 Task: Find connections with filter location Dee Why with filter topic #coachingwith filter profile language Potuguese with filter current company Softtek with filter school S D Public School with filter industry Securities and Commodity Exchanges with filter service category Administrative with filter keywords title Application Developer
Action: Mouse moved to (185, 244)
Screenshot: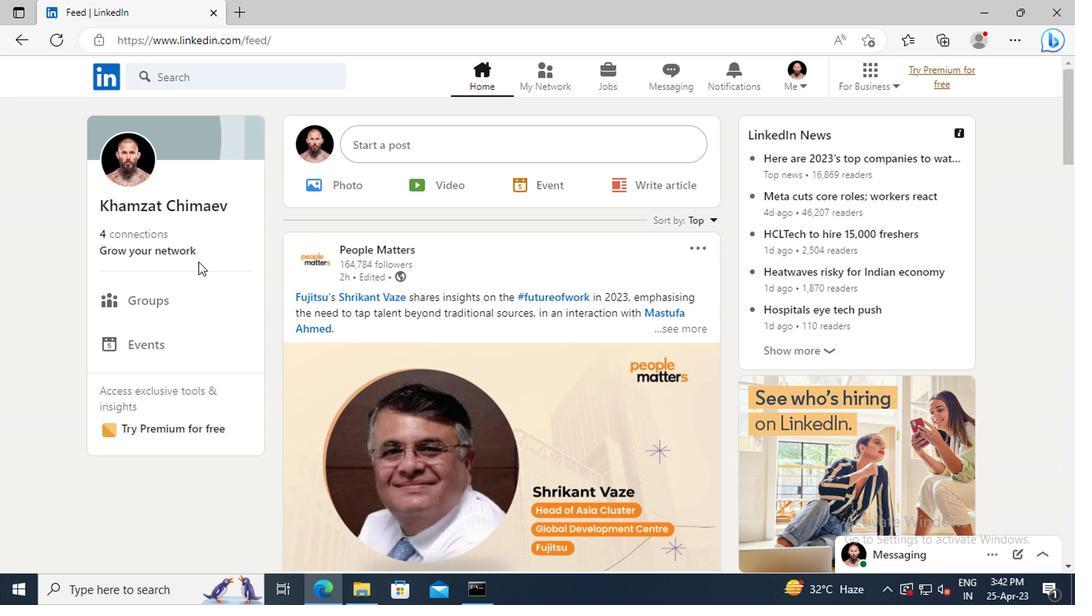 
Action: Mouse pressed left at (185, 244)
Screenshot: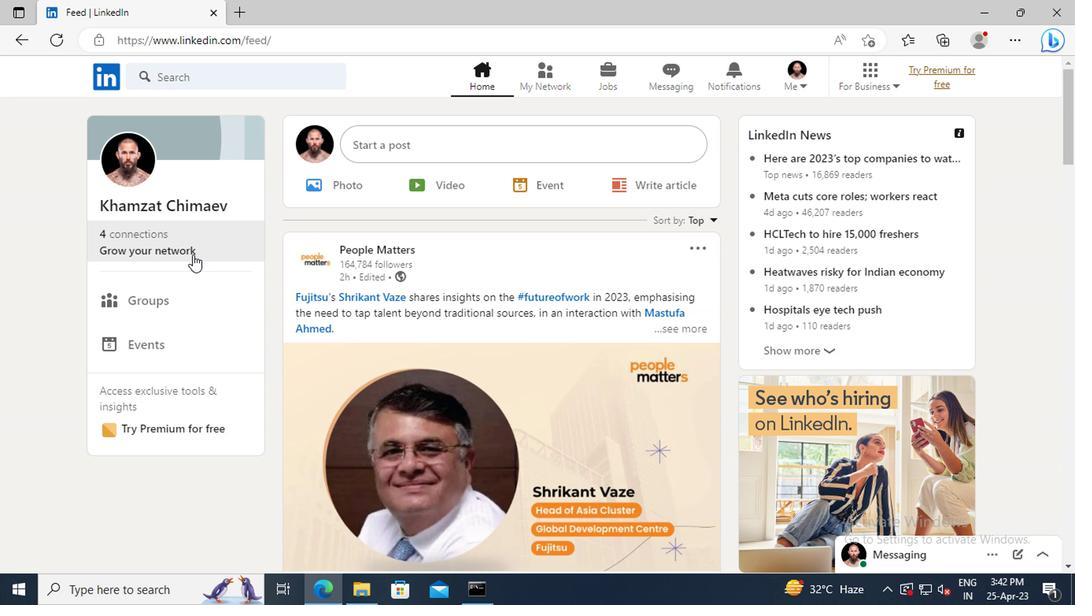 
Action: Mouse moved to (193, 168)
Screenshot: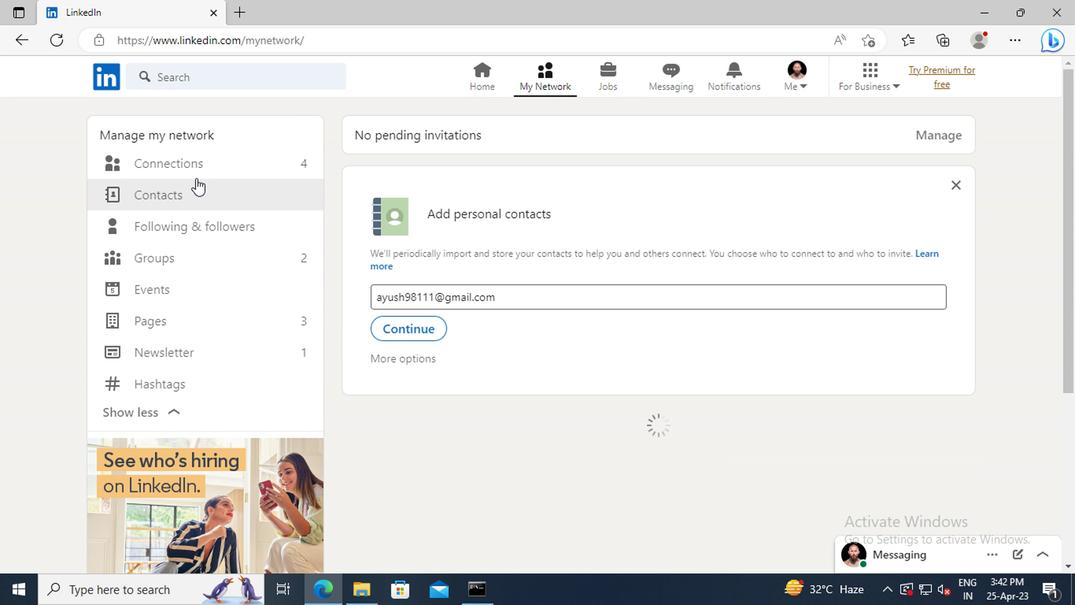 
Action: Mouse pressed left at (193, 168)
Screenshot: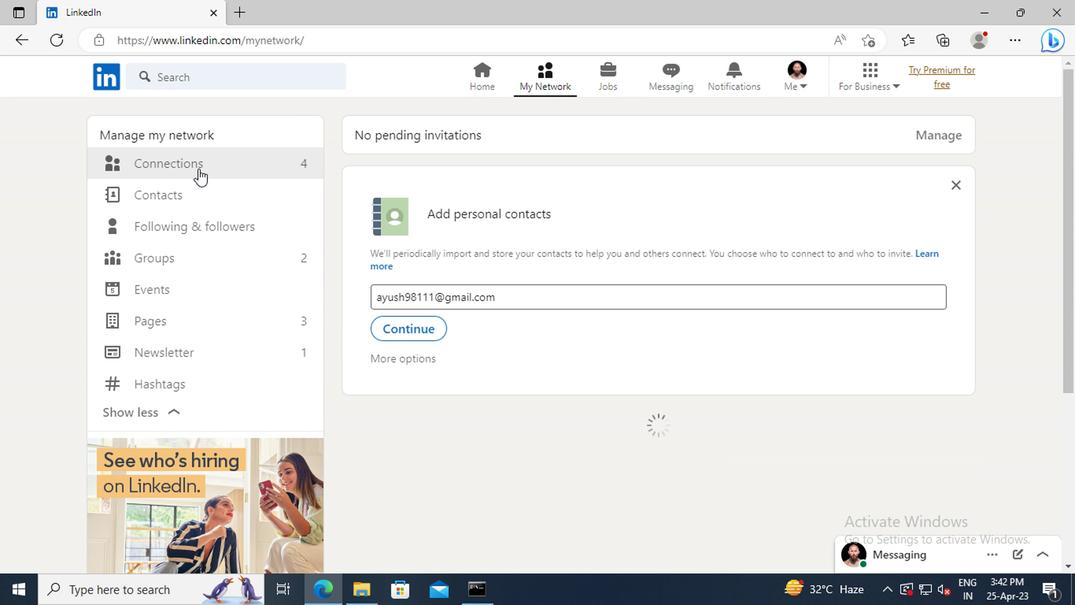 
Action: Mouse moved to (623, 163)
Screenshot: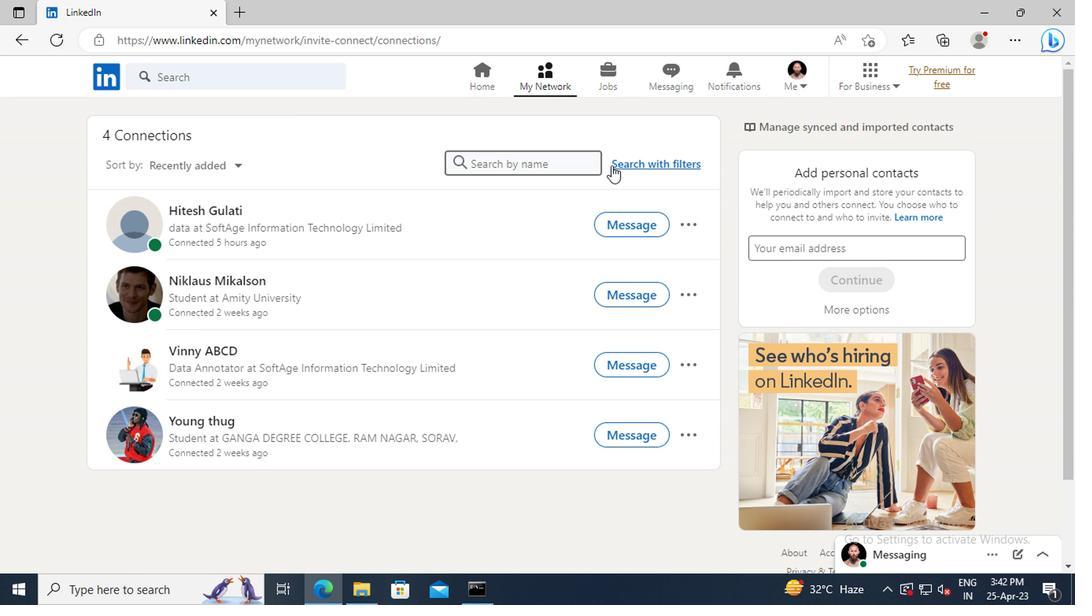 
Action: Mouse pressed left at (623, 163)
Screenshot: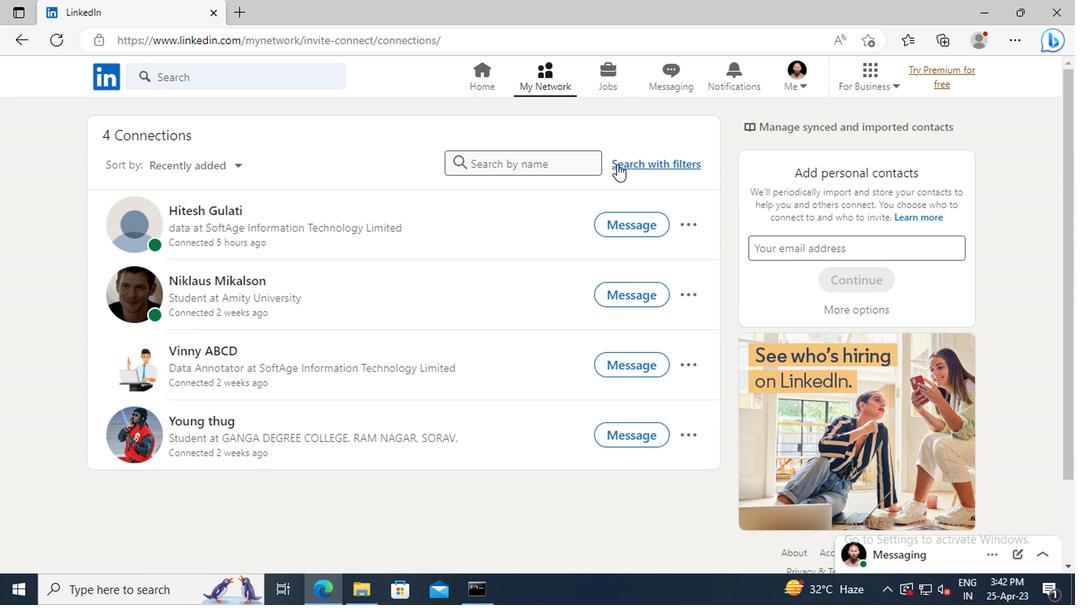 
Action: Mouse moved to (588, 123)
Screenshot: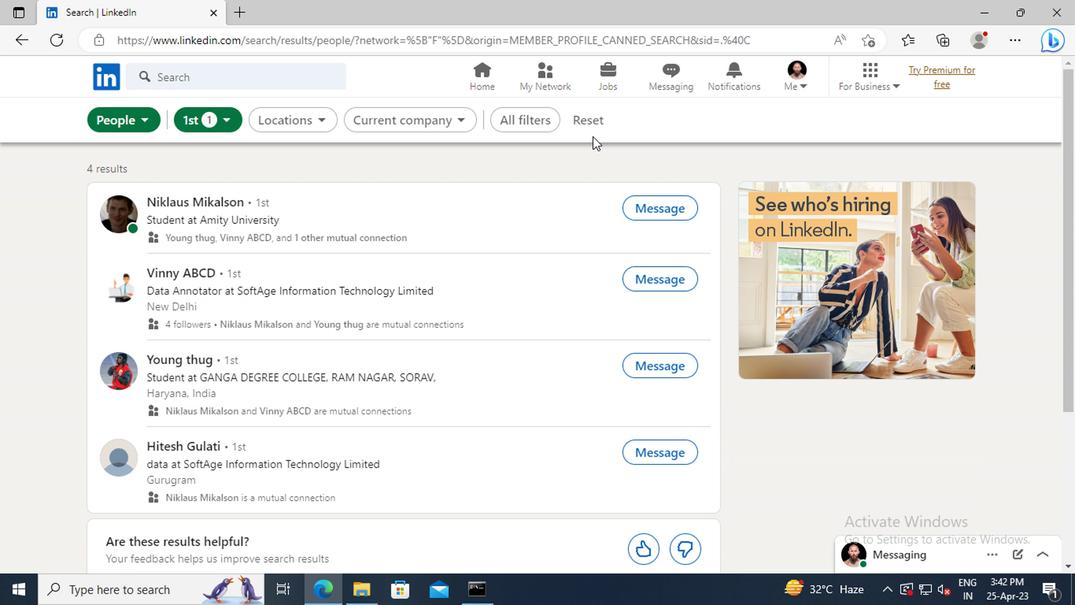 
Action: Mouse pressed left at (588, 123)
Screenshot: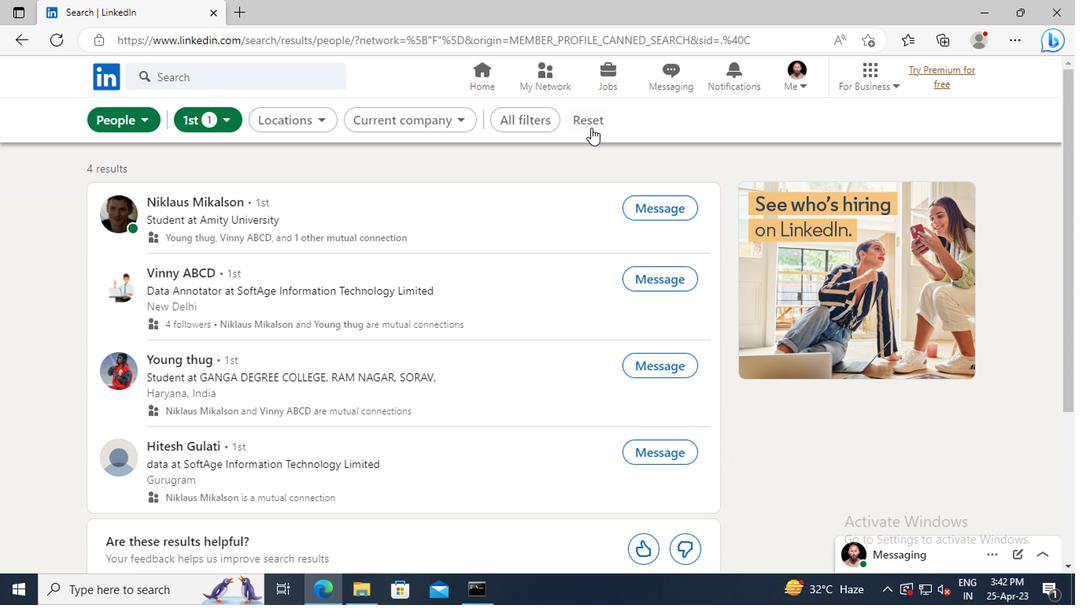 
Action: Mouse moved to (561, 121)
Screenshot: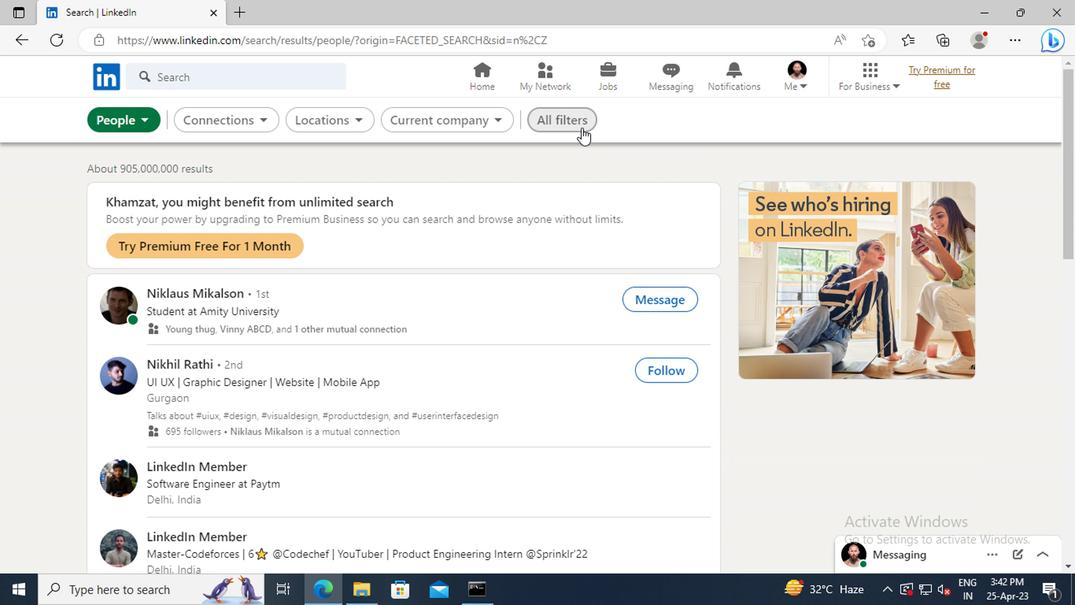 
Action: Mouse pressed left at (561, 121)
Screenshot: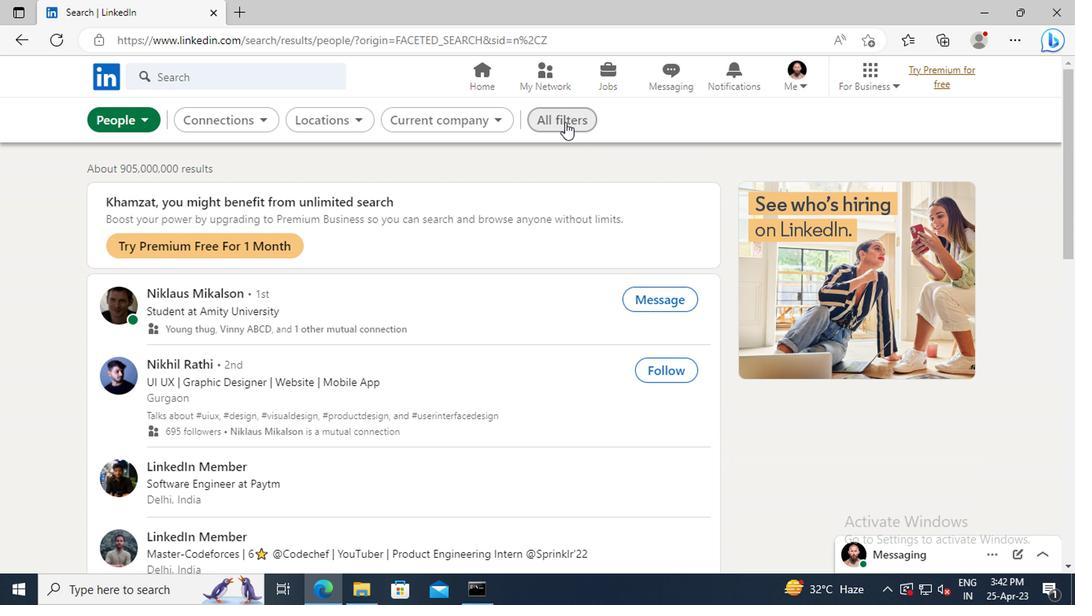 
Action: Mouse moved to (853, 272)
Screenshot: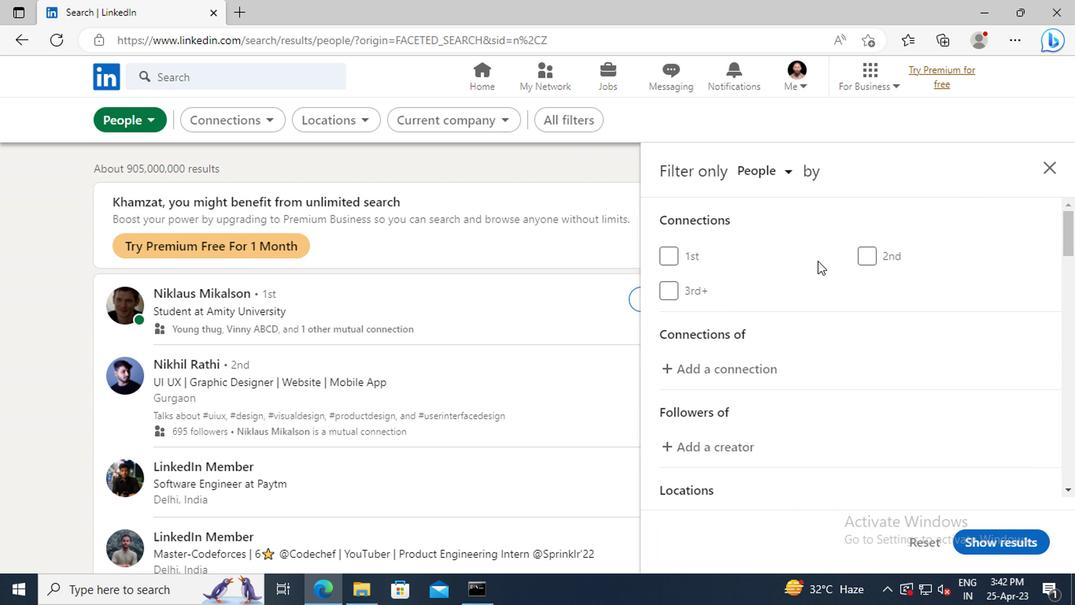 
Action: Mouse scrolled (853, 271) with delta (0, 0)
Screenshot: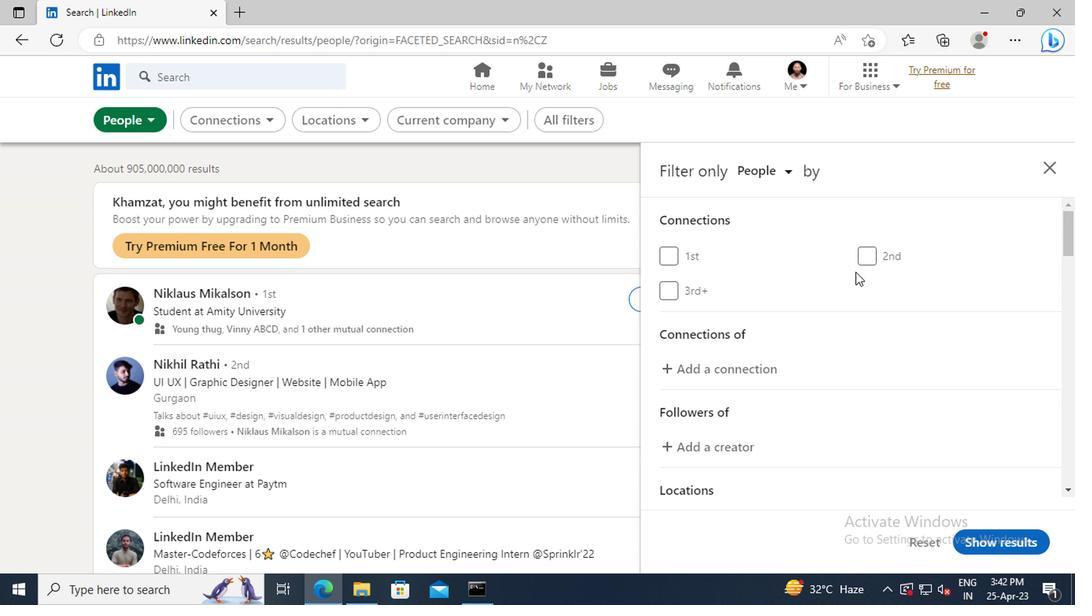 
Action: Mouse scrolled (853, 271) with delta (0, 0)
Screenshot: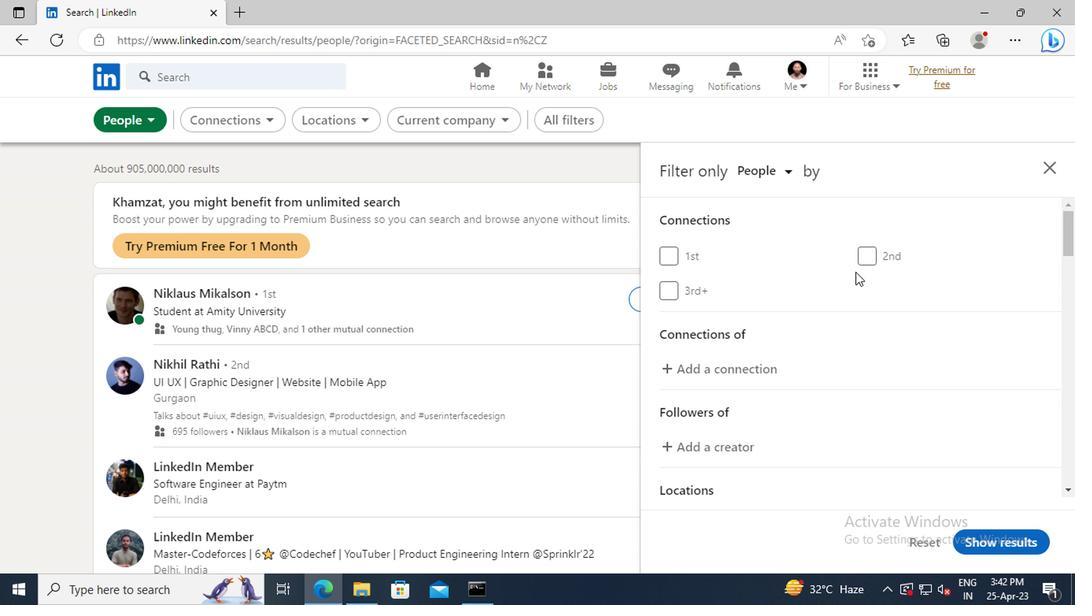 
Action: Mouse scrolled (853, 271) with delta (0, 0)
Screenshot: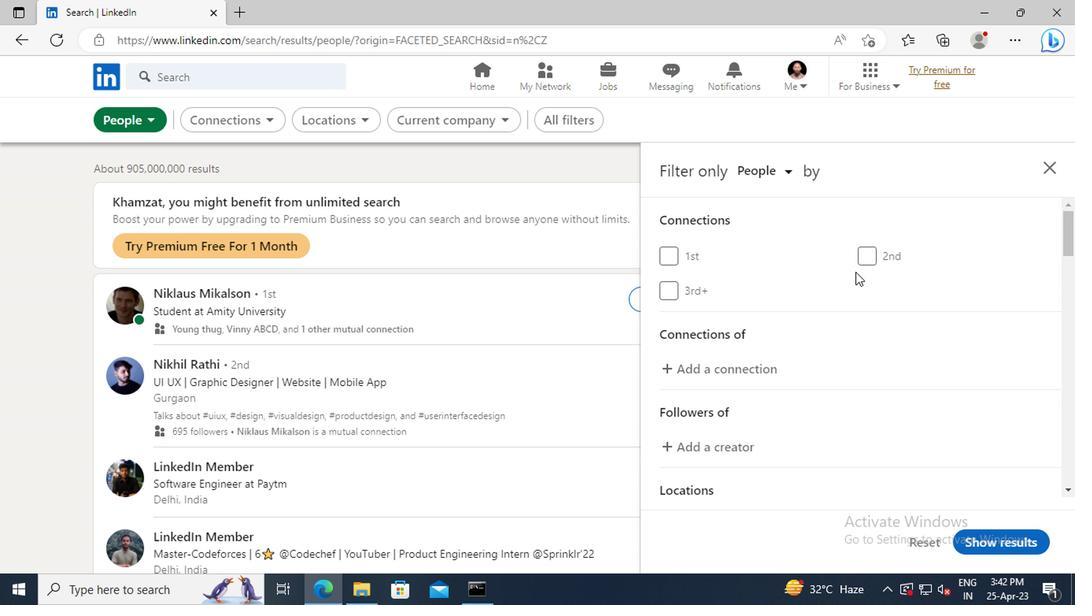 
Action: Mouse scrolled (853, 271) with delta (0, 0)
Screenshot: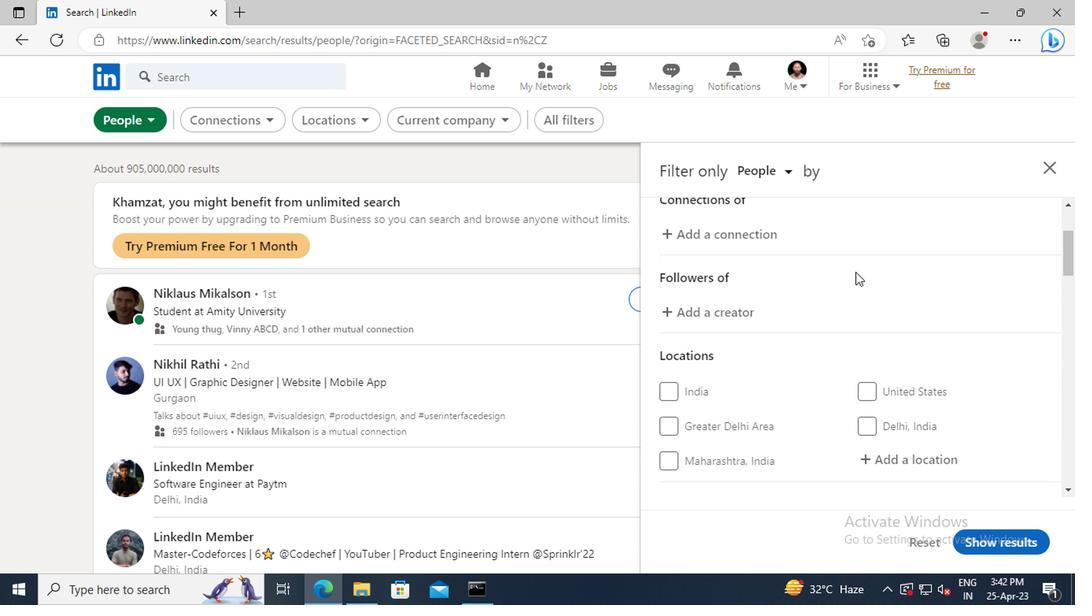 
Action: Mouse scrolled (853, 271) with delta (0, 0)
Screenshot: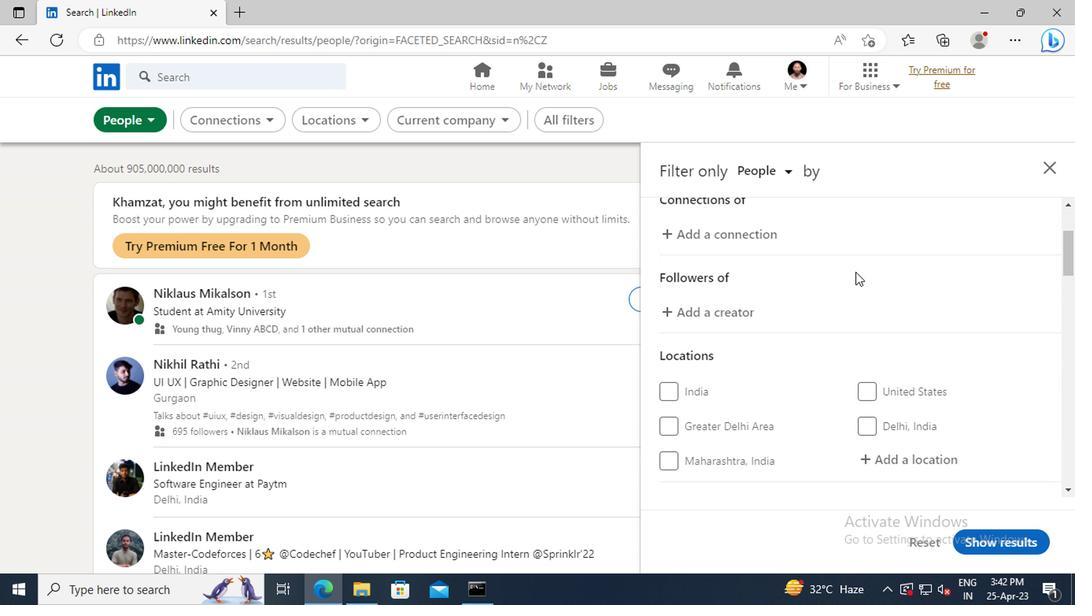 
Action: Mouse scrolled (853, 271) with delta (0, 0)
Screenshot: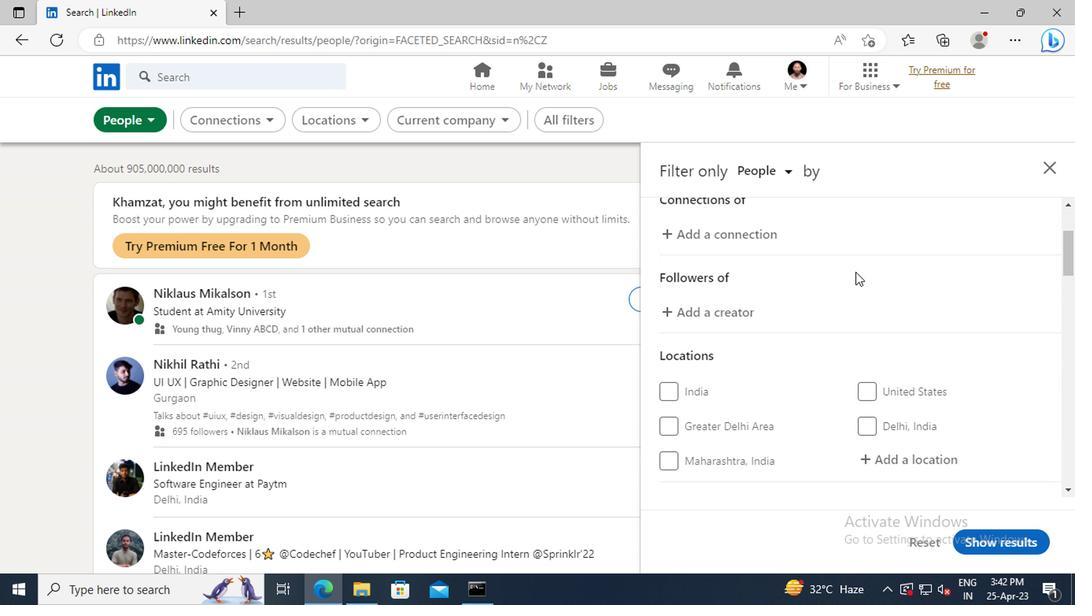 
Action: Mouse moved to (884, 326)
Screenshot: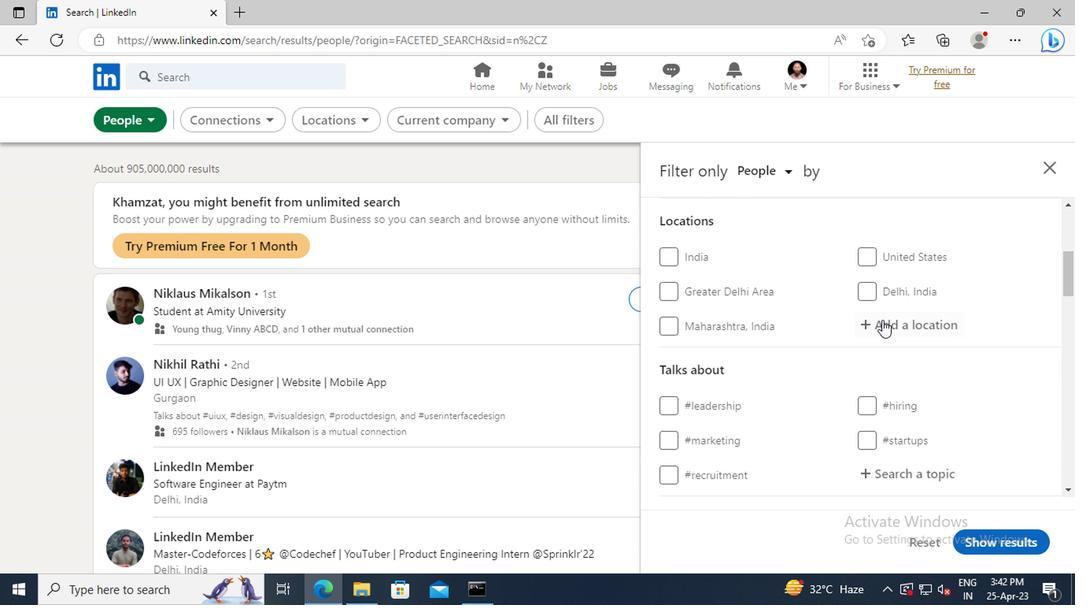 
Action: Mouse pressed left at (884, 326)
Screenshot: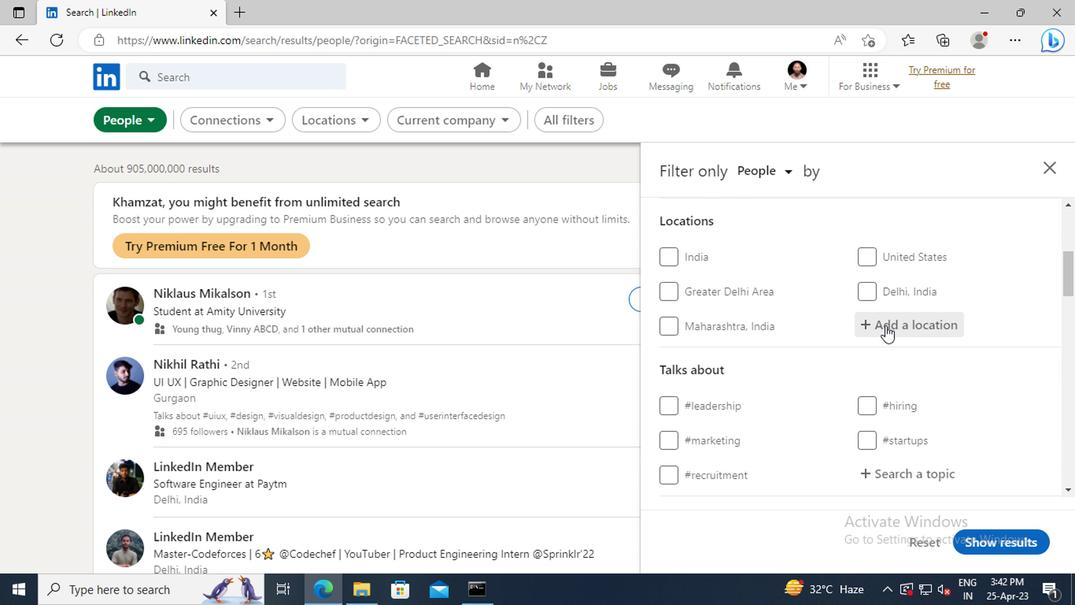 
Action: Mouse moved to (853, 313)
Screenshot: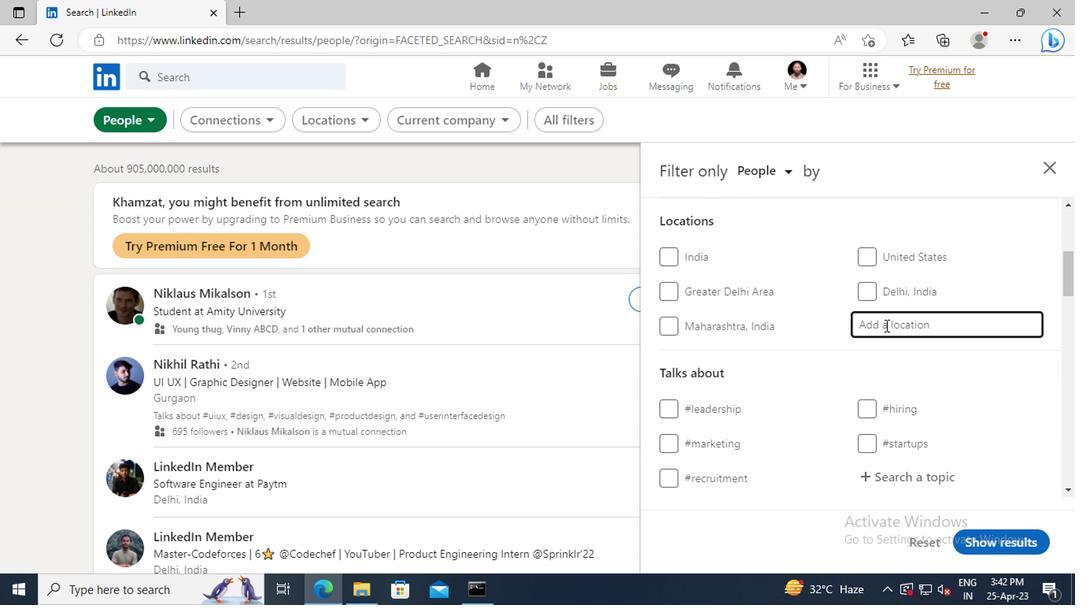 
Action: Key pressed <Key.shift>DEE<Key.space><Key.shift>WHY<Key.enter>
Screenshot: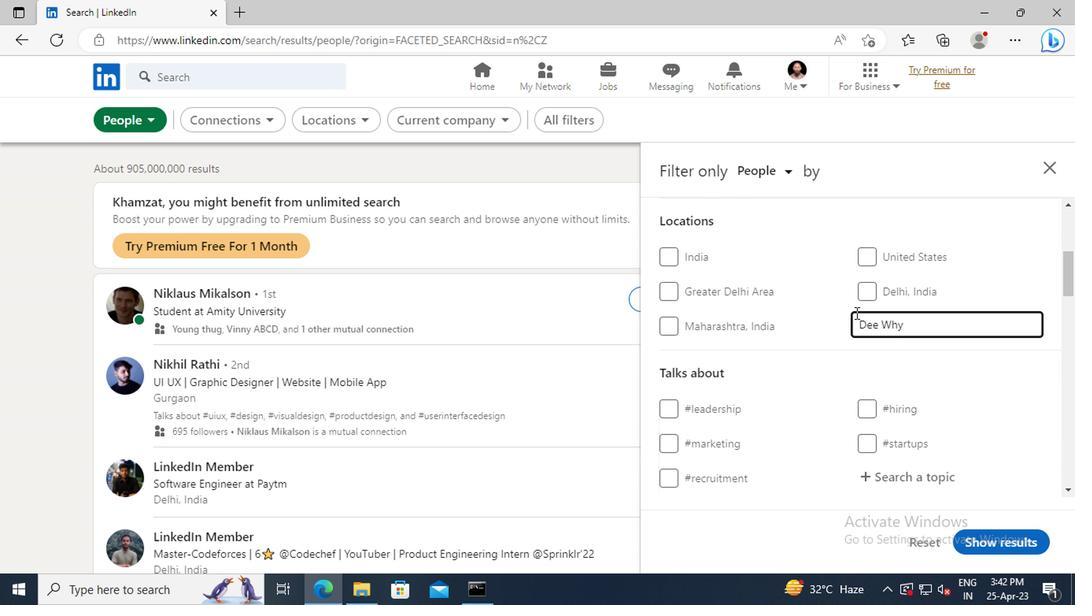 
Action: Mouse moved to (878, 327)
Screenshot: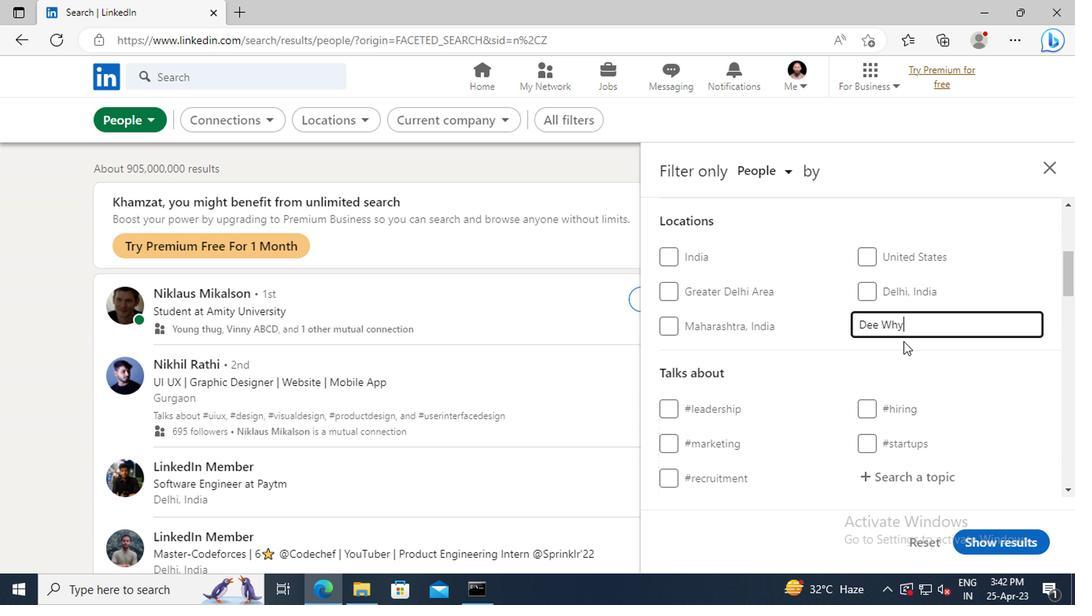 
Action: Mouse scrolled (878, 326) with delta (0, -1)
Screenshot: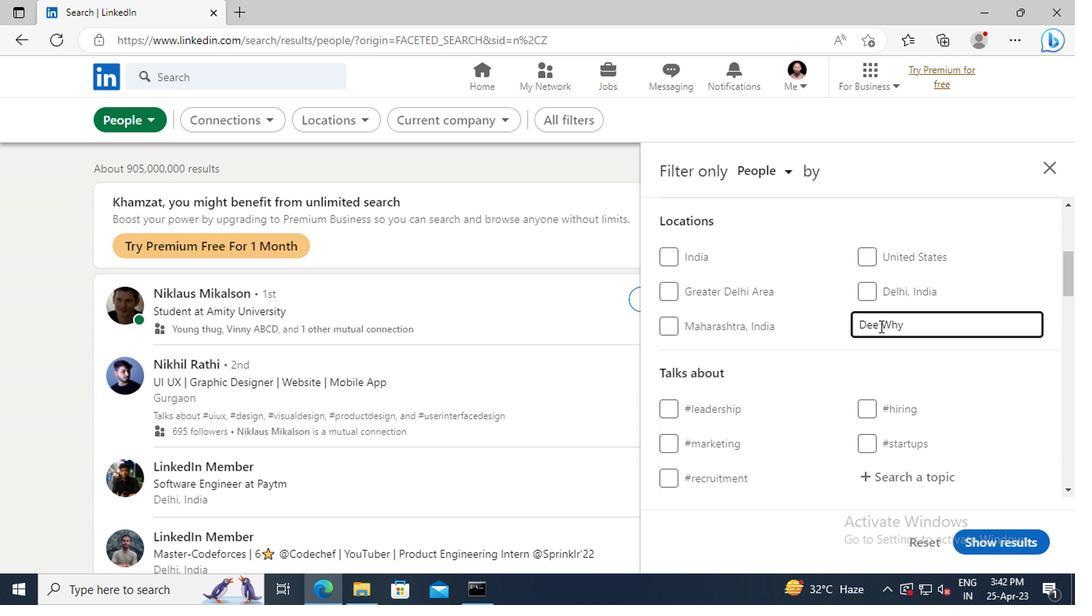
Action: Mouse scrolled (878, 326) with delta (0, -1)
Screenshot: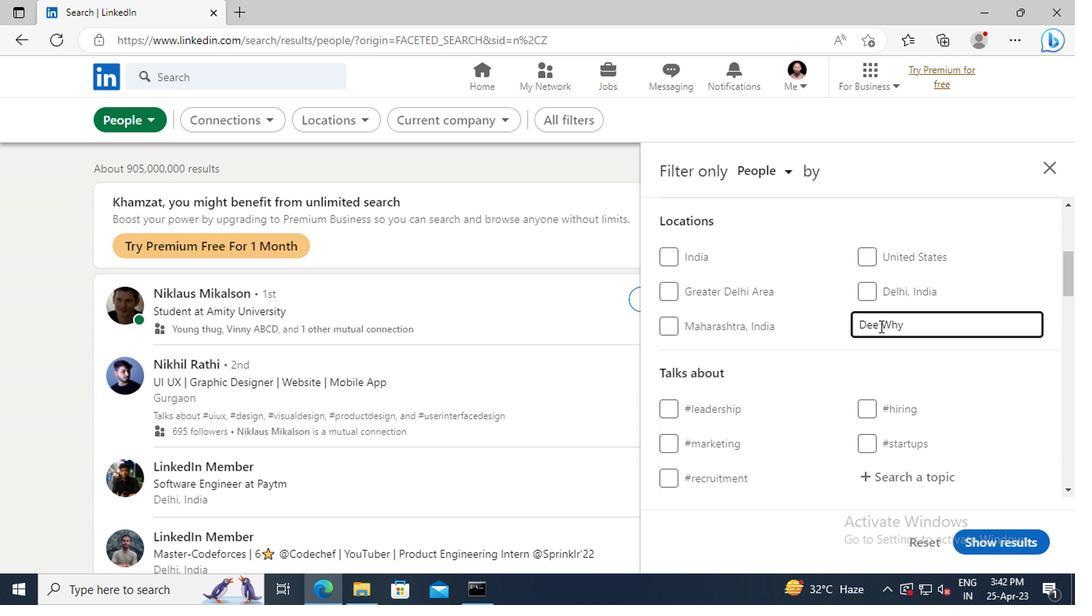 
Action: Mouse moved to (907, 378)
Screenshot: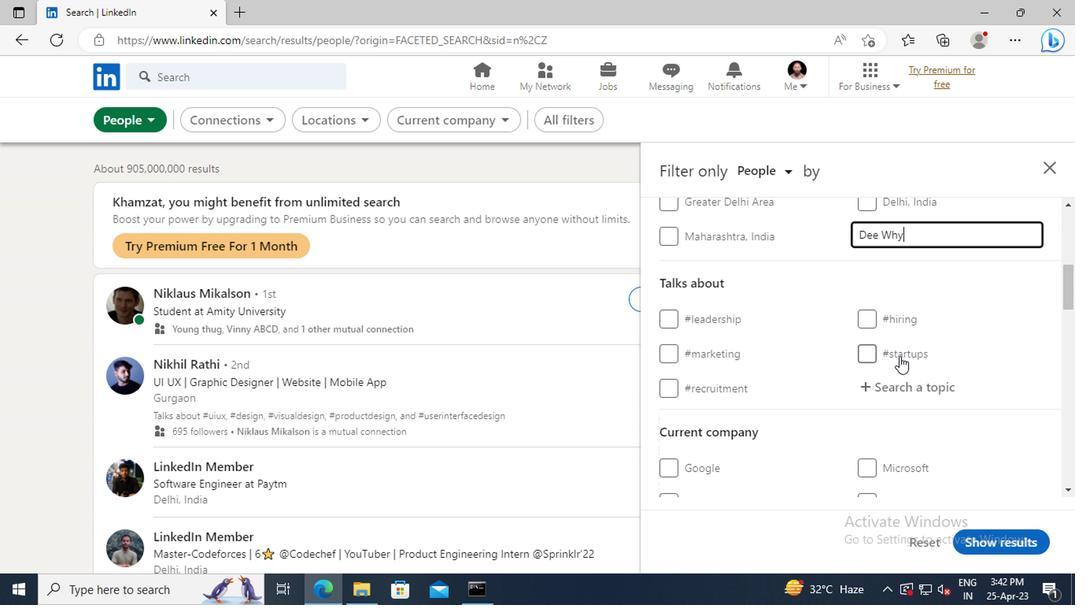 
Action: Mouse pressed left at (907, 378)
Screenshot: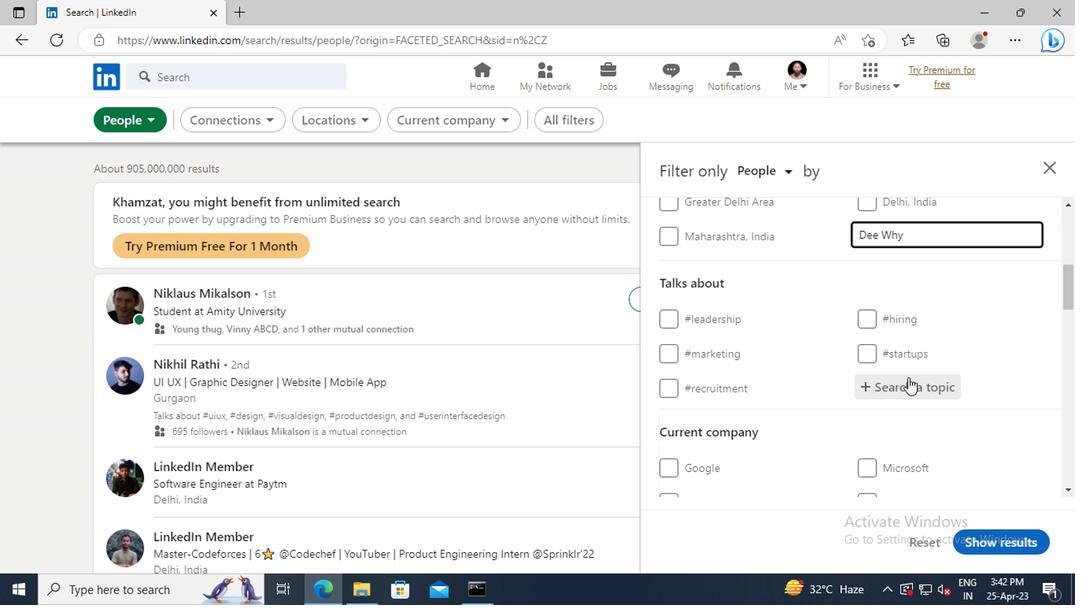 
Action: Key pressed <Key.shift>#COACHINGWITH
Screenshot: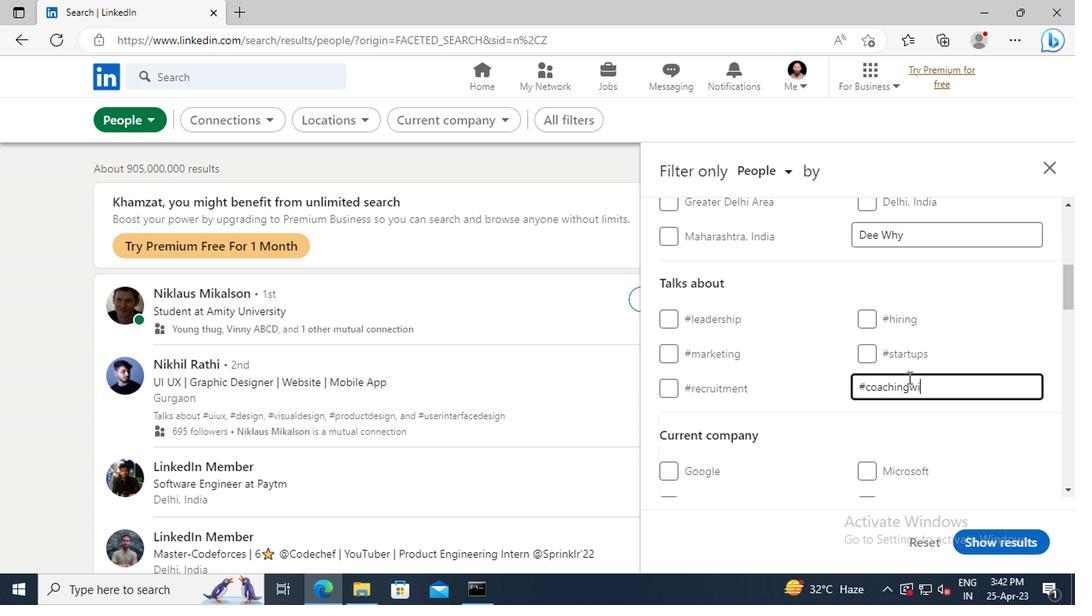 
Action: Mouse moved to (884, 379)
Screenshot: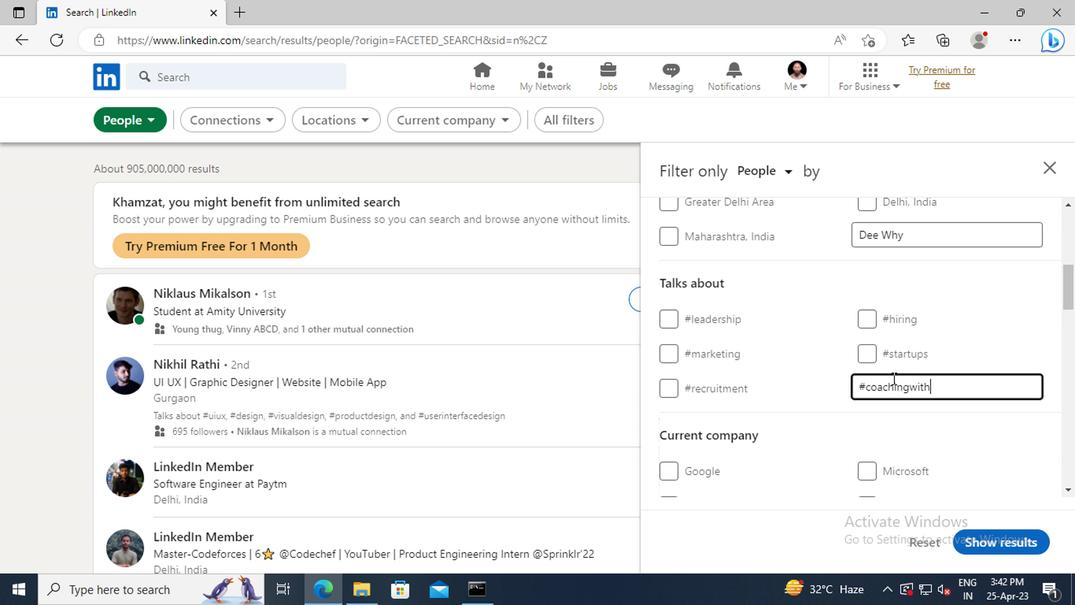 
Action: Mouse scrolled (884, 378) with delta (0, 0)
Screenshot: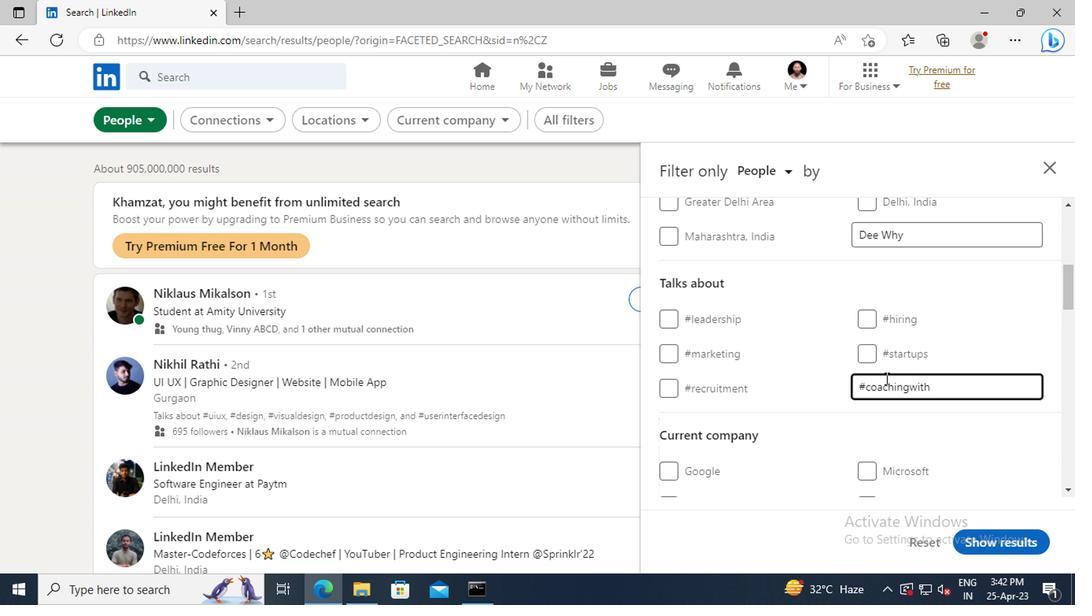 
Action: Mouse scrolled (884, 378) with delta (0, 0)
Screenshot: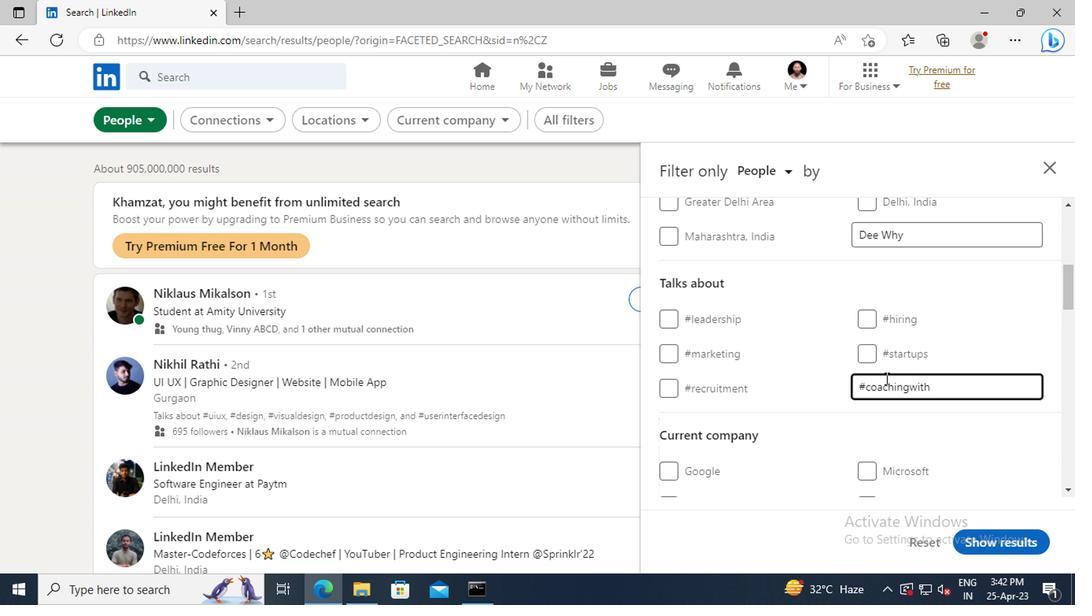
Action: Mouse scrolled (884, 378) with delta (0, 0)
Screenshot: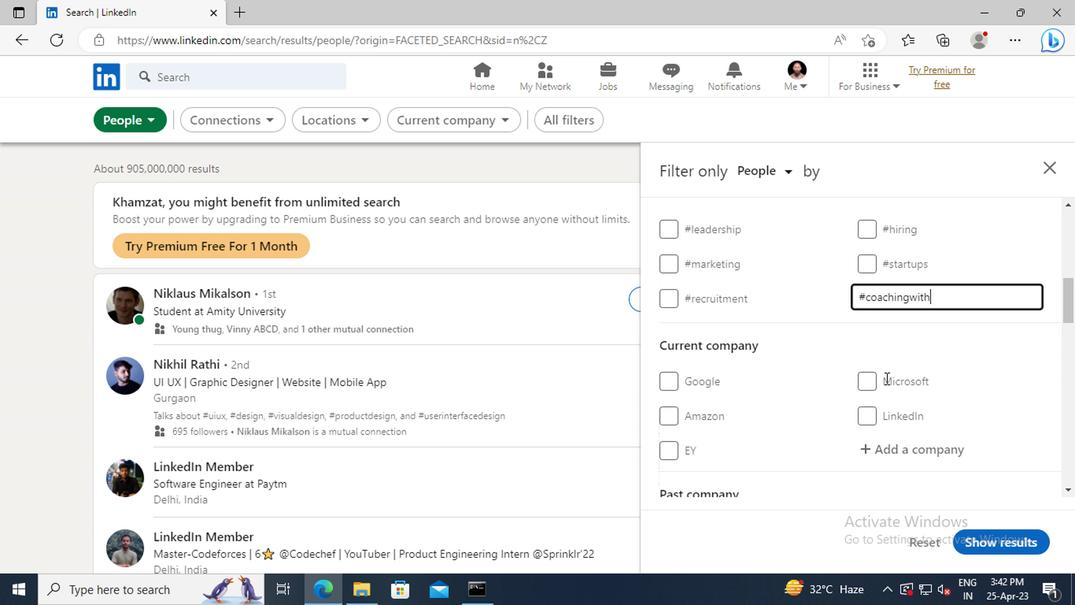 
Action: Mouse scrolled (884, 378) with delta (0, 0)
Screenshot: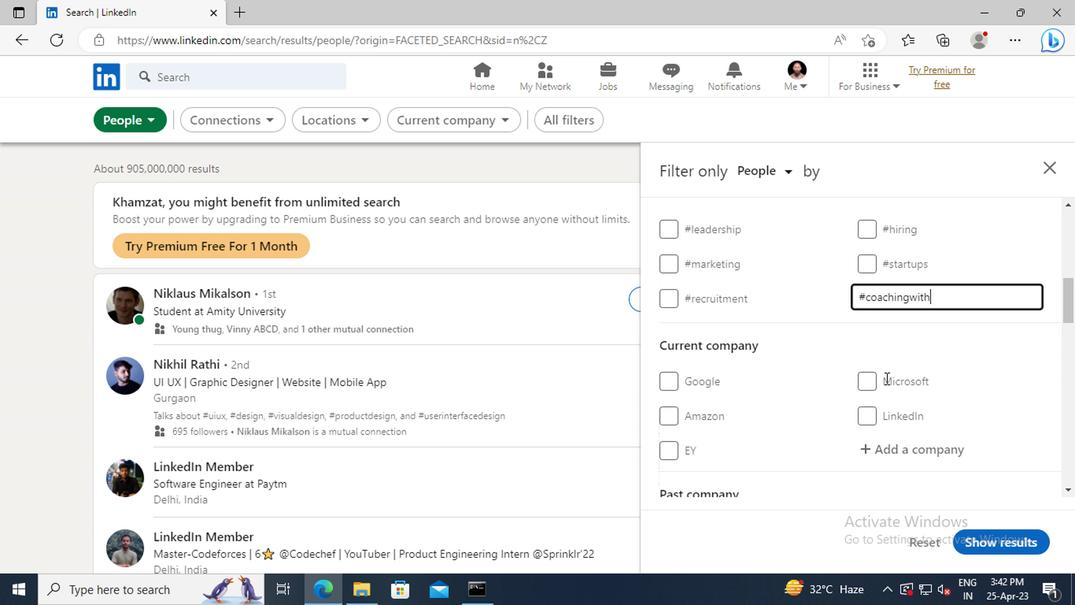 
Action: Mouse scrolled (884, 378) with delta (0, 0)
Screenshot: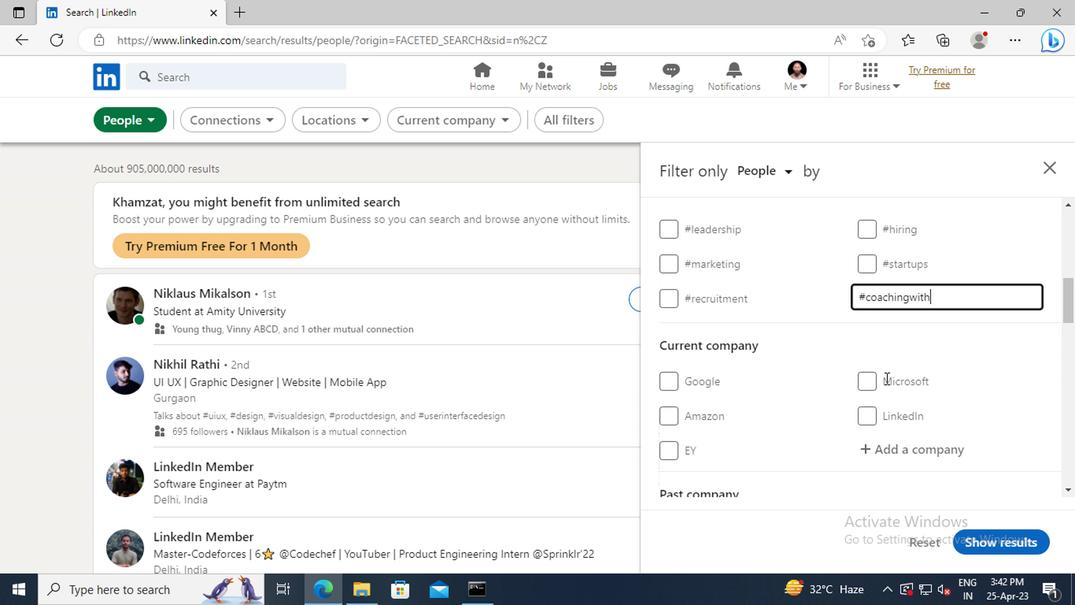 
Action: Mouse scrolled (884, 378) with delta (0, 0)
Screenshot: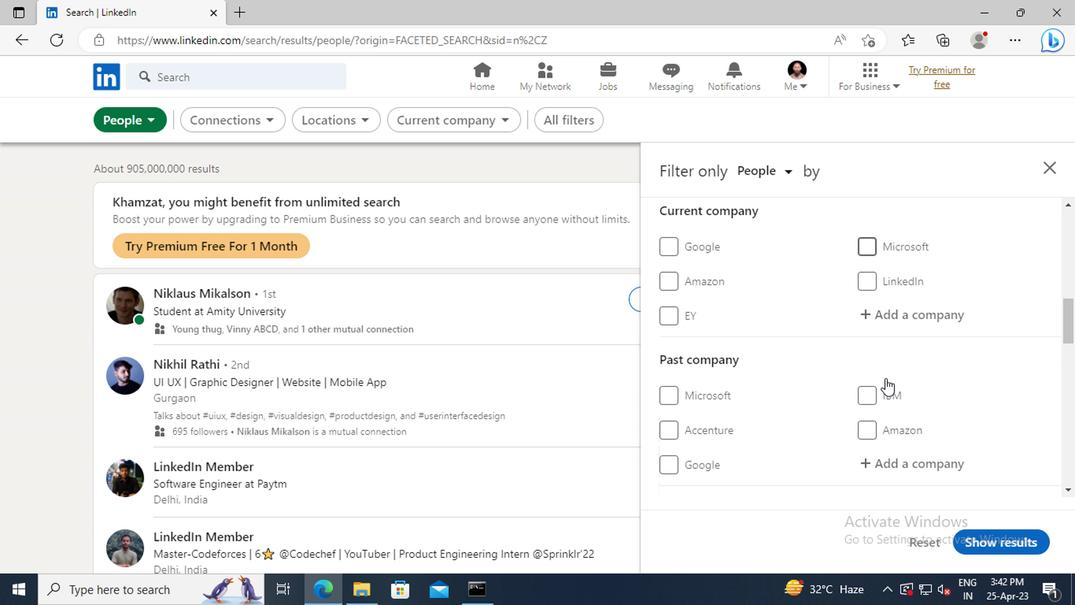 
Action: Mouse scrolled (884, 378) with delta (0, 0)
Screenshot: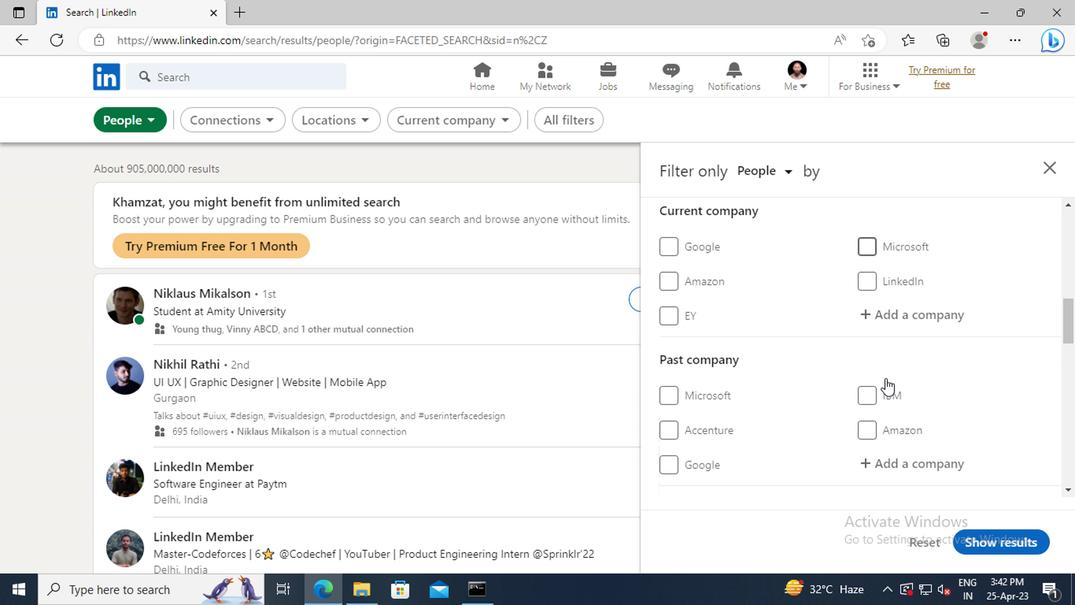 
Action: Mouse scrolled (884, 378) with delta (0, 0)
Screenshot: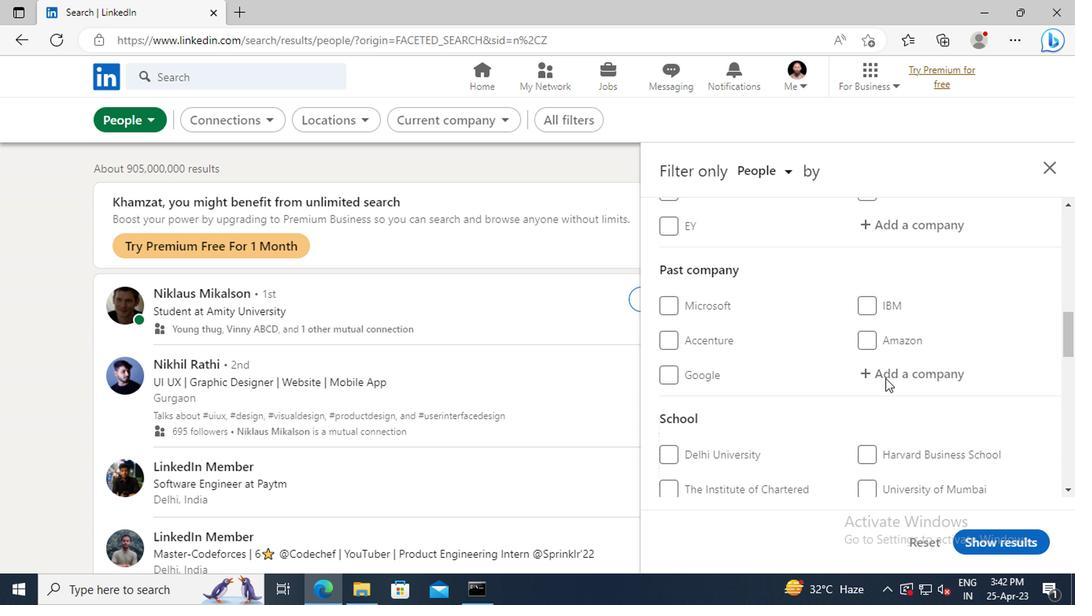 
Action: Mouse scrolled (884, 378) with delta (0, 0)
Screenshot: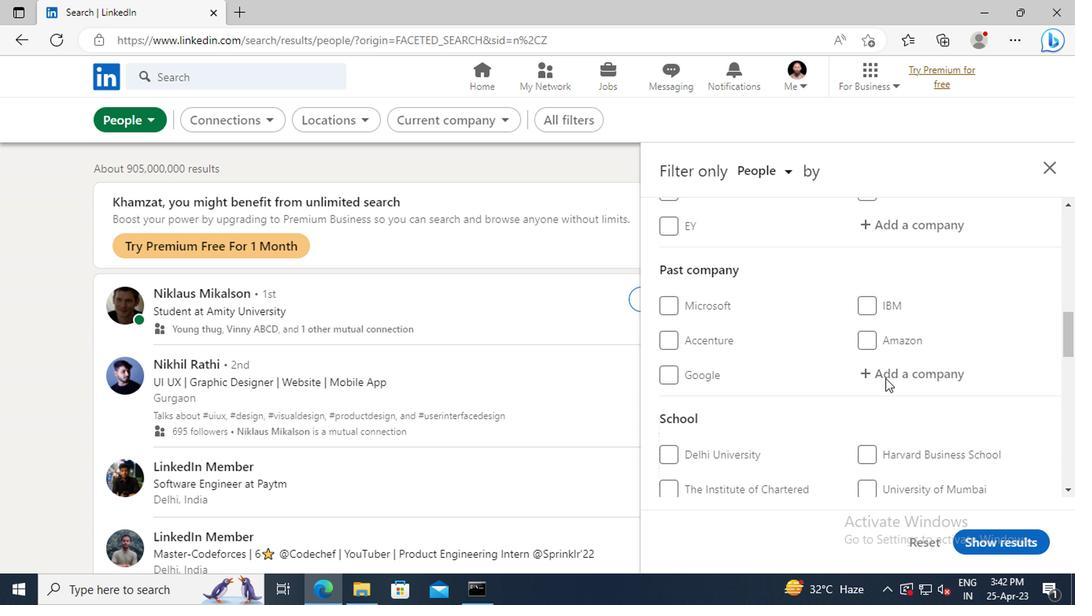 
Action: Mouse scrolled (884, 378) with delta (0, 0)
Screenshot: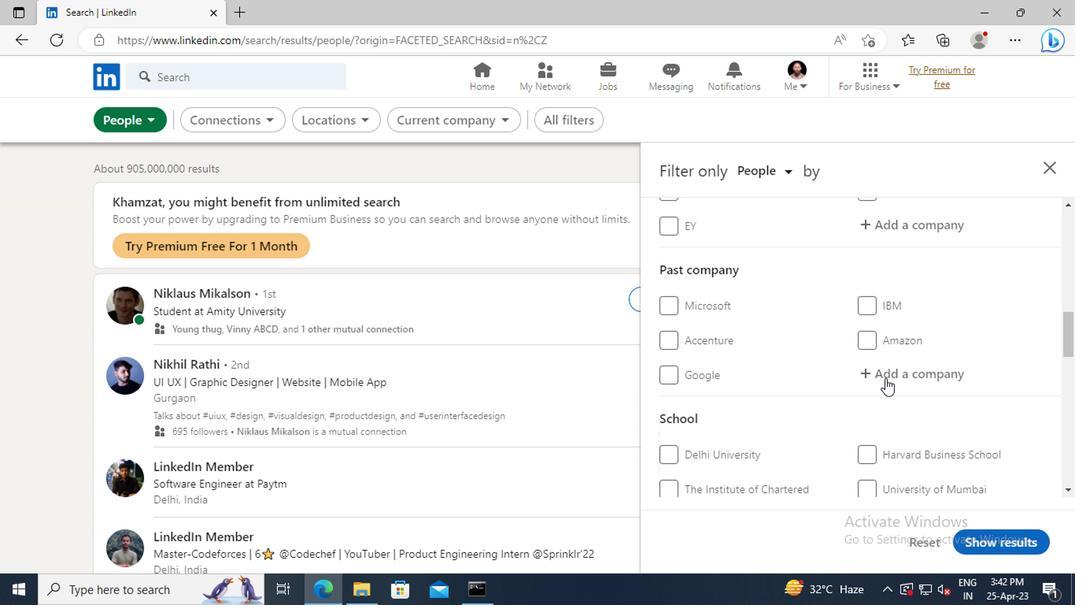 
Action: Mouse scrolled (884, 378) with delta (0, 0)
Screenshot: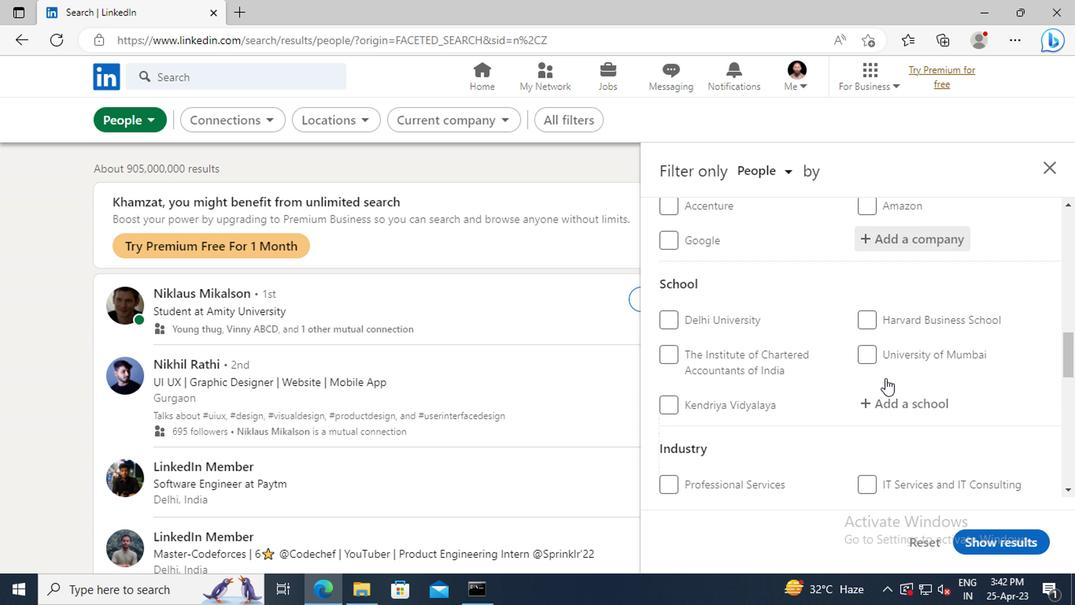 
Action: Mouse scrolled (884, 378) with delta (0, 0)
Screenshot: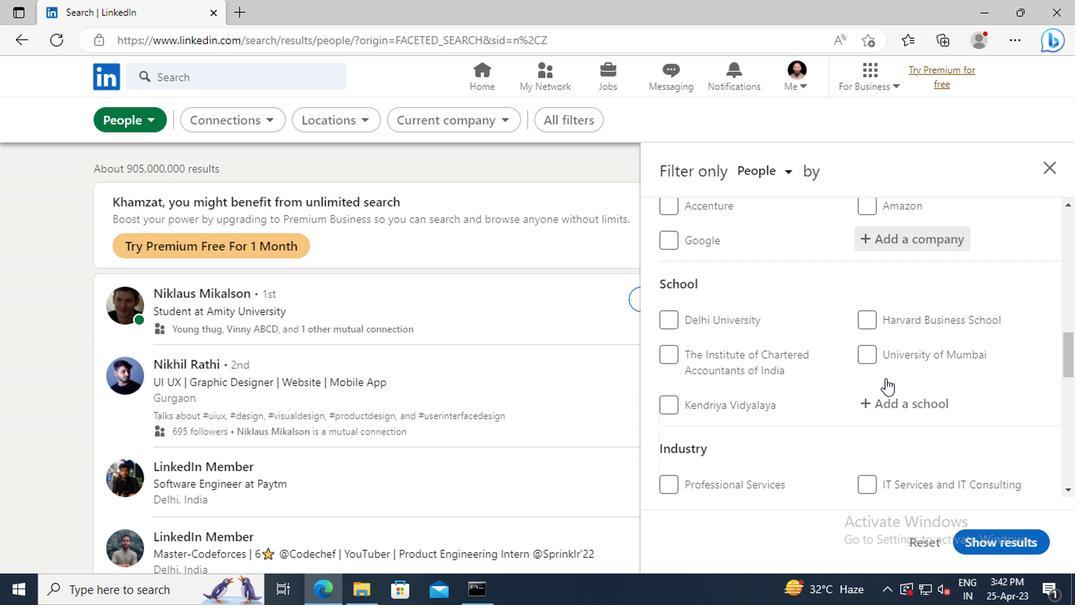 
Action: Mouse scrolled (884, 378) with delta (0, 0)
Screenshot: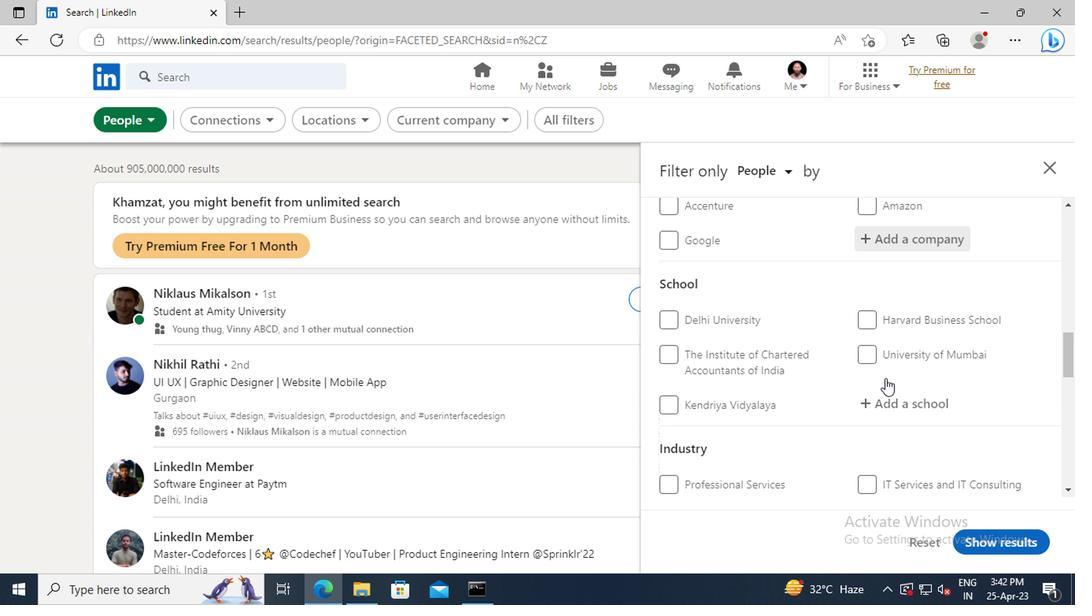 
Action: Mouse scrolled (884, 378) with delta (0, 0)
Screenshot: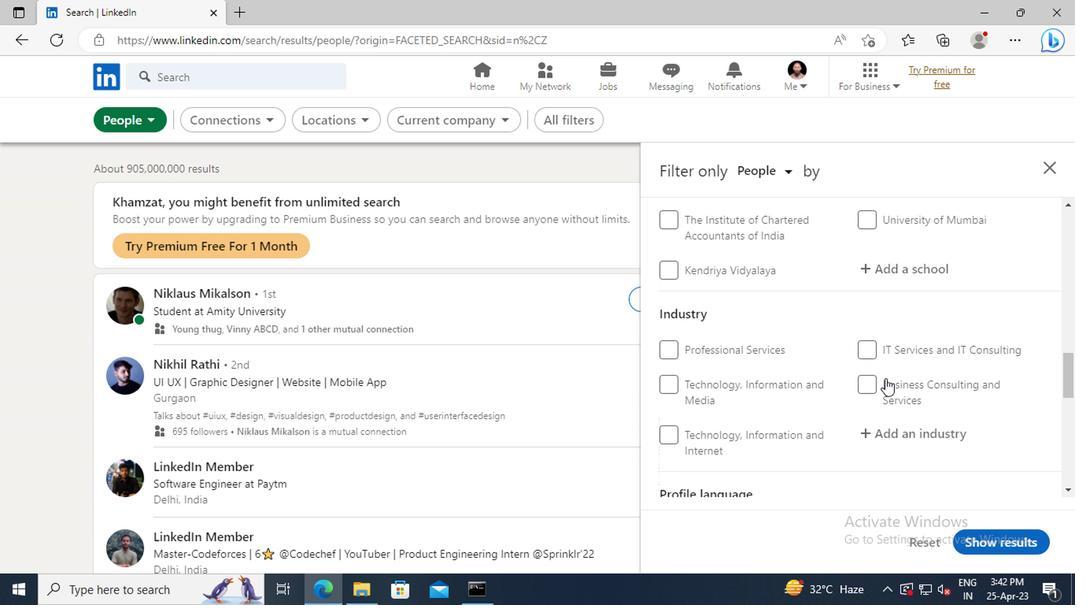 
Action: Mouse scrolled (884, 378) with delta (0, 0)
Screenshot: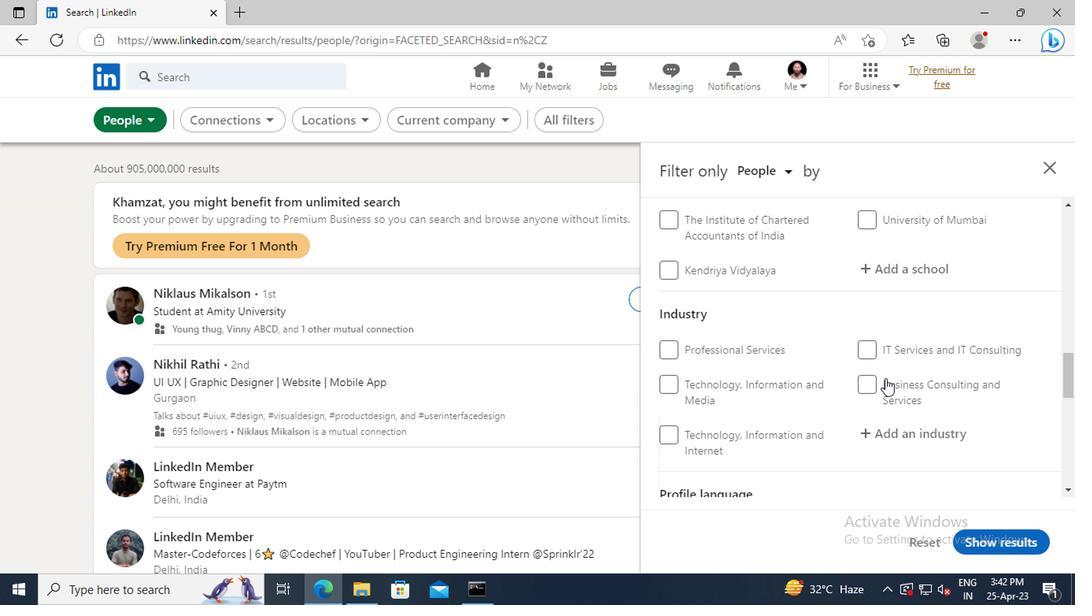 
Action: Mouse scrolled (884, 378) with delta (0, 0)
Screenshot: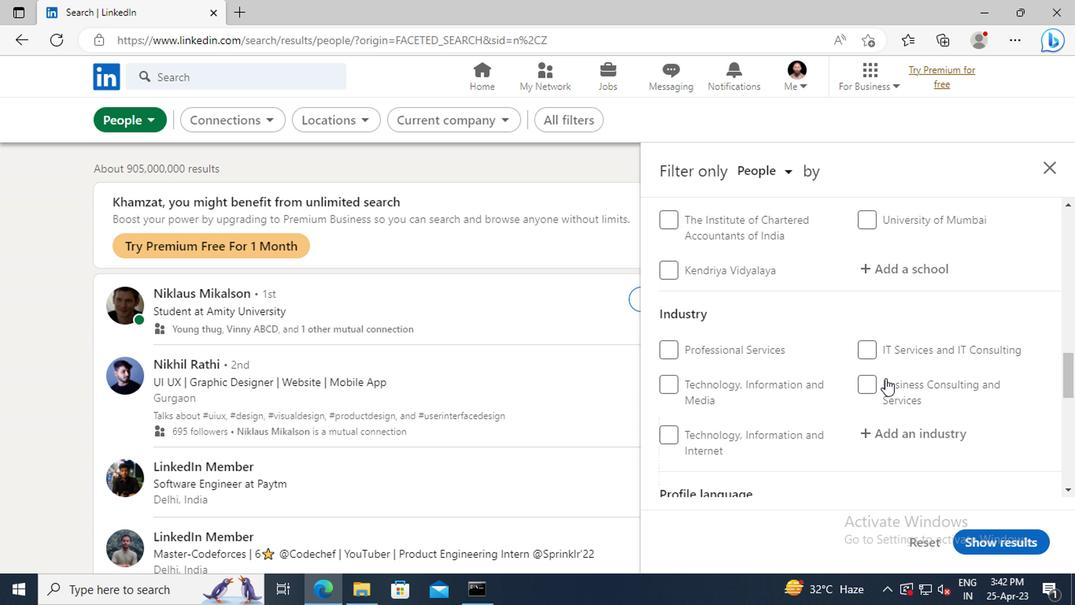 
Action: Mouse moved to (864, 432)
Screenshot: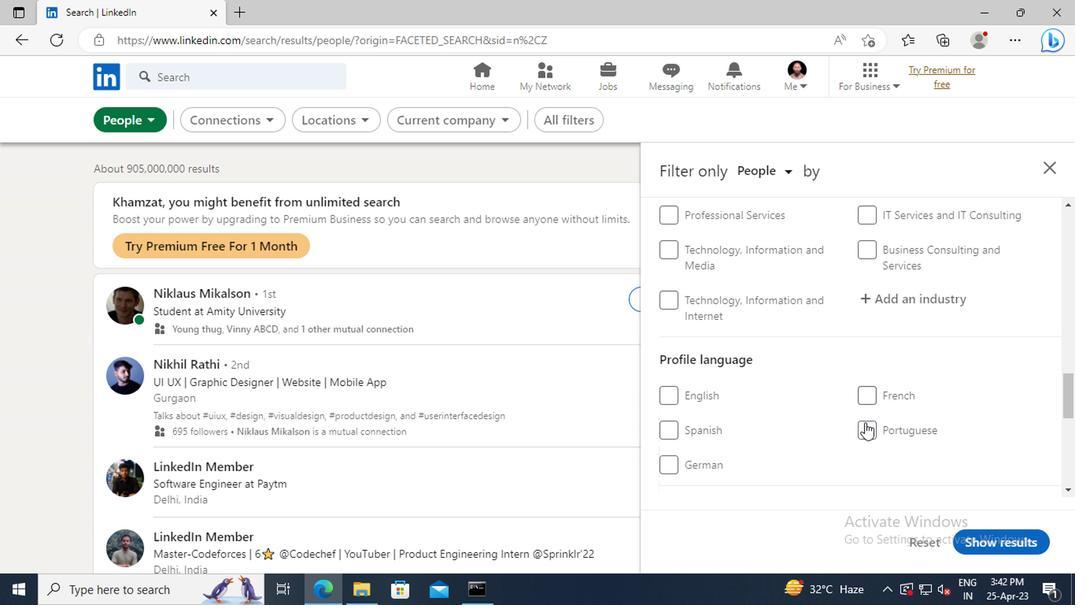 
Action: Mouse pressed left at (864, 432)
Screenshot: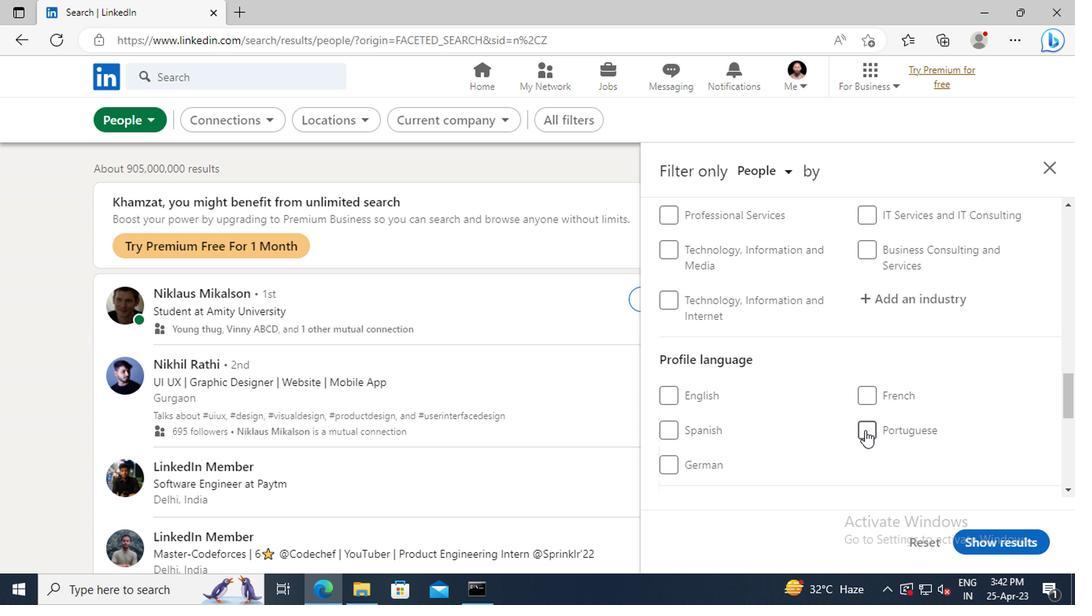 
Action: Mouse moved to (909, 409)
Screenshot: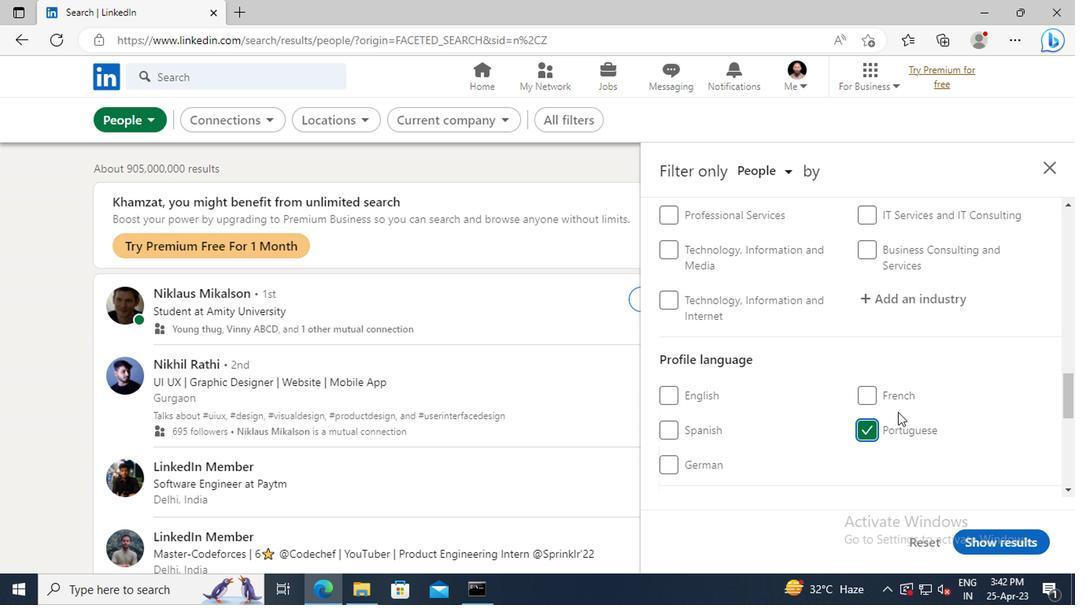 
Action: Mouse scrolled (909, 410) with delta (0, 0)
Screenshot: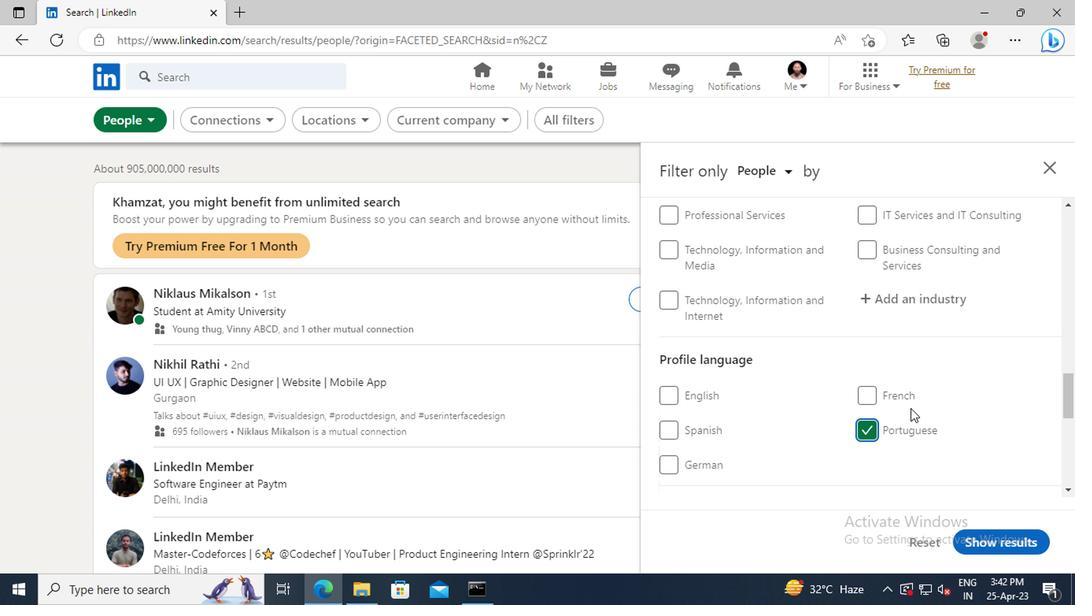 
Action: Mouse scrolled (909, 410) with delta (0, 0)
Screenshot: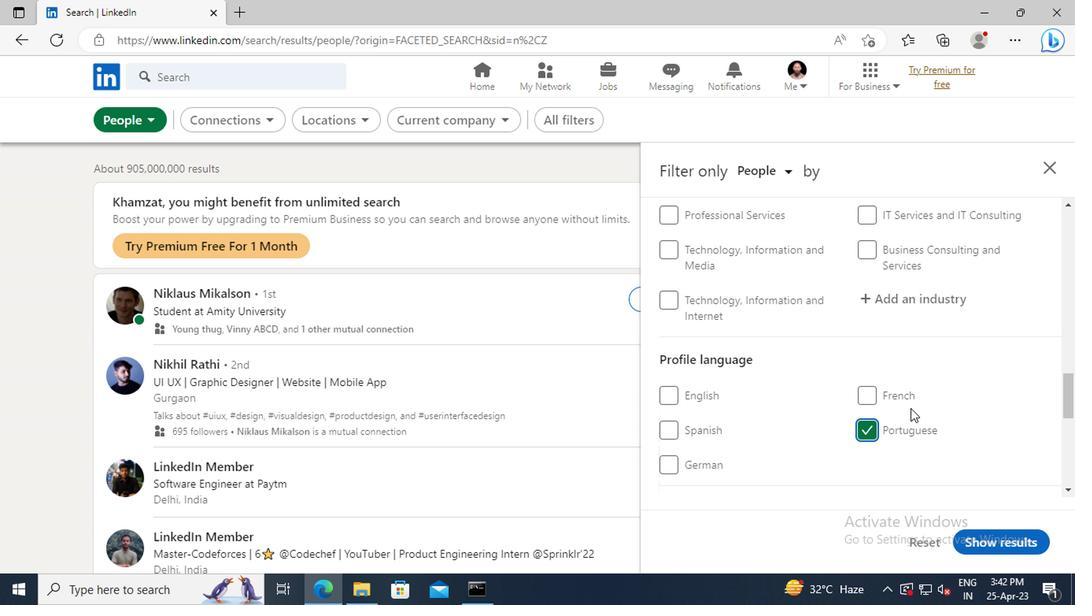 
Action: Mouse scrolled (909, 410) with delta (0, 0)
Screenshot: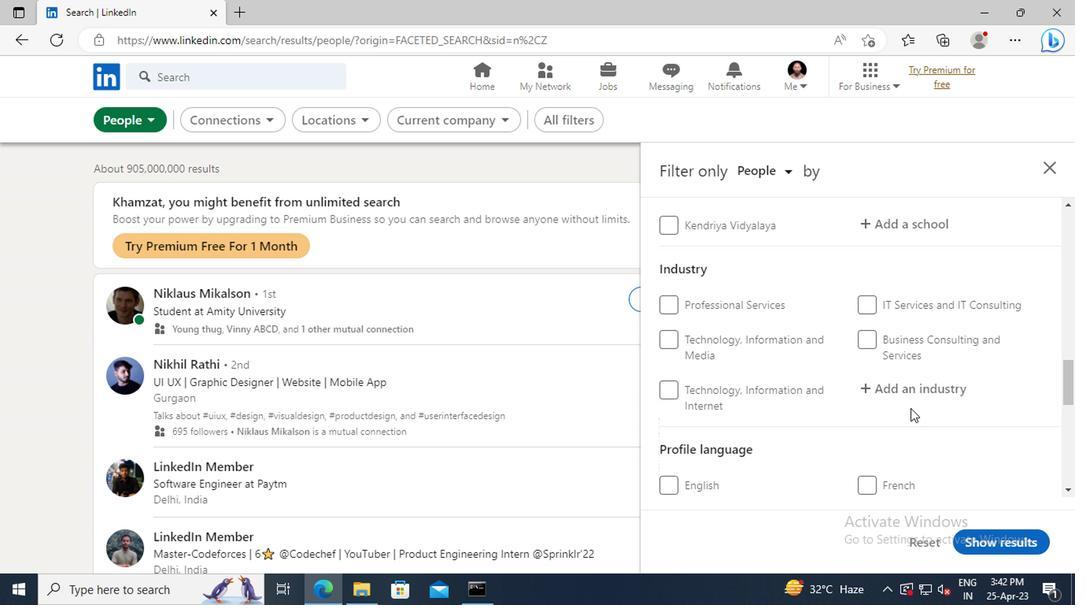 
Action: Mouse scrolled (909, 410) with delta (0, 0)
Screenshot: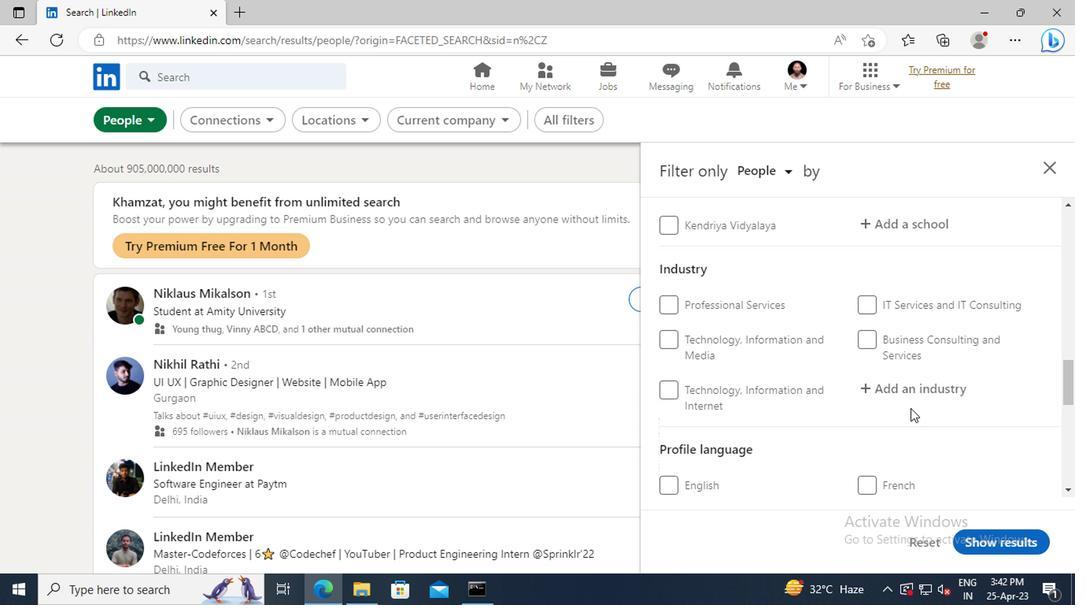 
Action: Mouse scrolled (909, 410) with delta (0, 0)
Screenshot: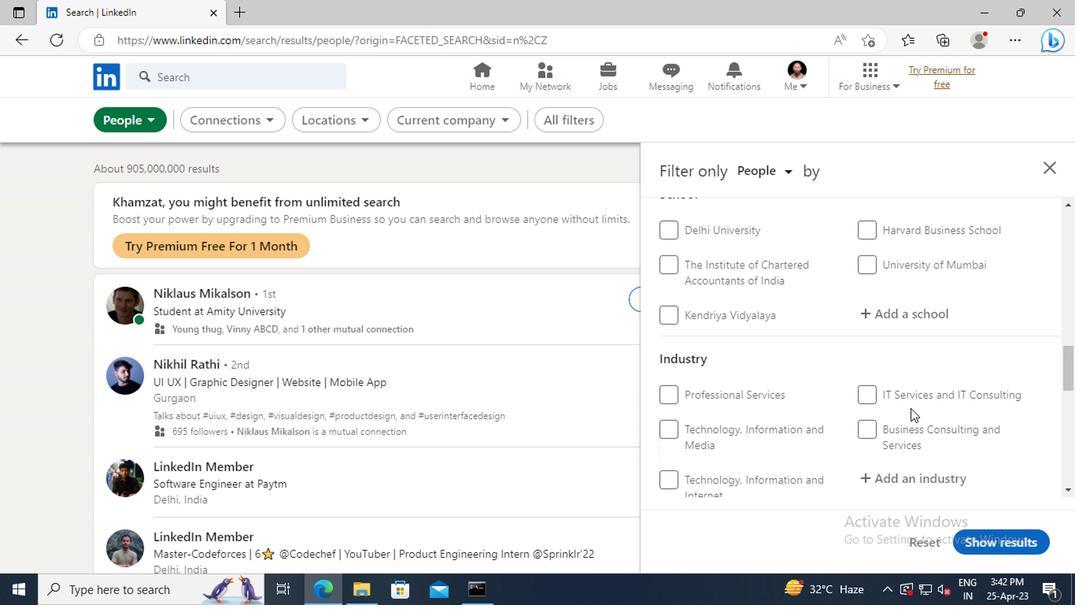
Action: Mouse scrolled (909, 410) with delta (0, 0)
Screenshot: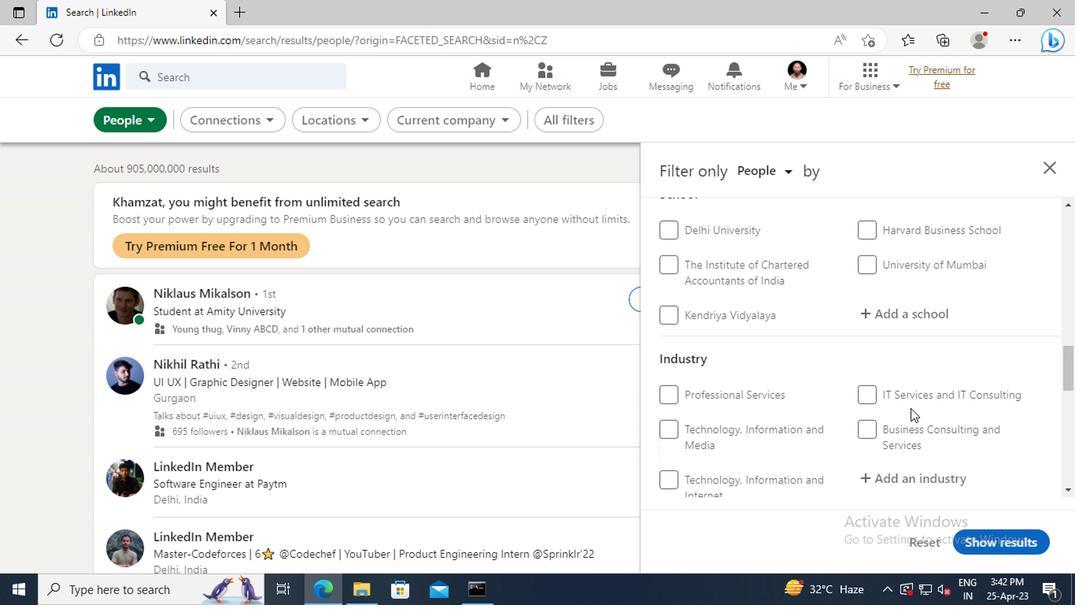 
Action: Mouse scrolled (909, 410) with delta (0, 0)
Screenshot: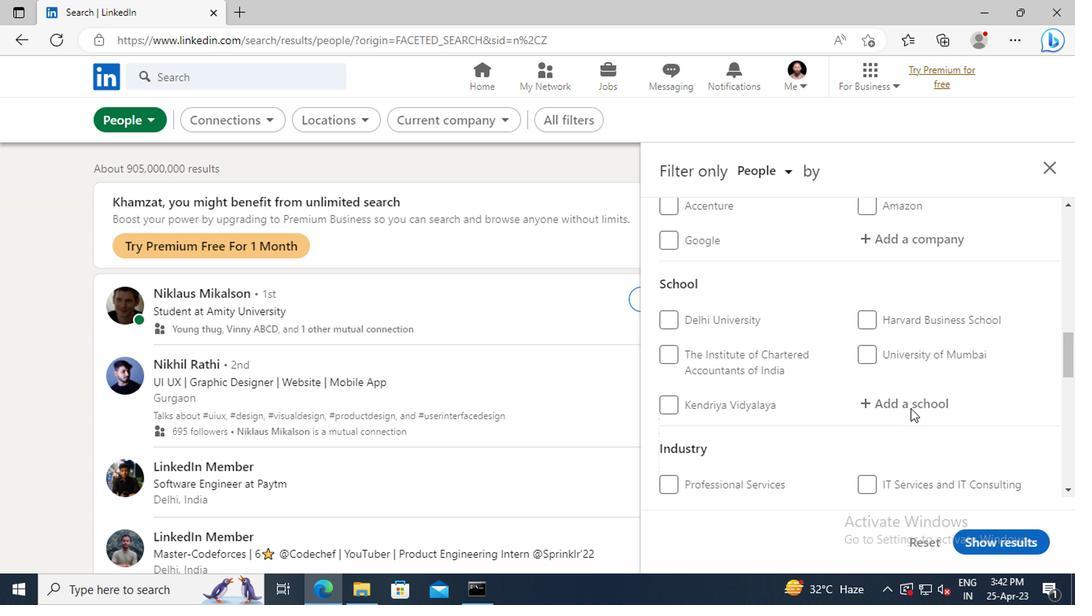 
Action: Mouse scrolled (909, 410) with delta (0, 0)
Screenshot: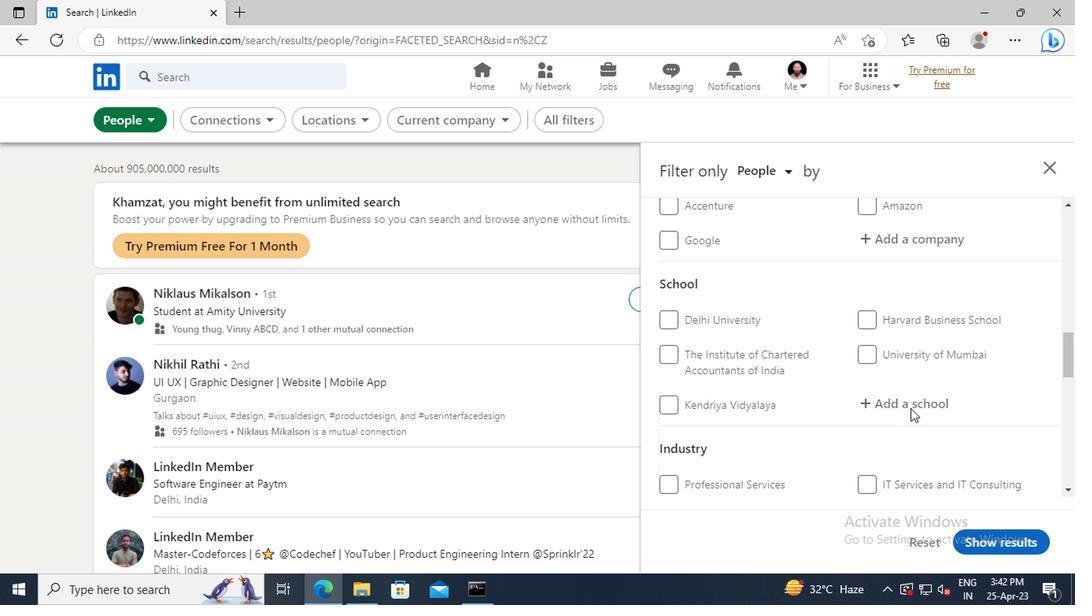 
Action: Mouse scrolled (909, 410) with delta (0, 0)
Screenshot: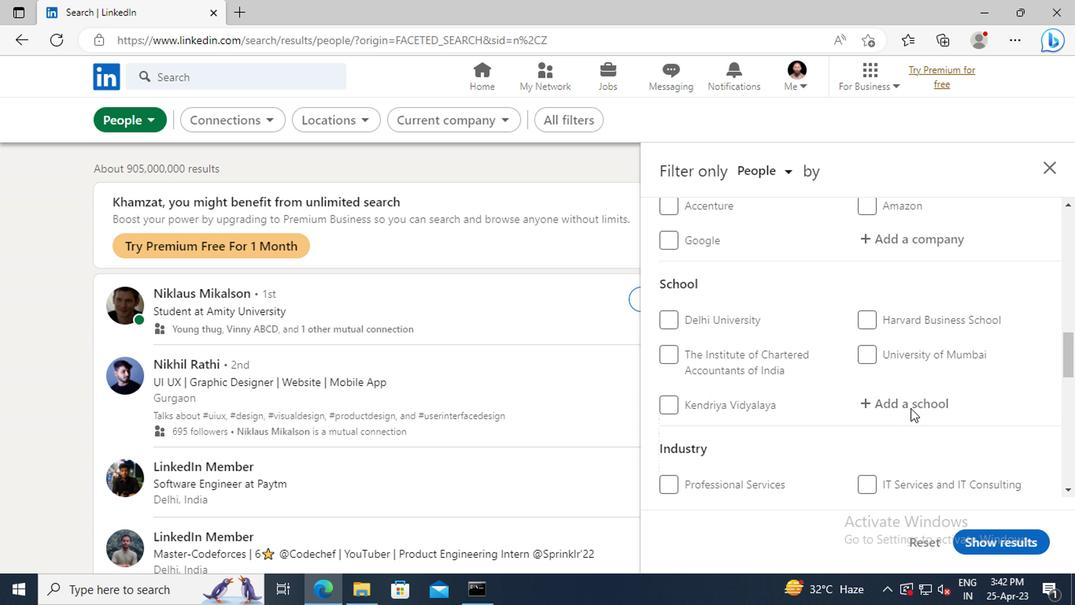 
Action: Mouse scrolled (909, 410) with delta (0, 0)
Screenshot: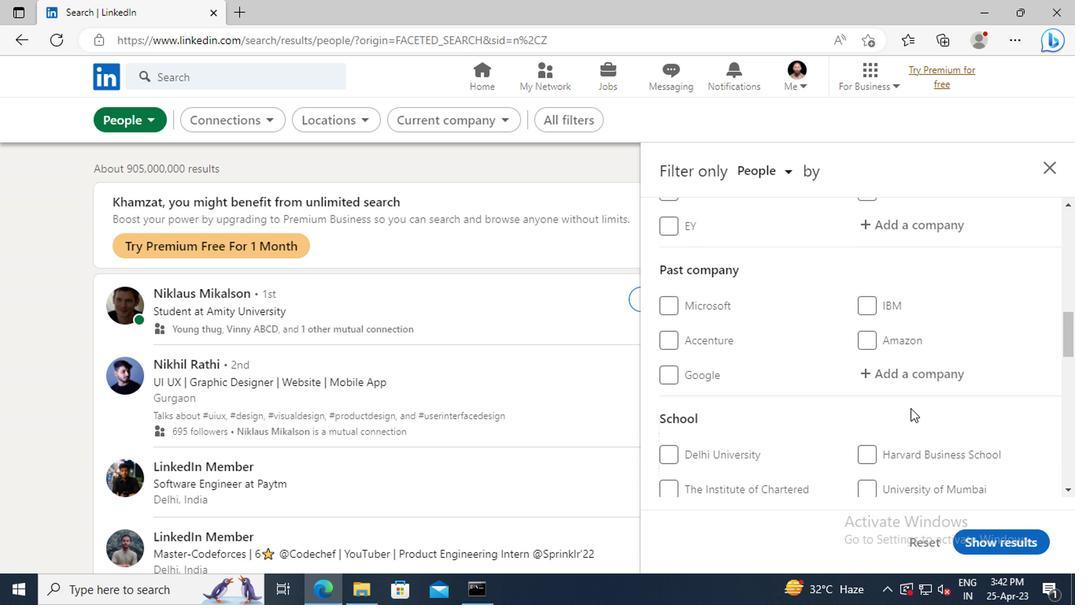 
Action: Mouse scrolled (909, 410) with delta (0, 0)
Screenshot: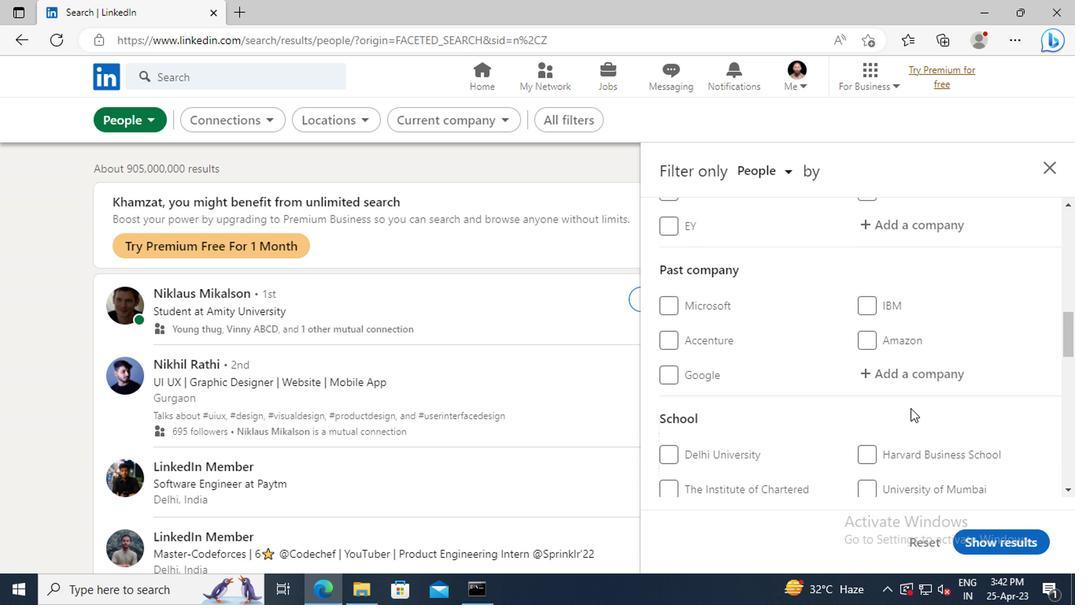 
Action: Mouse moved to (897, 312)
Screenshot: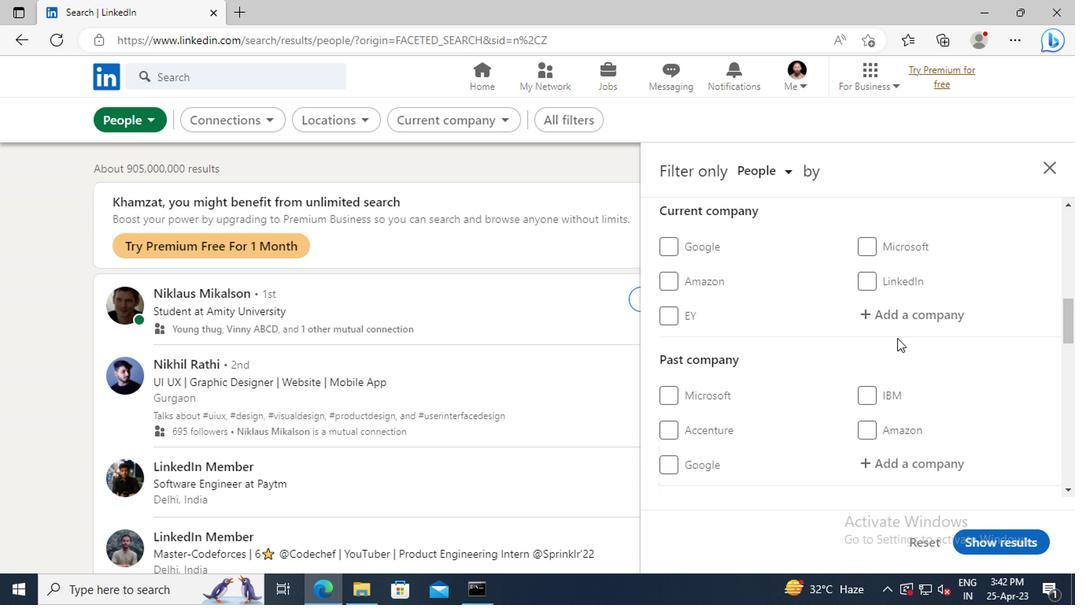
Action: Mouse pressed left at (897, 312)
Screenshot: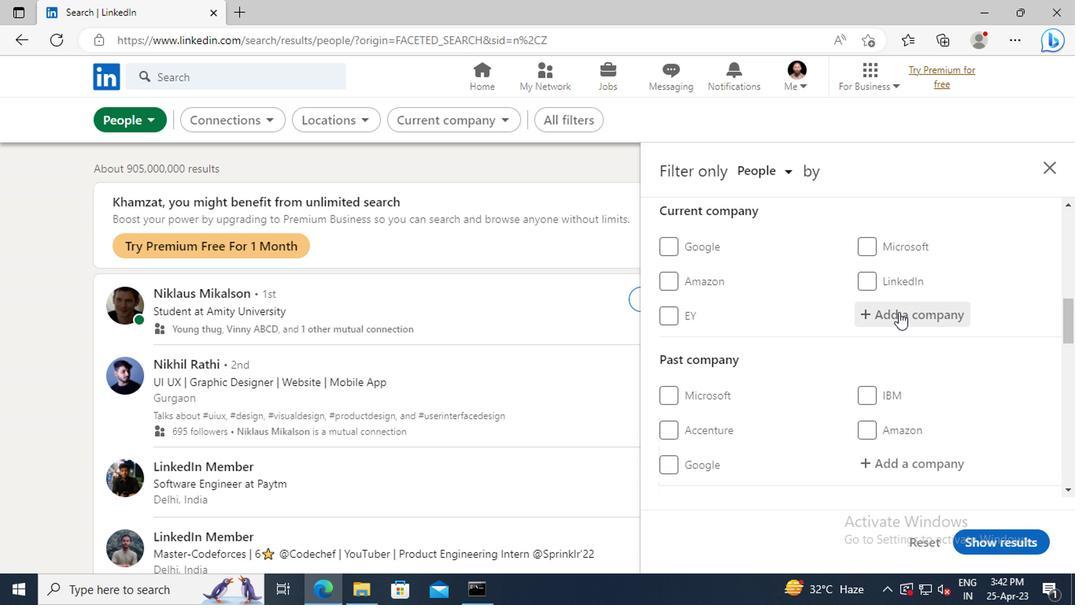 
Action: Key pressed <Key.shift_r>SOFTTEK
Screenshot: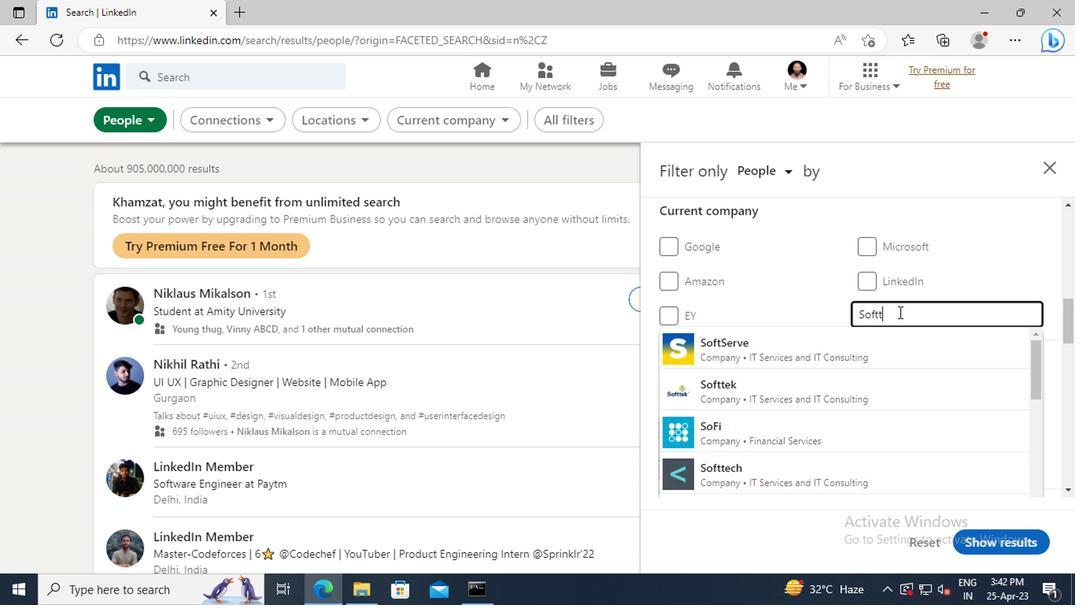 
Action: Mouse moved to (896, 354)
Screenshot: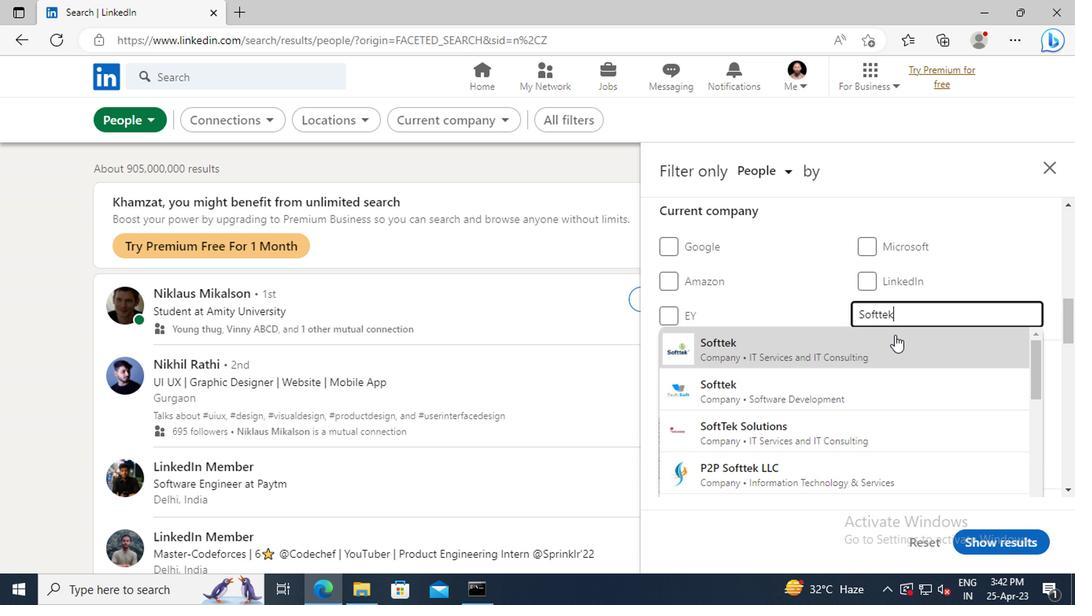 
Action: Mouse pressed left at (896, 354)
Screenshot: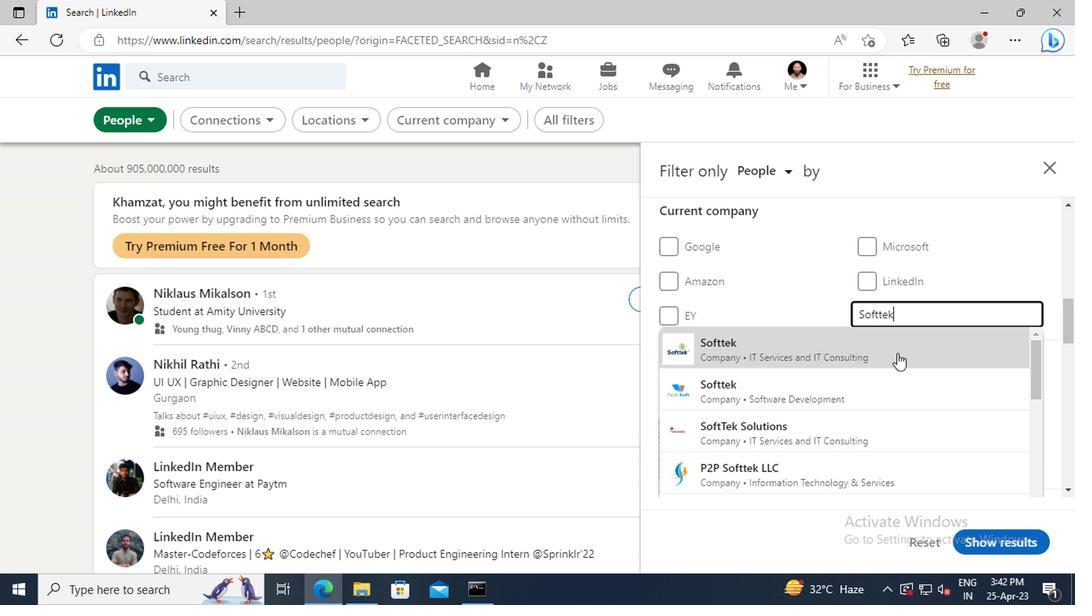 
Action: Mouse moved to (895, 333)
Screenshot: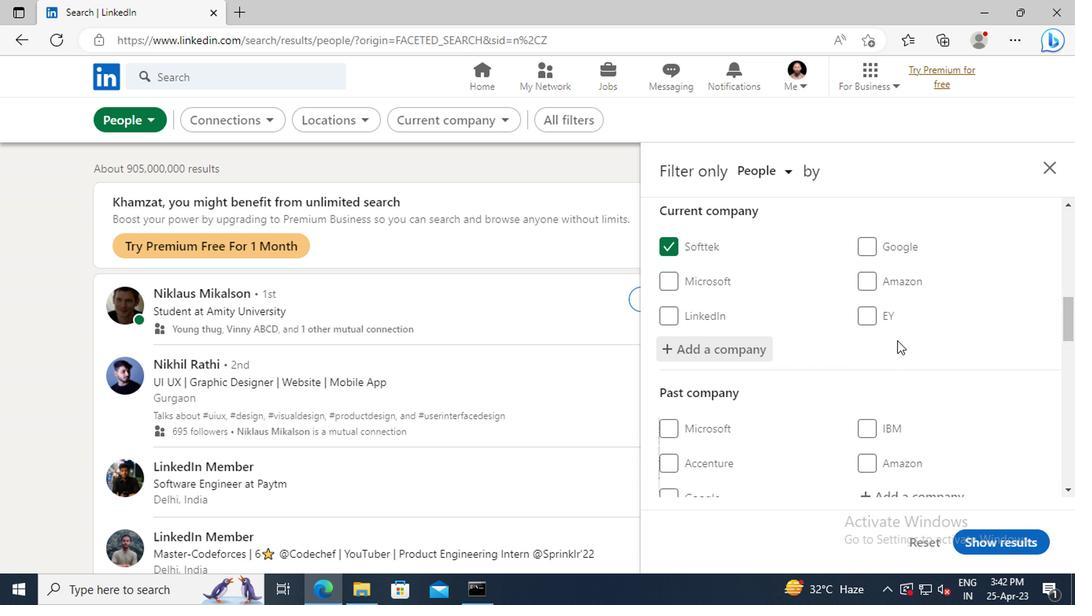 
Action: Mouse scrolled (895, 332) with delta (0, 0)
Screenshot: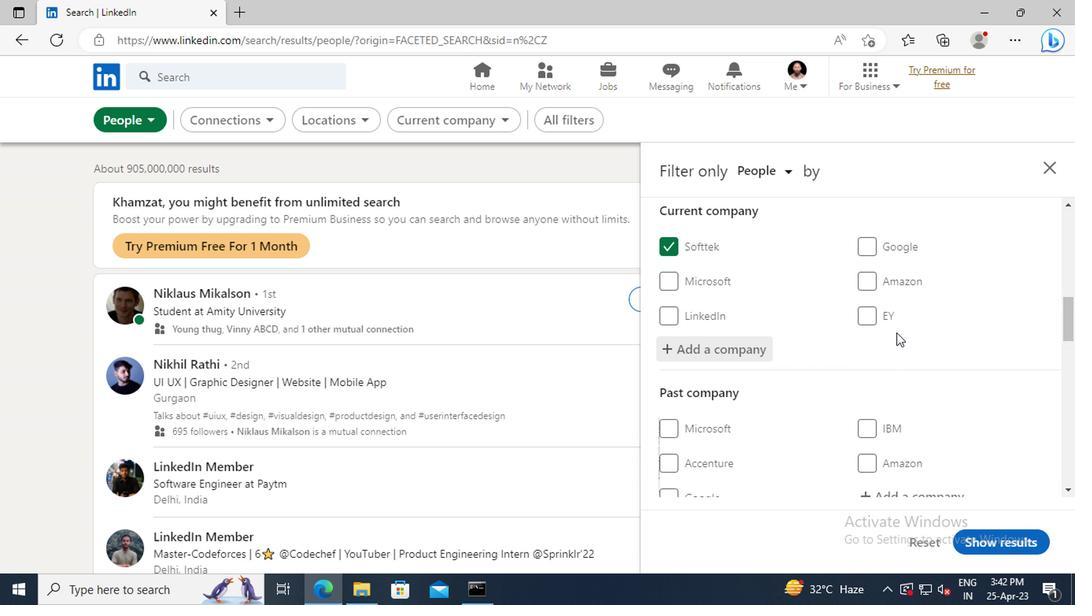 
Action: Mouse scrolled (895, 332) with delta (0, 0)
Screenshot: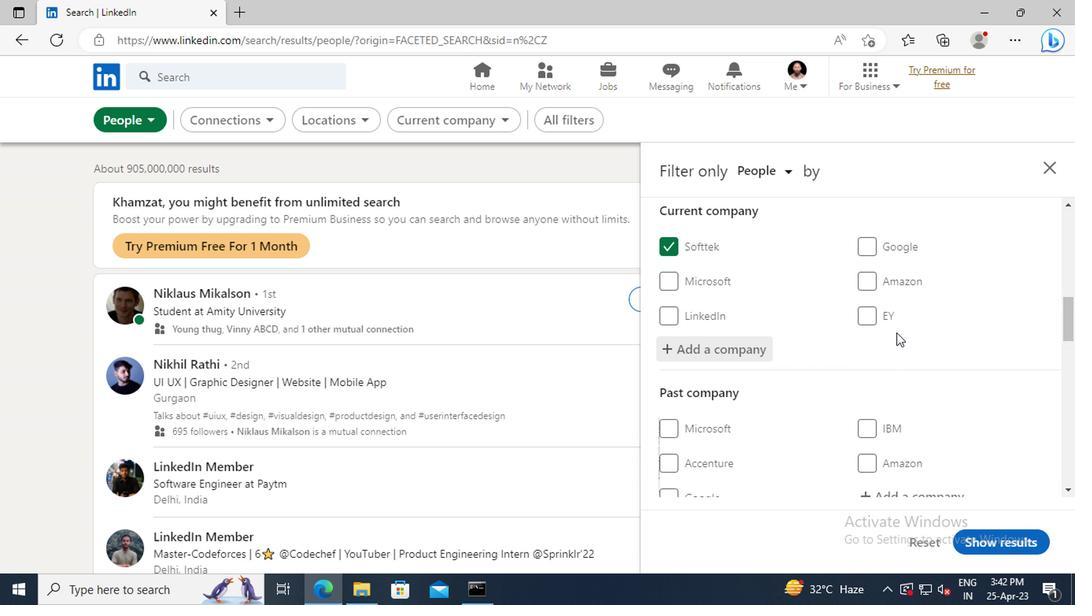 
Action: Mouse moved to (899, 303)
Screenshot: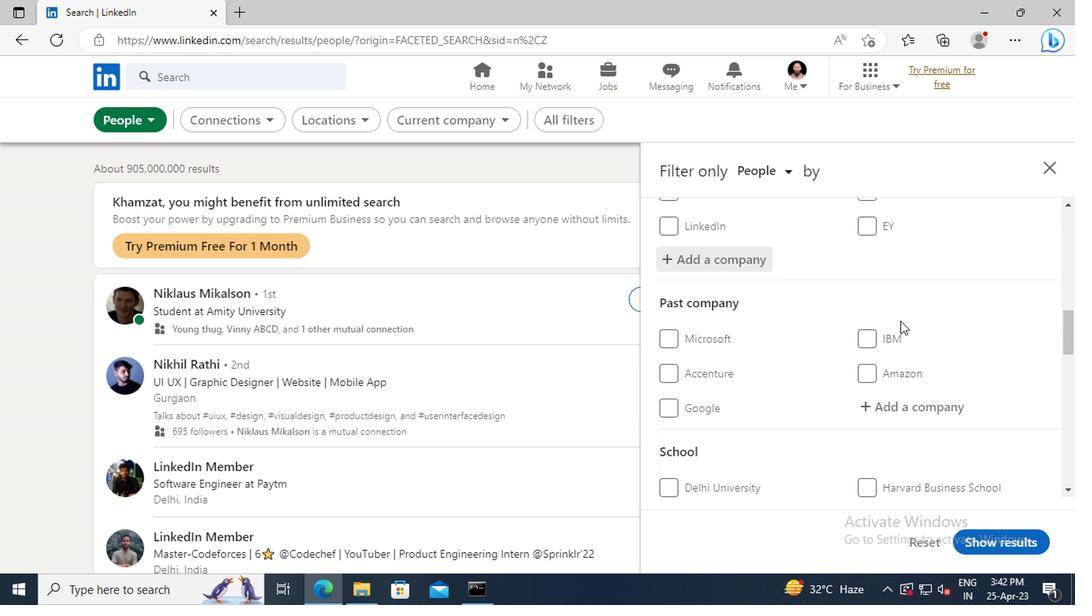 
Action: Mouse scrolled (899, 302) with delta (0, 0)
Screenshot: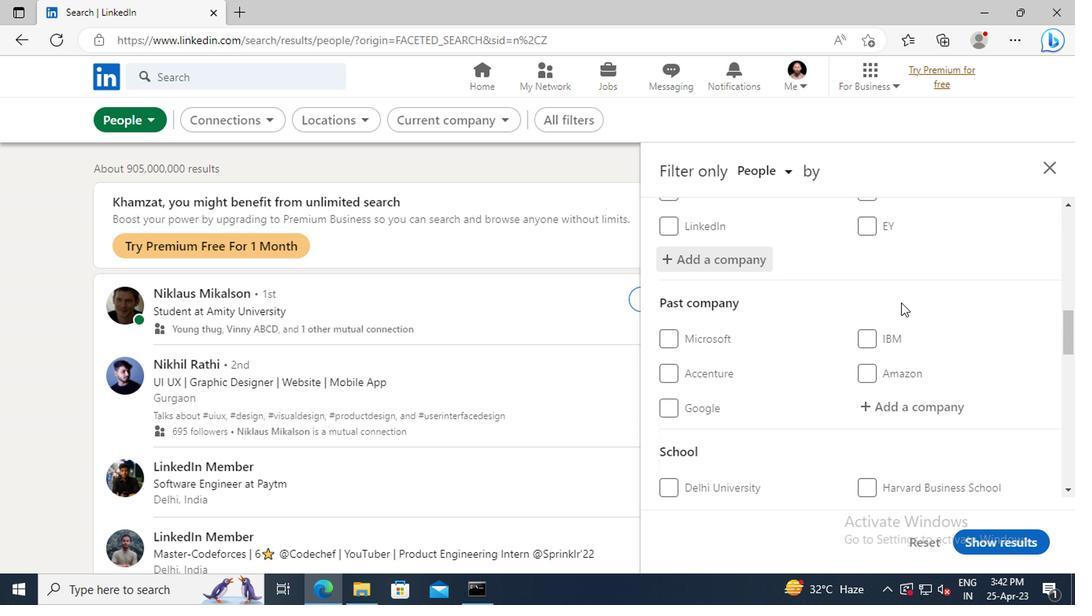 
Action: Mouse scrolled (899, 302) with delta (0, 0)
Screenshot: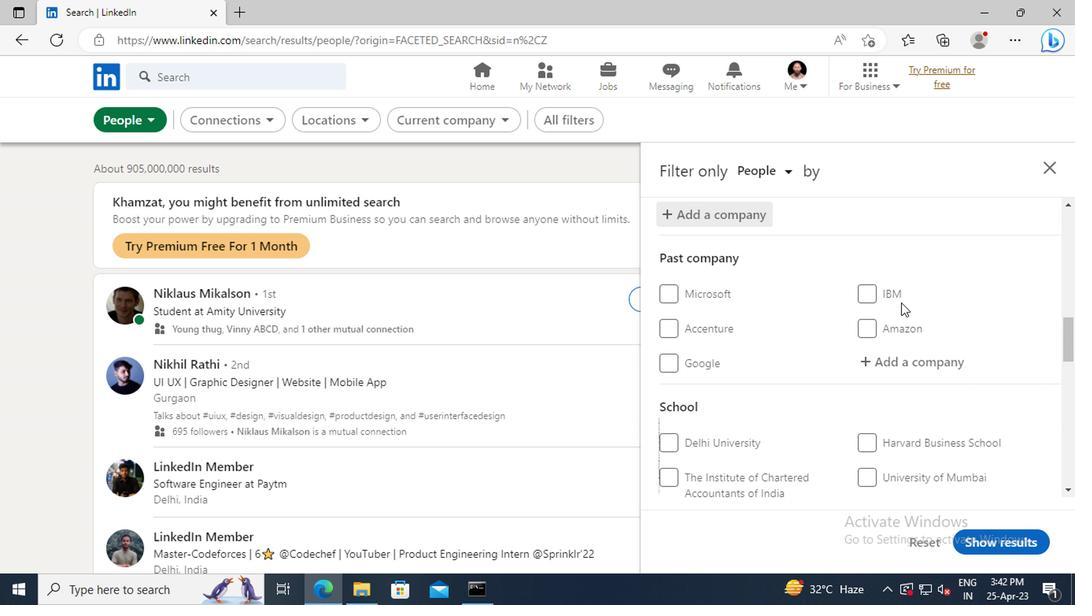 
Action: Mouse scrolled (899, 302) with delta (0, 0)
Screenshot: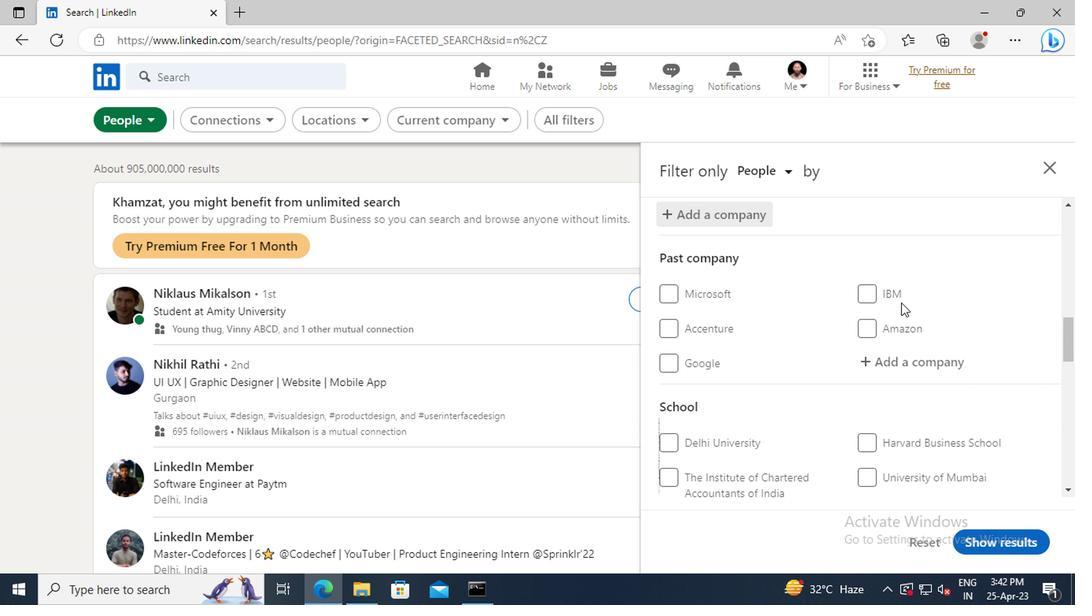 
Action: Mouse scrolled (899, 302) with delta (0, 0)
Screenshot: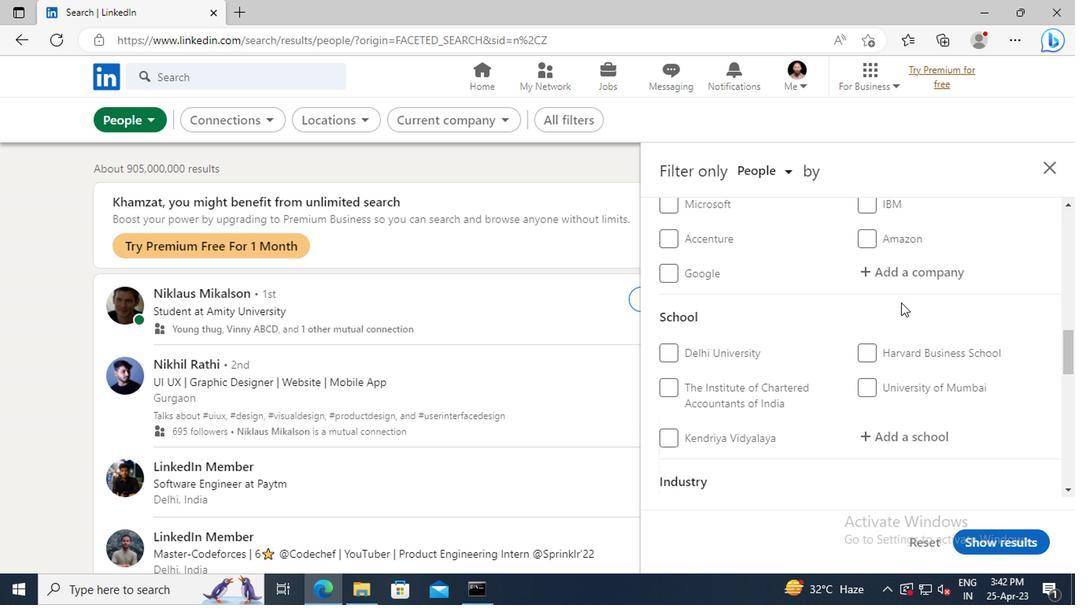 
Action: Mouse scrolled (899, 302) with delta (0, 0)
Screenshot: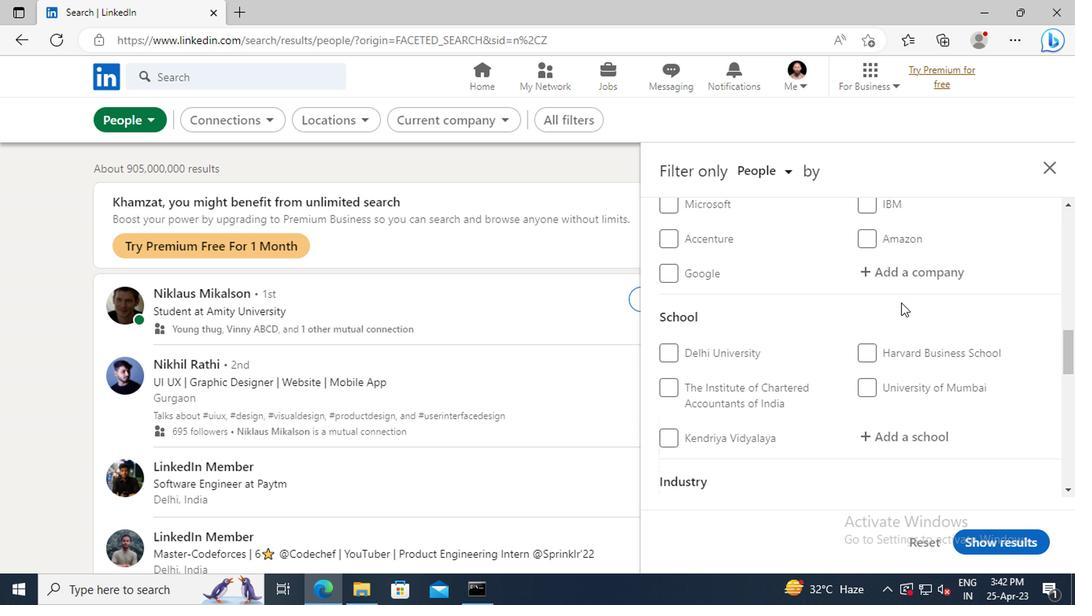 
Action: Mouse moved to (901, 353)
Screenshot: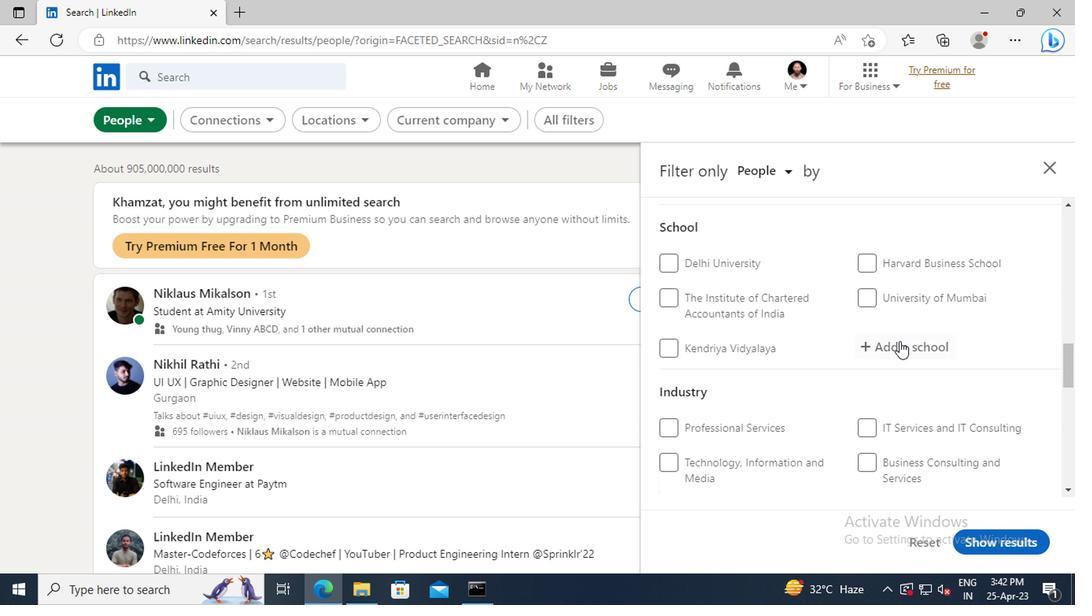 
Action: Mouse pressed left at (901, 353)
Screenshot: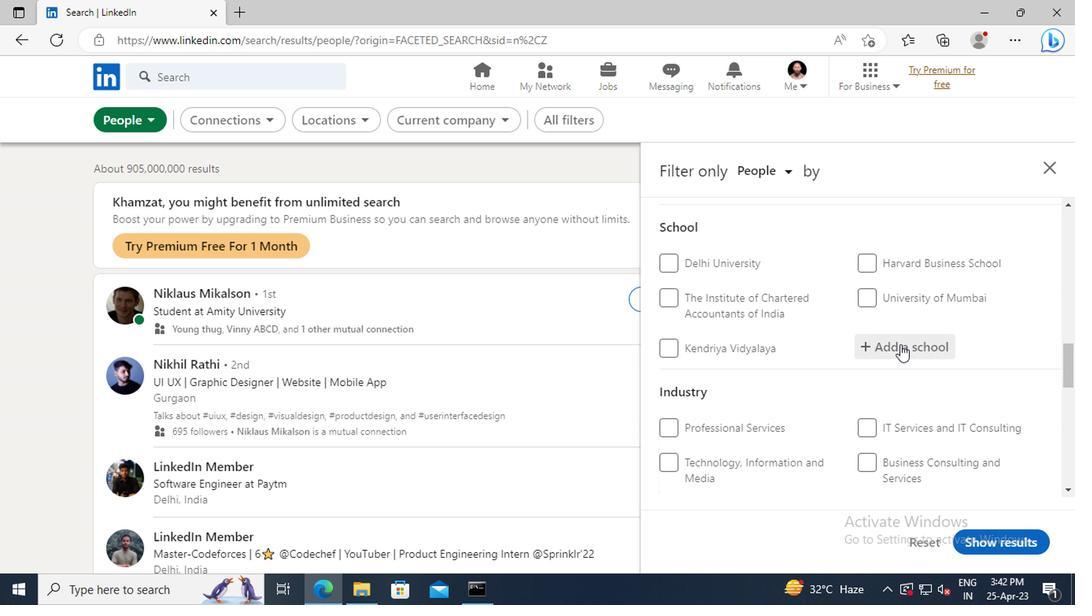 
Action: Key pressed <Key.shift>S<Key.space><Key.shift>D<Key.space><Key.shift>PUBLIC<Key.space><Key.shift><Key.shift><Key.shift><Key.shift><Key.shift><Key.shift><Key.shift><Key.shift><Key.shift><Key.shift><Key.shift><Key.shift>SCHOOL
Screenshot: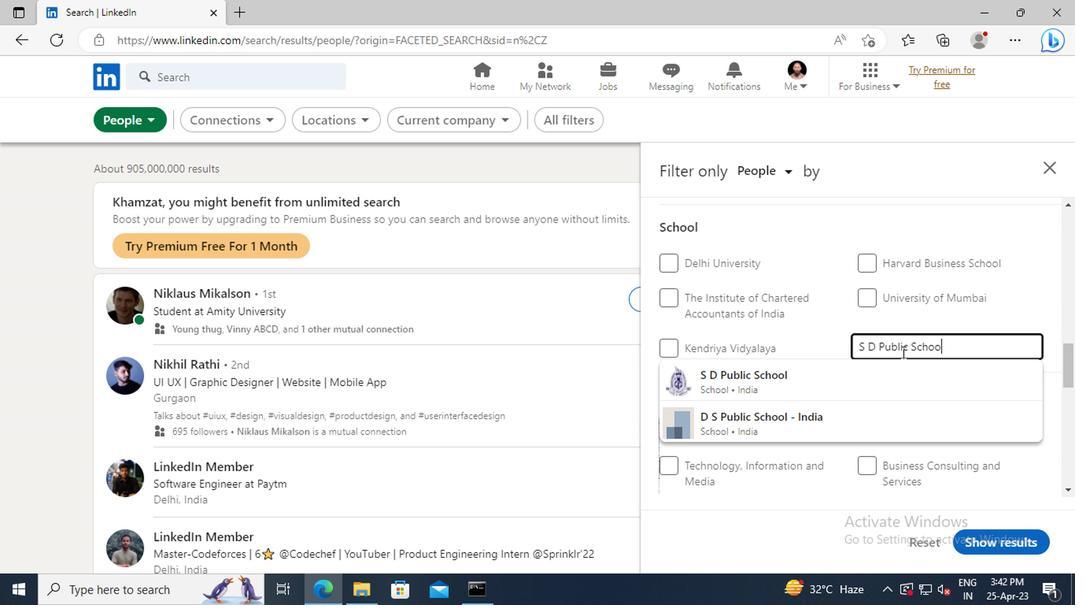 
Action: Mouse moved to (874, 385)
Screenshot: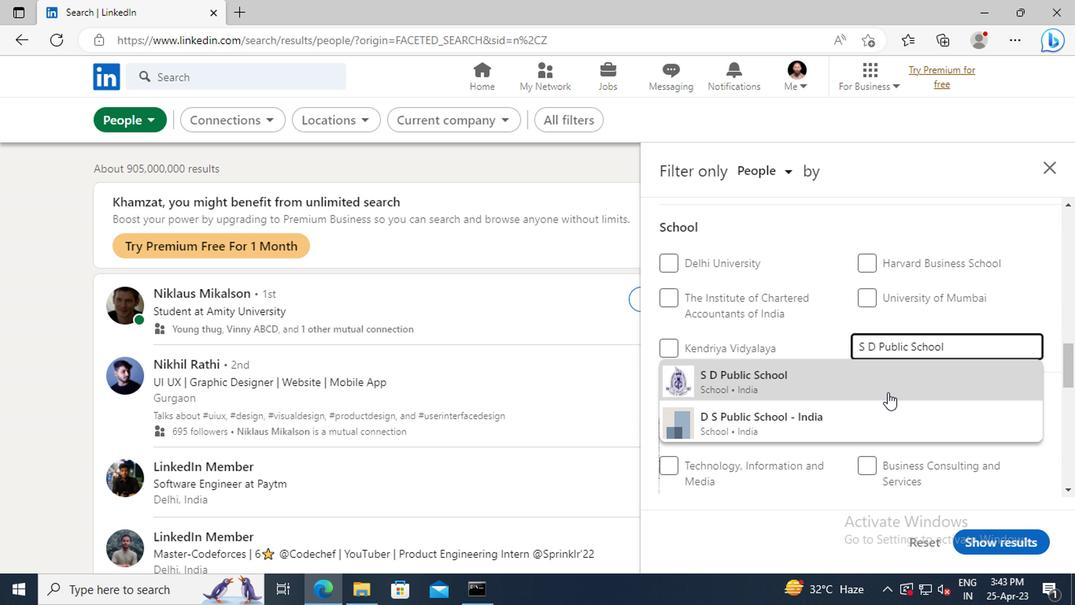 
Action: Mouse pressed left at (874, 385)
Screenshot: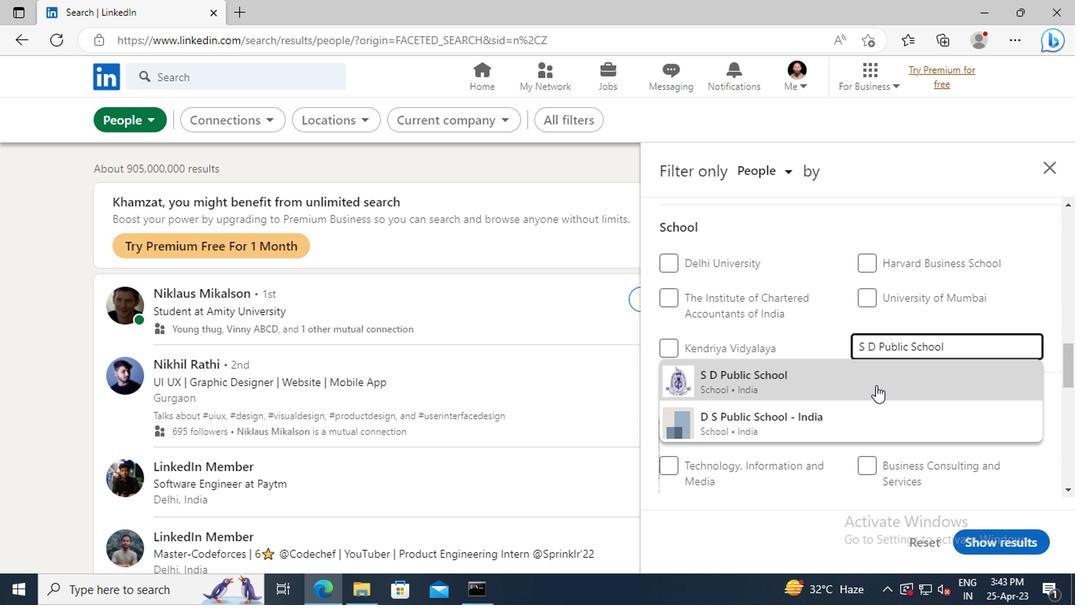 
Action: Mouse moved to (873, 348)
Screenshot: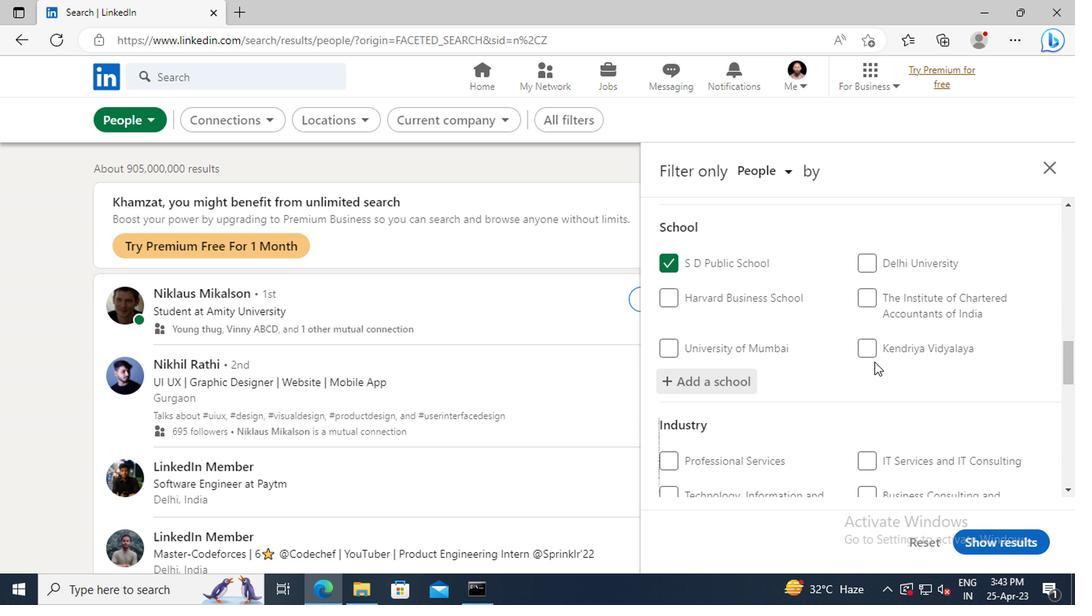 
Action: Mouse scrolled (873, 347) with delta (0, 0)
Screenshot: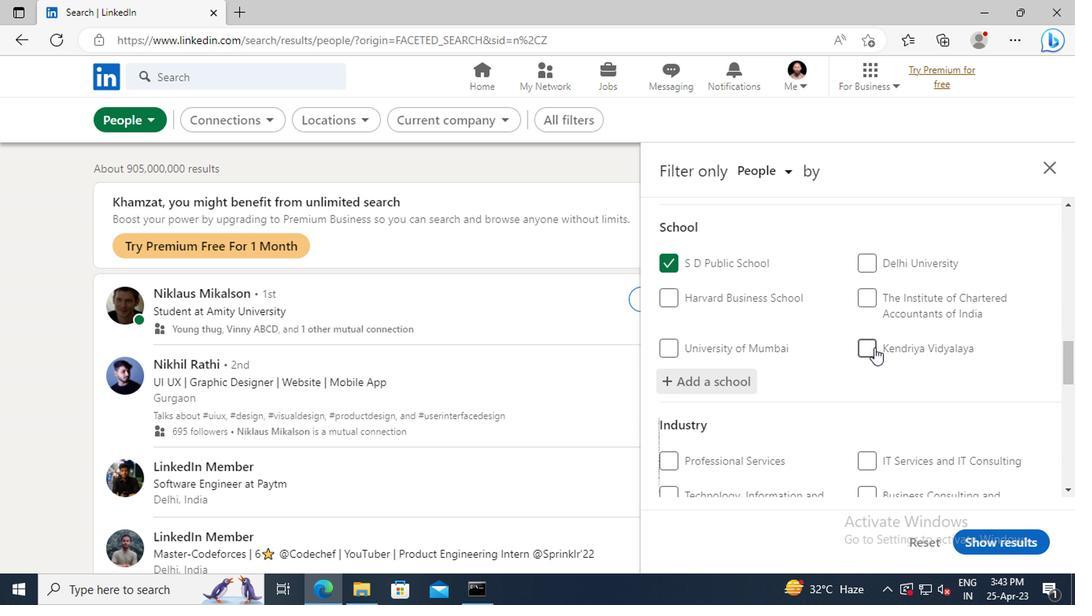 
Action: Mouse scrolled (873, 347) with delta (0, 0)
Screenshot: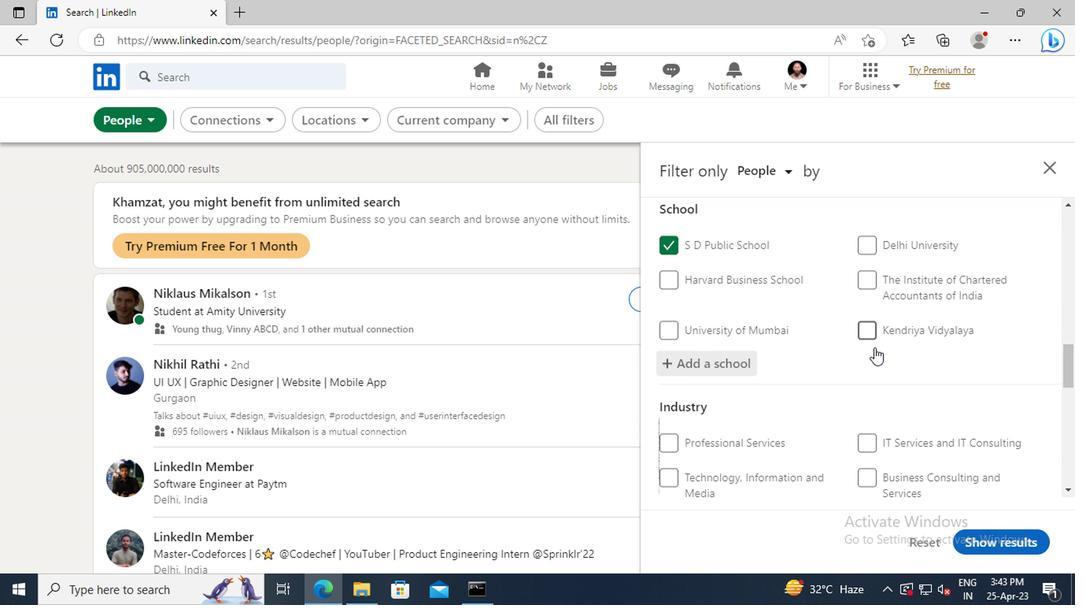 
Action: Mouse scrolled (873, 347) with delta (0, 0)
Screenshot: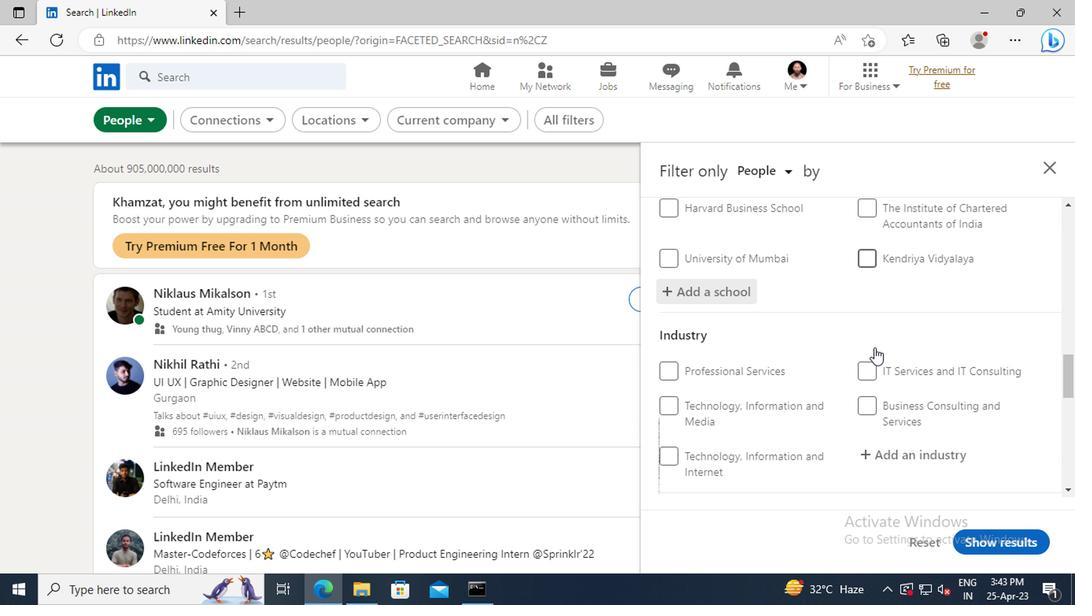 
Action: Mouse scrolled (873, 347) with delta (0, 0)
Screenshot: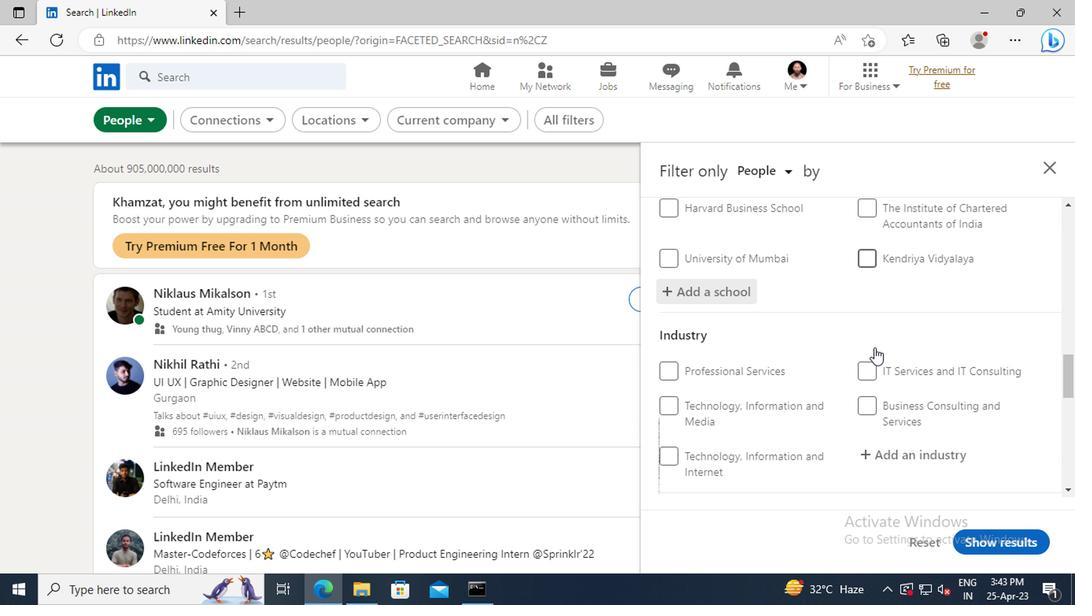
Action: Mouse moved to (886, 362)
Screenshot: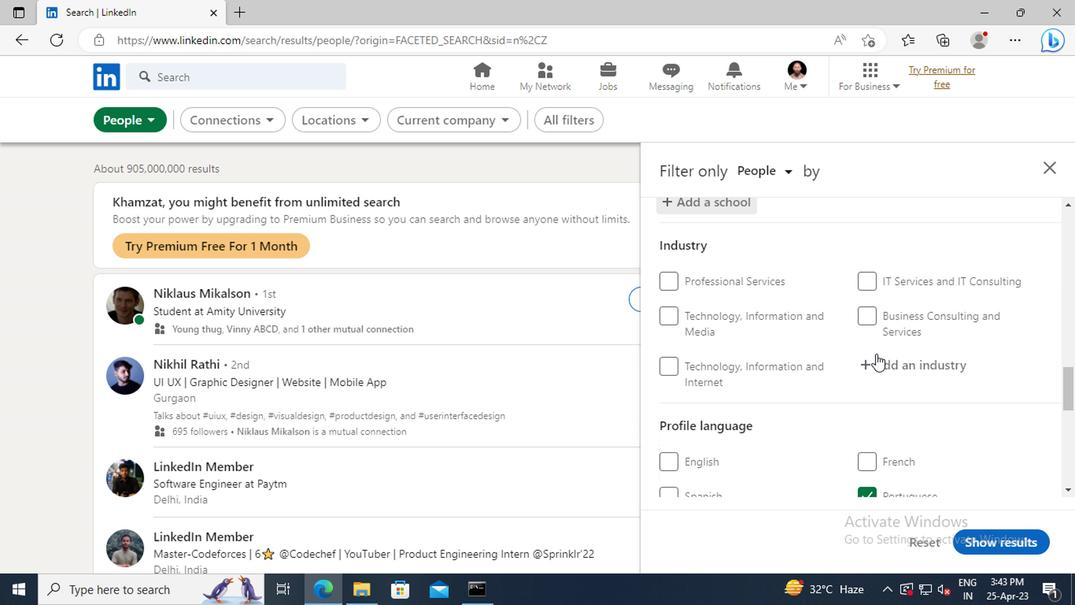 
Action: Mouse pressed left at (886, 362)
Screenshot: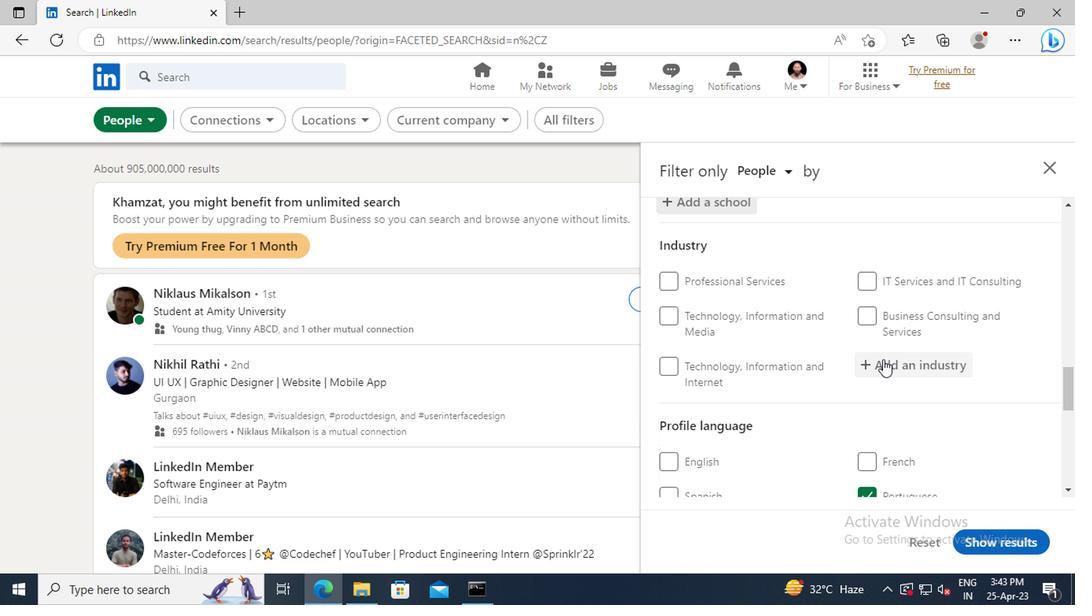 
Action: Key pressed <Key.shift_r>SECURITIES<Key.space>AND<Key.space><Key.shift>COMMODITY<Key.space><Key.shift>EXCHANGES
Screenshot: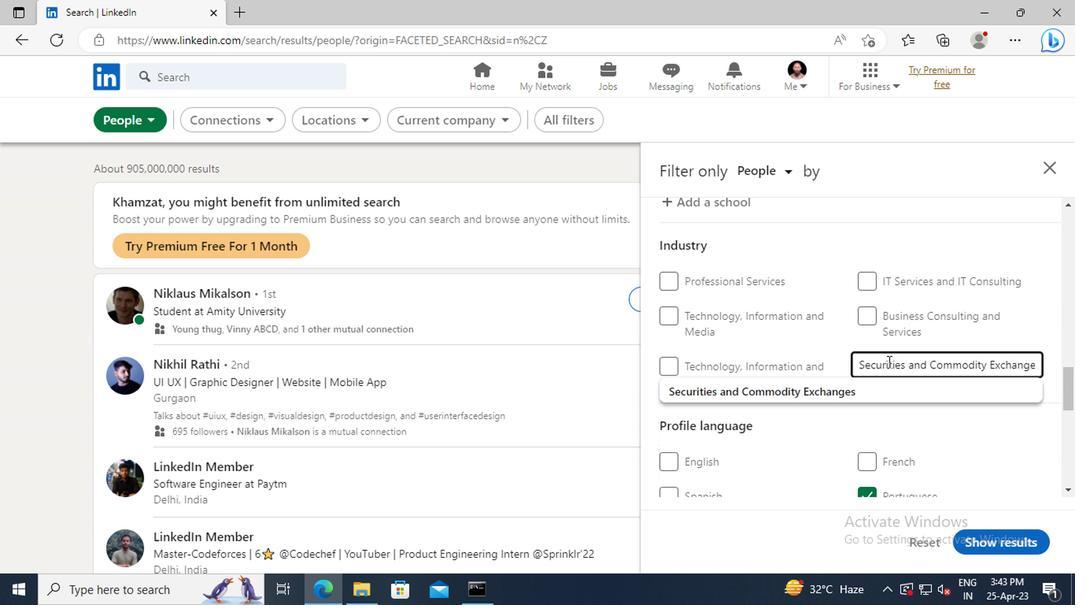 
Action: Mouse moved to (888, 397)
Screenshot: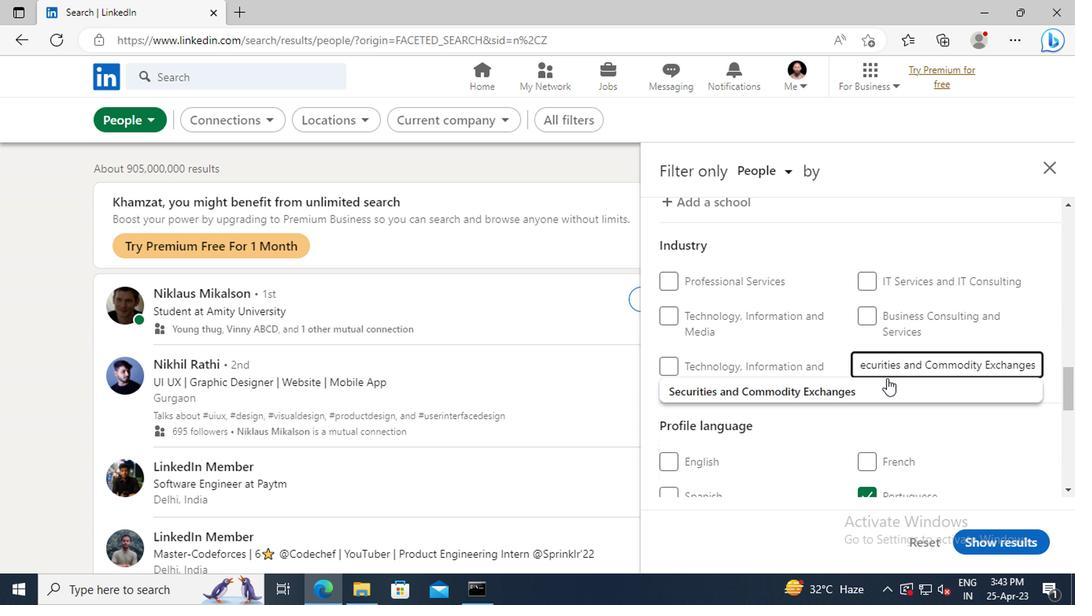 
Action: Mouse pressed left at (888, 397)
Screenshot: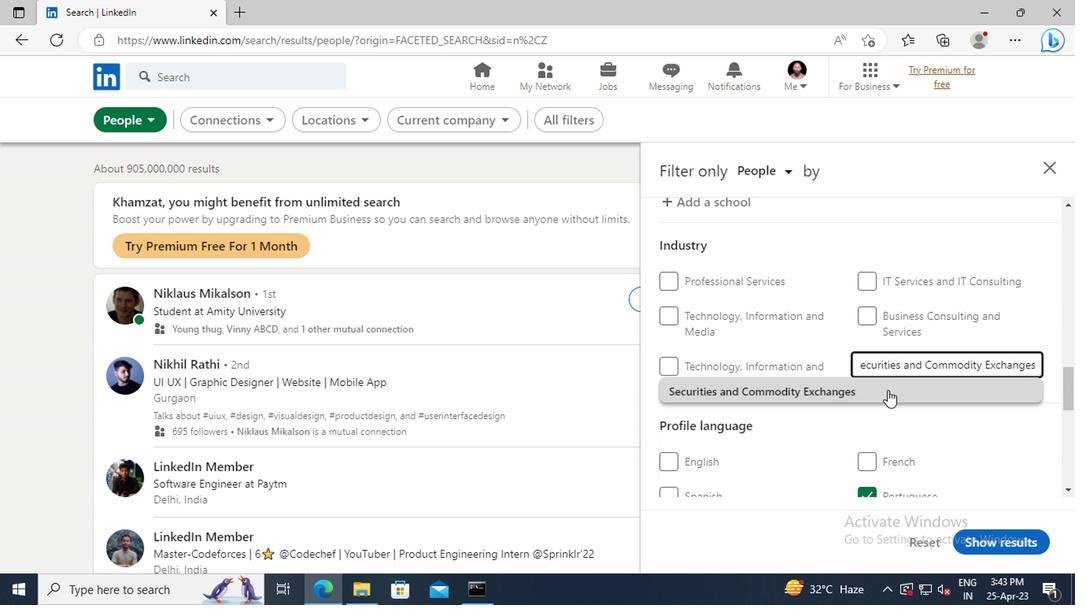
Action: Mouse moved to (841, 331)
Screenshot: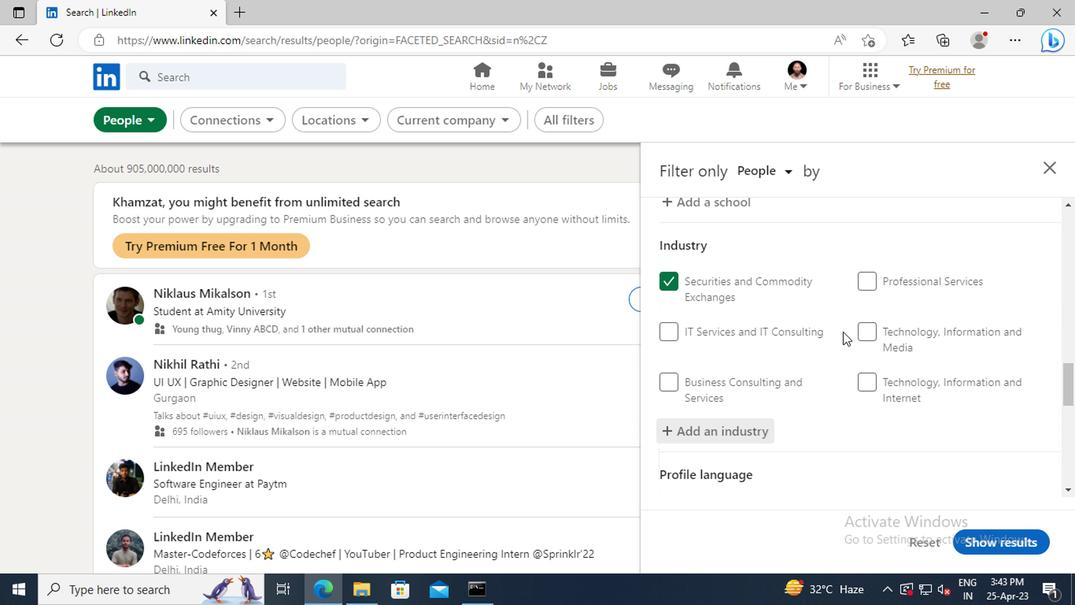 
Action: Mouse scrolled (841, 331) with delta (0, 0)
Screenshot: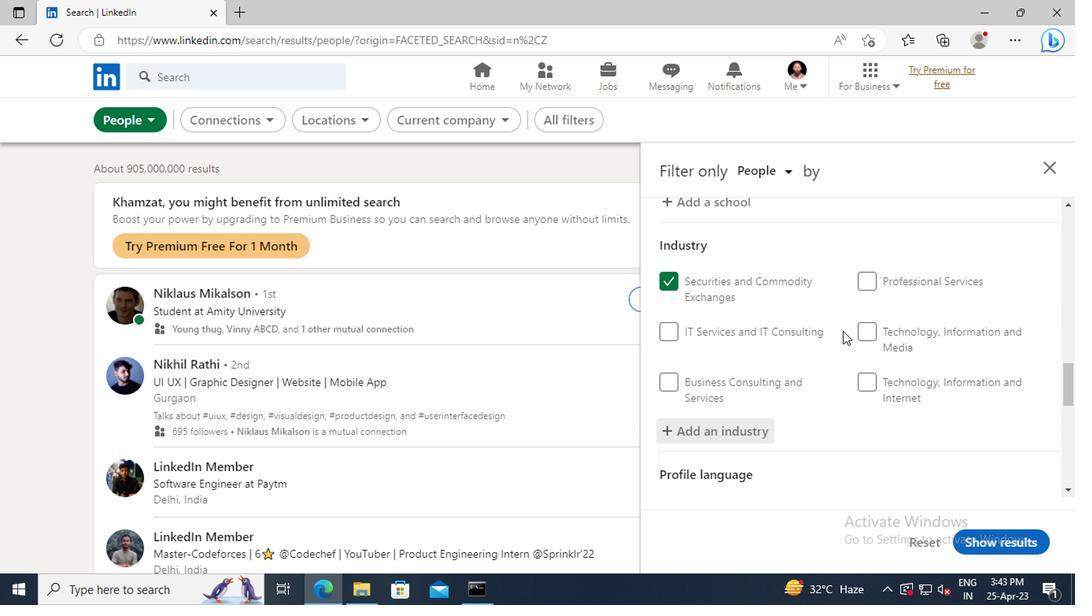 
Action: Mouse scrolled (841, 331) with delta (0, 0)
Screenshot: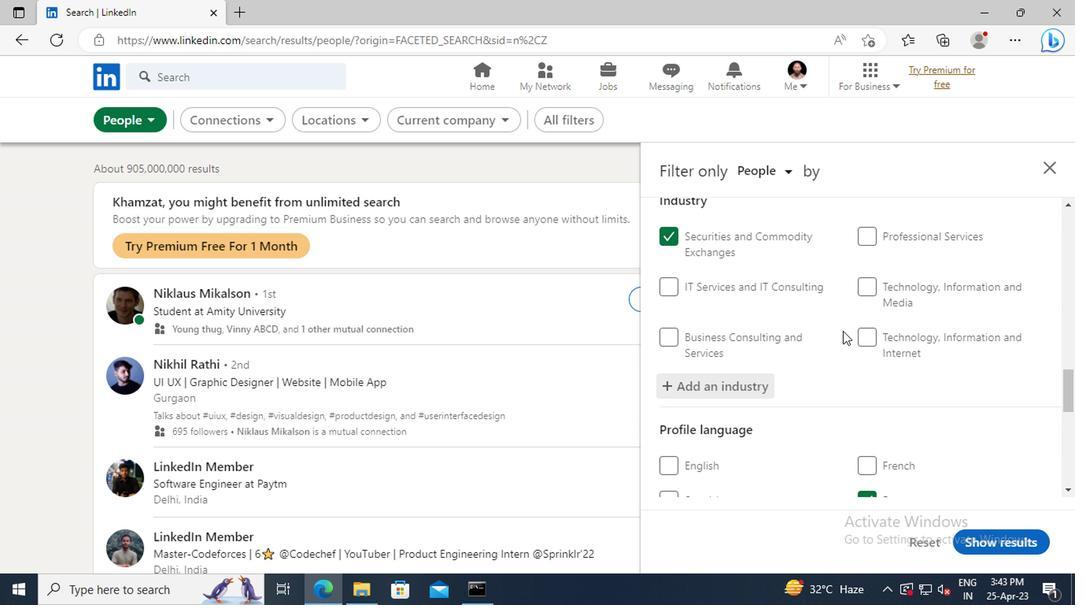
Action: Mouse moved to (843, 316)
Screenshot: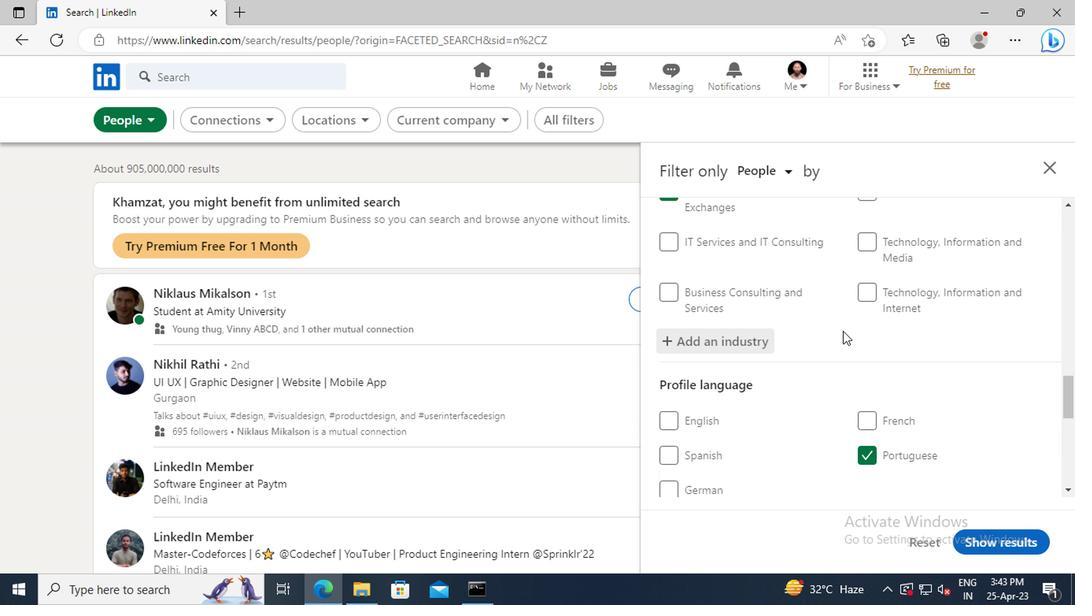 
Action: Mouse scrolled (843, 316) with delta (0, 0)
Screenshot: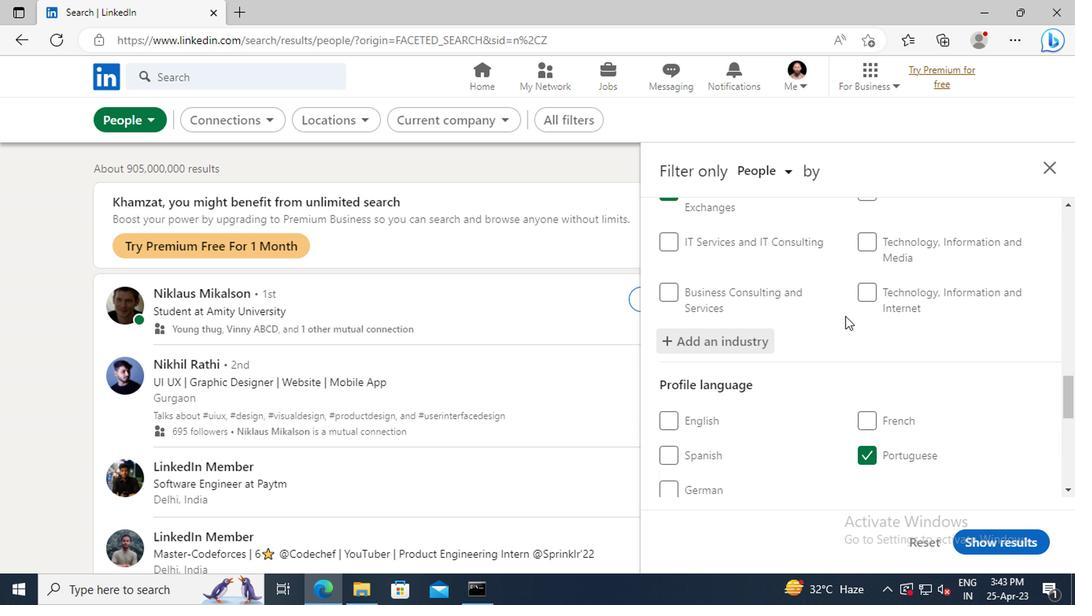 
Action: Mouse scrolled (843, 316) with delta (0, 0)
Screenshot: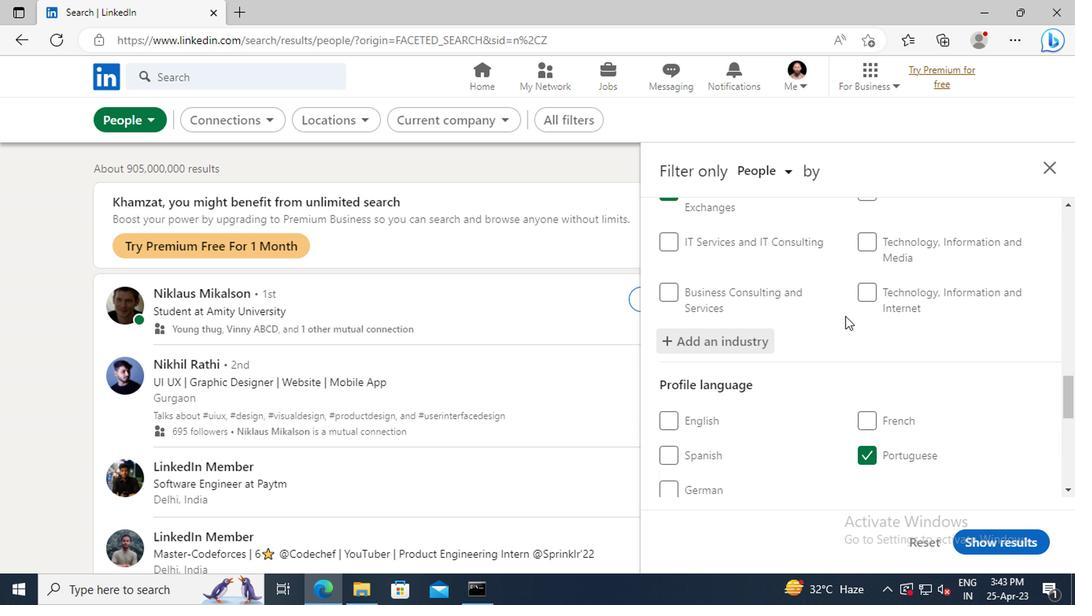 
Action: Mouse moved to (847, 279)
Screenshot: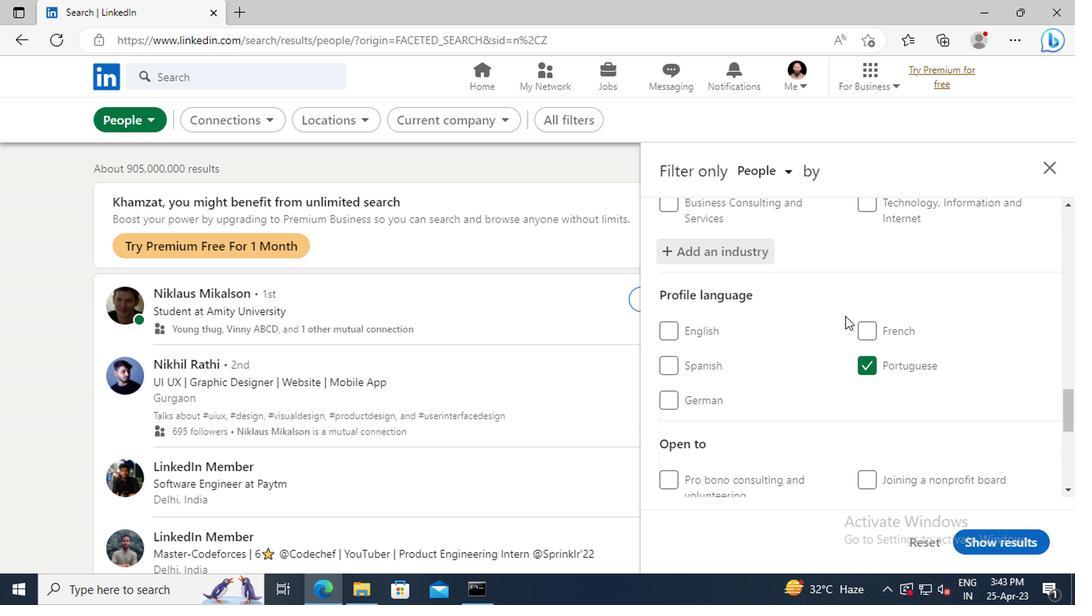 
Action: Mouse scrolled (847, 277) with delta (0, -1)
Screenshot: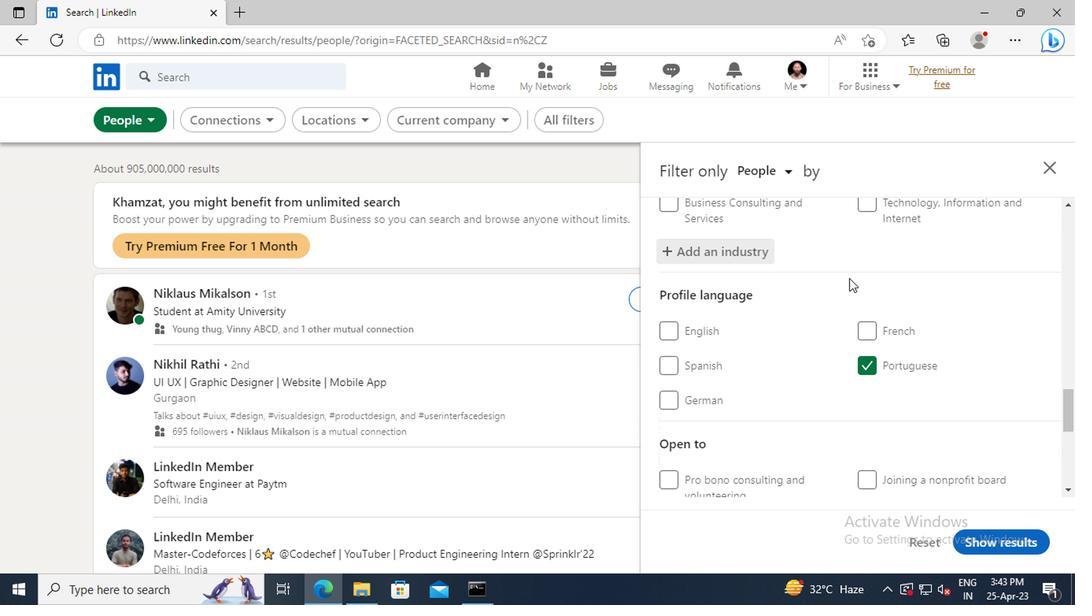 
Action: Mouse scrolled (847, 277) with delta (0, -1)
Screenshot: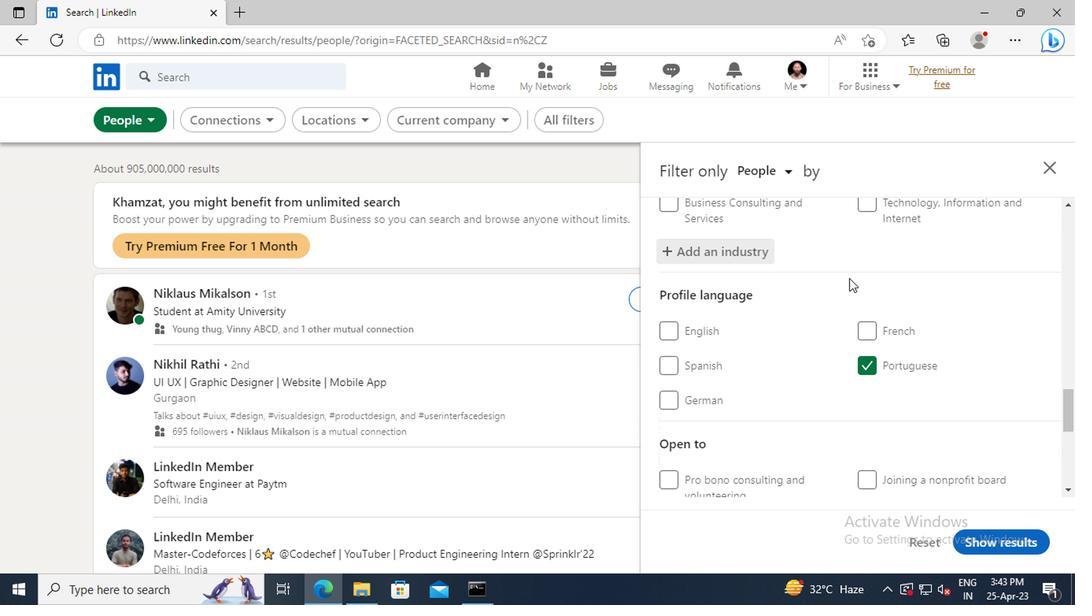 
Action: Mouse scrolled (847, 277) with delta (0, -1)
Screenshot: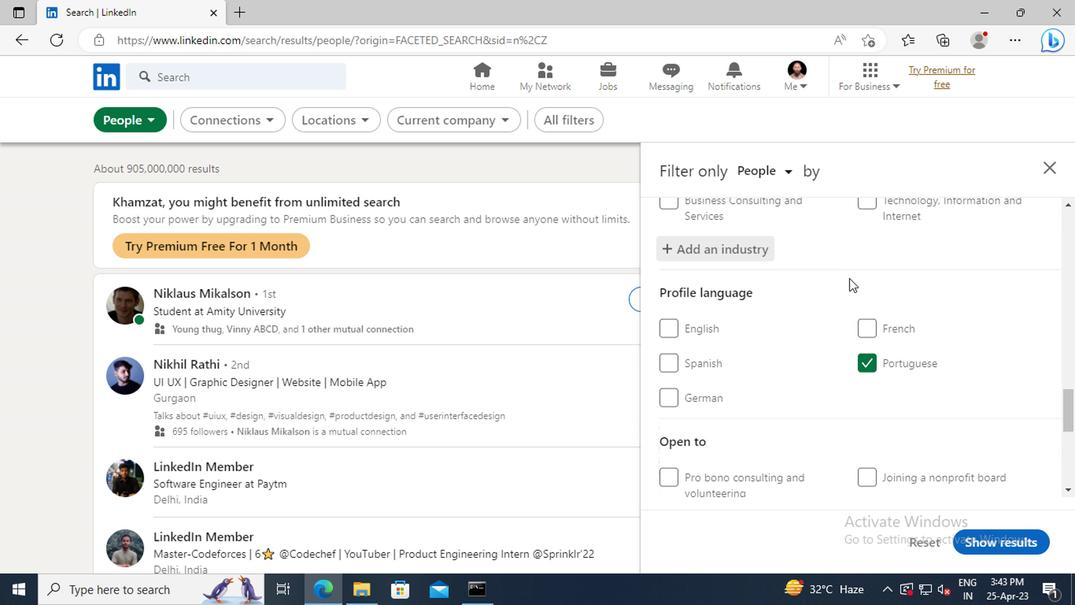 
Action: Mouse scrolled (847, 277) with delta (0, -1)
Screenshot: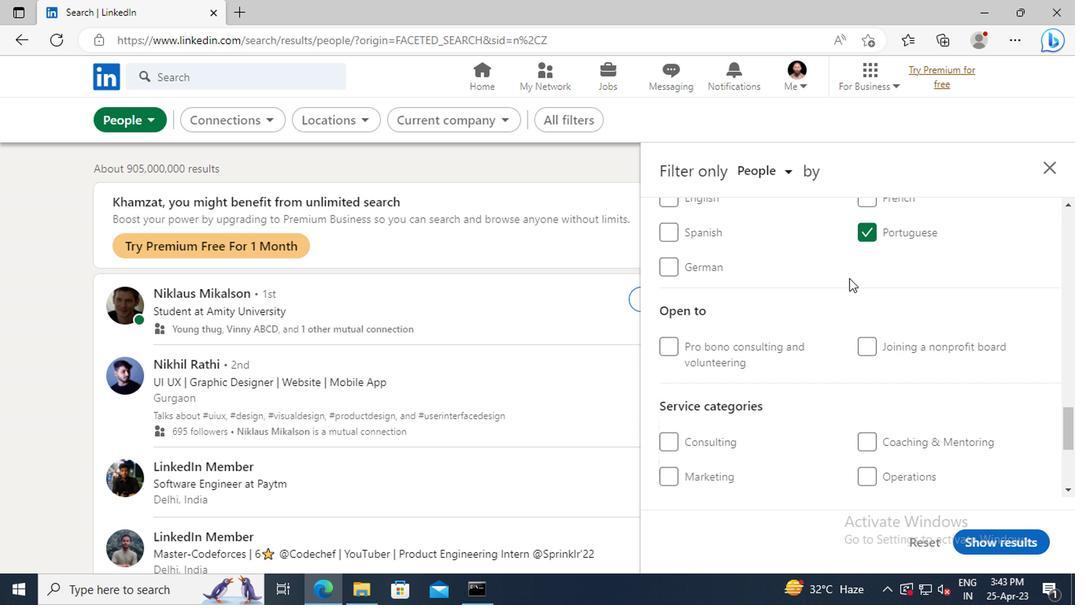 
Action: Mouse scrolled (847, 277) with delta (0, -1)
Screenshot: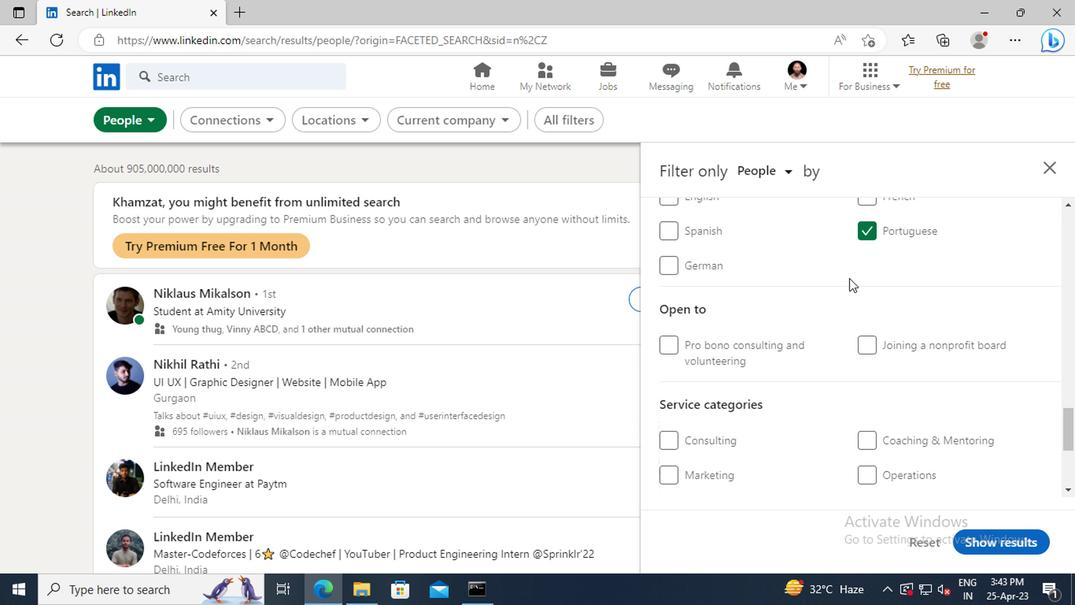 
Action: Mouse scrolled (847, 277) with delta (0, -1)
Screenshot: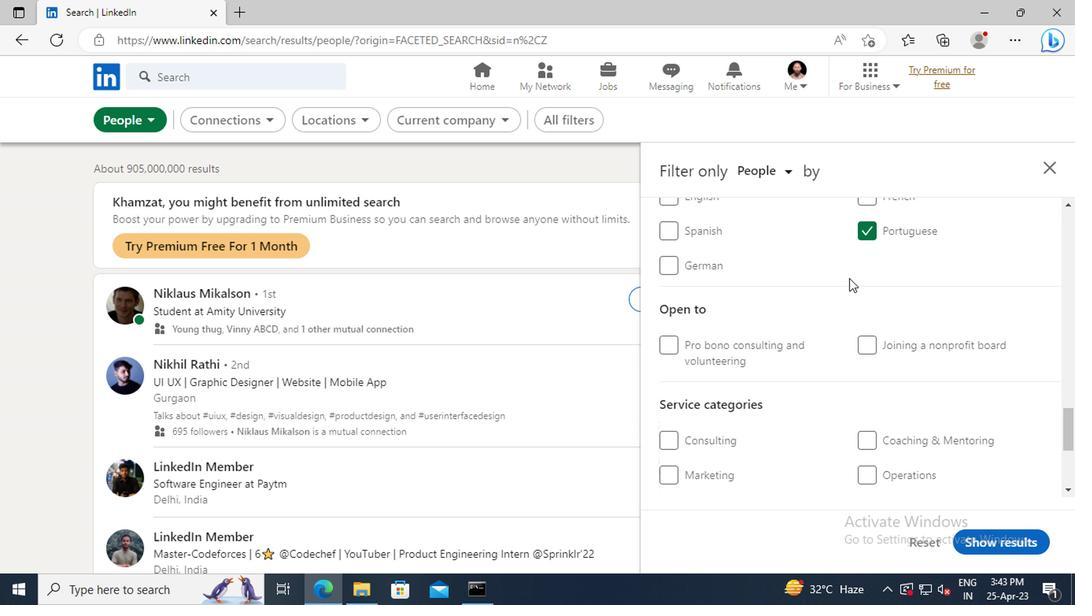 
Action: Mouse moved to (892, 387)
Screenshot: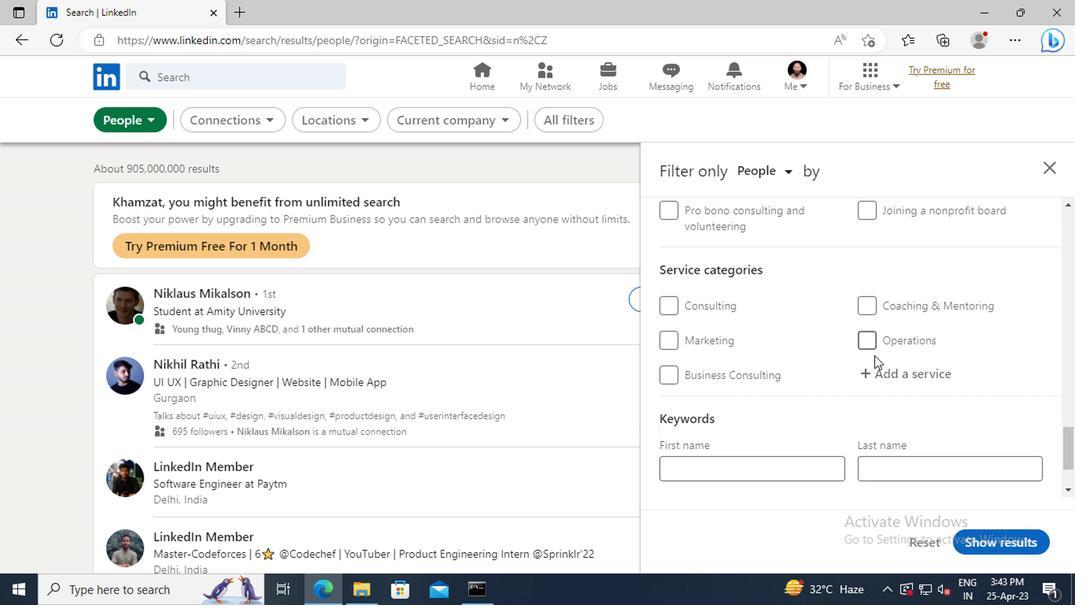 
Action: Mouse pressed left at (892, 387)
Screenshot: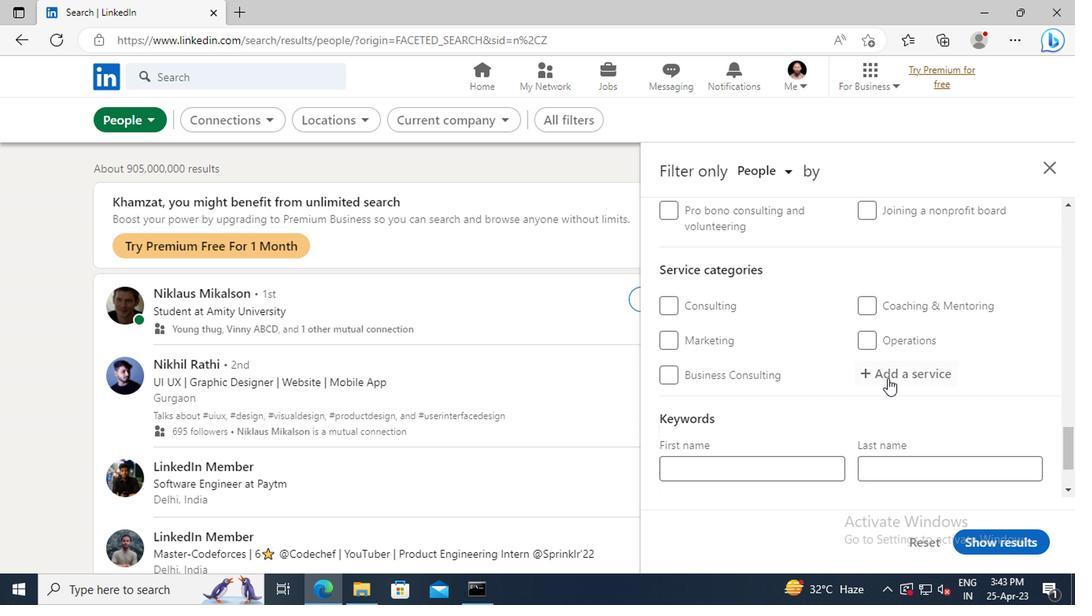 
Action: Mouse moved to (897, 381)
Screenshot: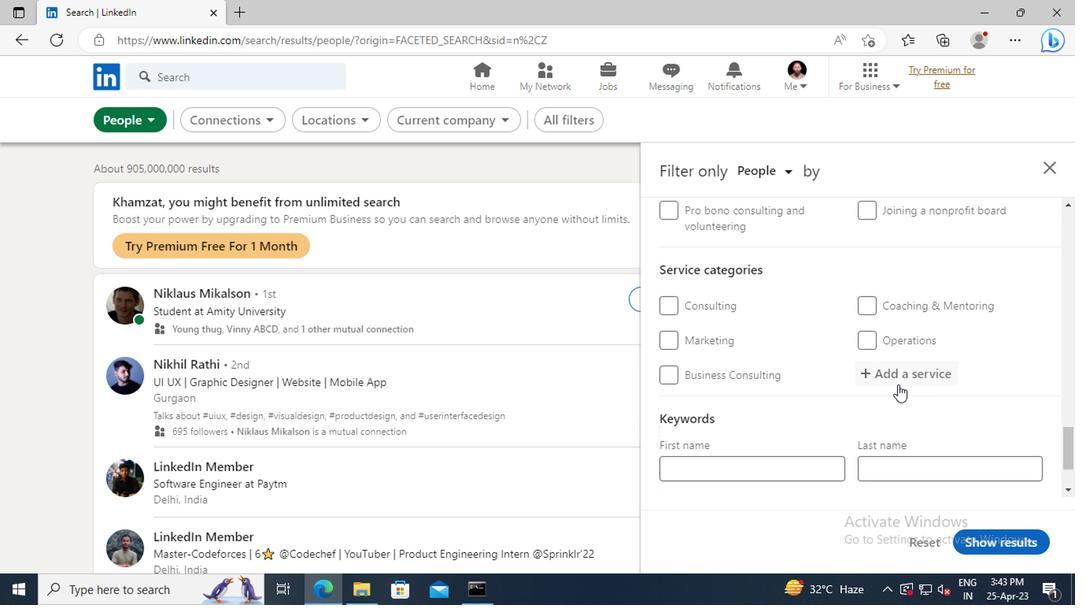 
Action: Mouse pressed left at (897, 381)
Screenshot: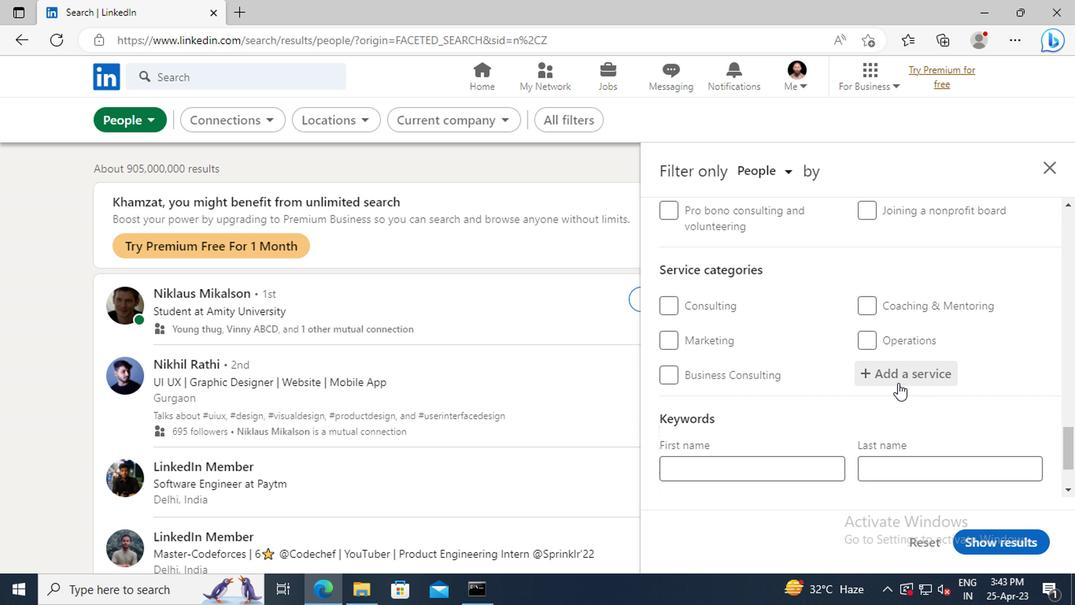 
Action: Mouse moved to (872, 366)
Screenshot: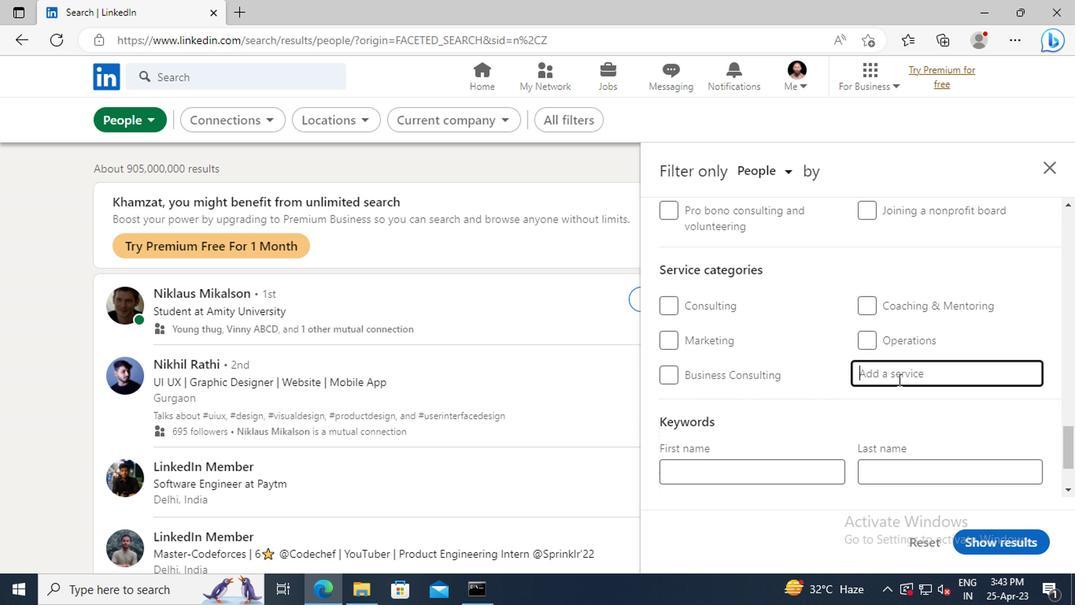 
Action: Key pressed <Key.shift_r>ADMINISTRATIVE<Key.enter>
Screenshot: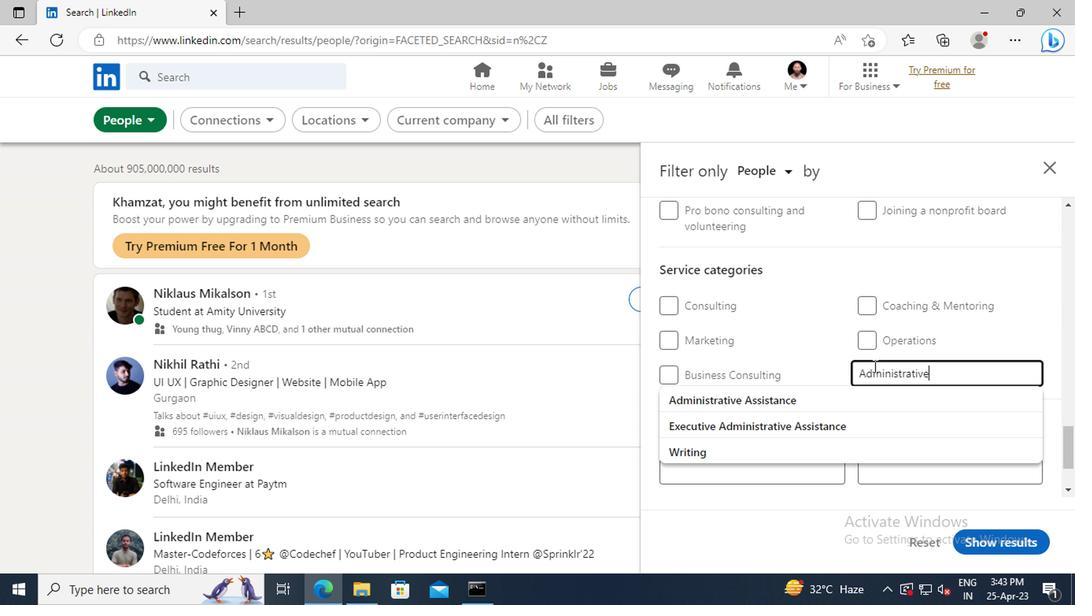 
Action: Mouse moved to (841, 364)
Screenshot: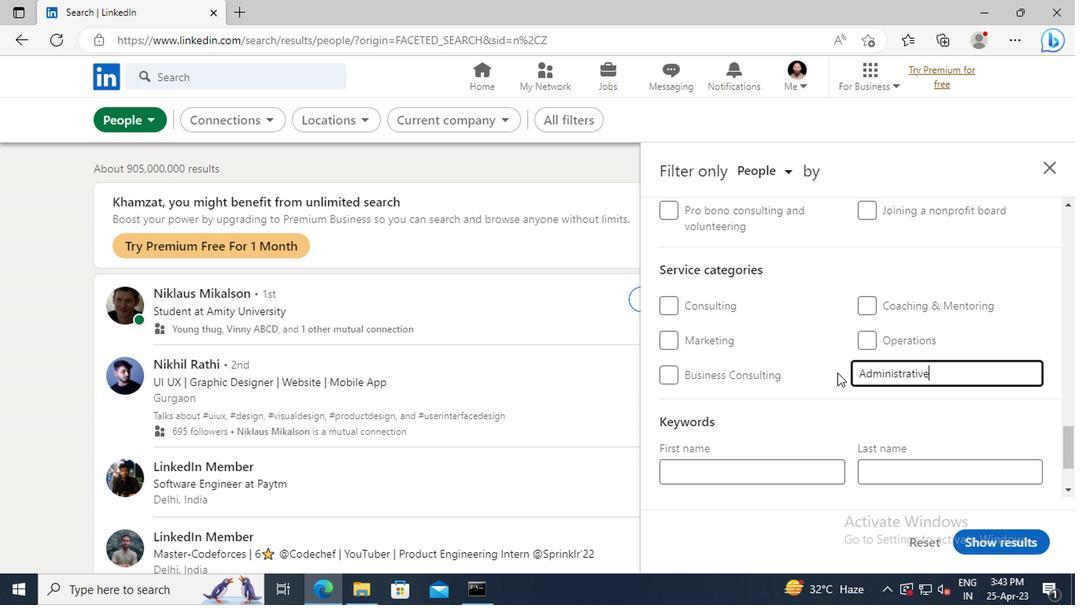 
Action: Mouse scrolled (841, 363) with delta (0, 0)
Screenshot: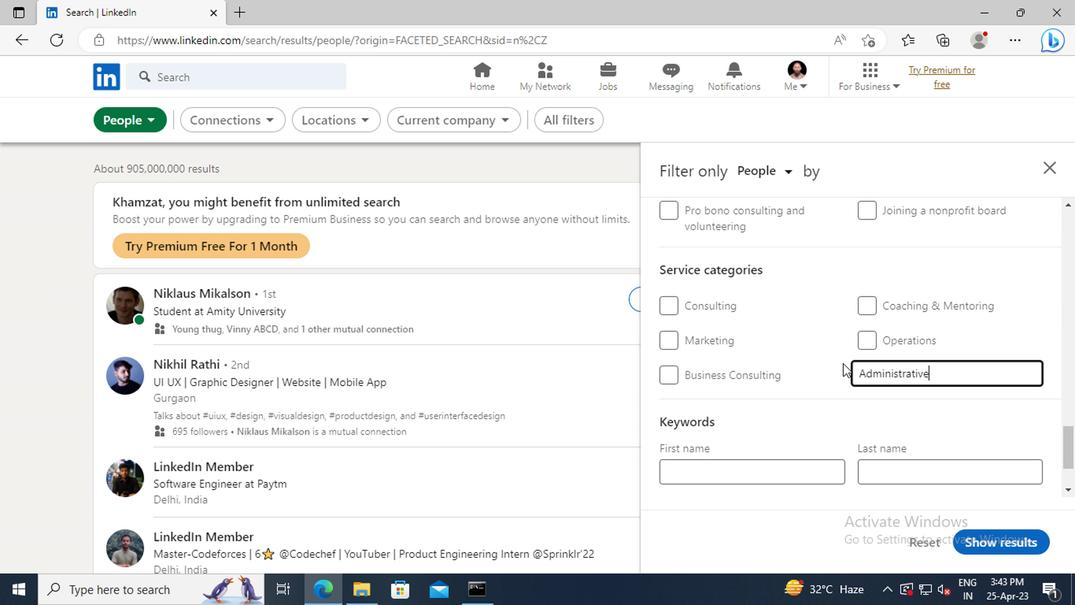 
Action: Mouse scrolled (841, 363) with delta (0, 0)
Screenshot: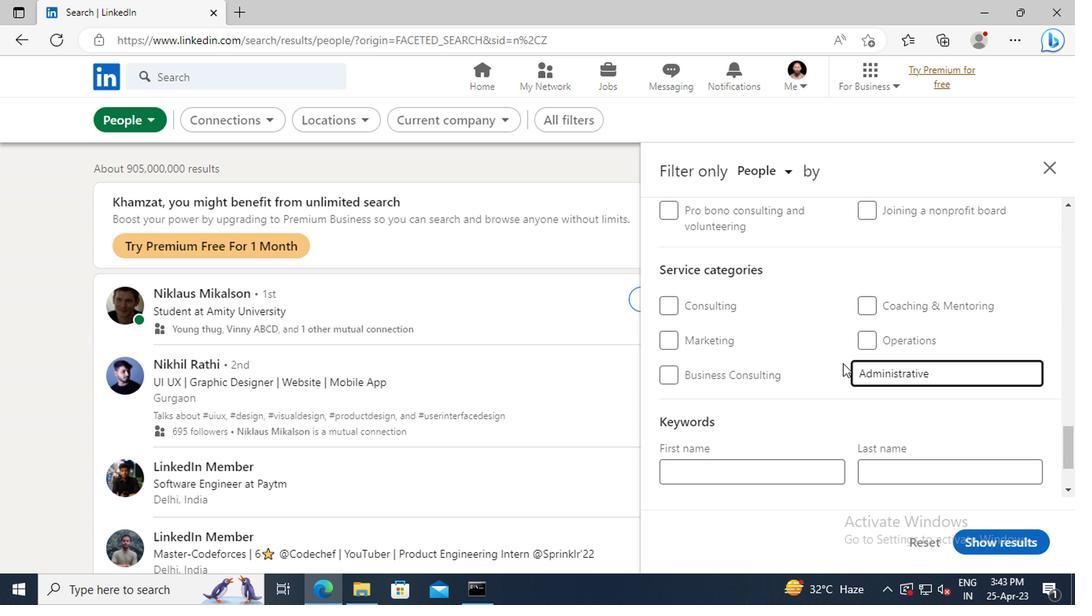 
Action: Mouse scrolled (841, 363) with delta (0, 0)
Screenshot: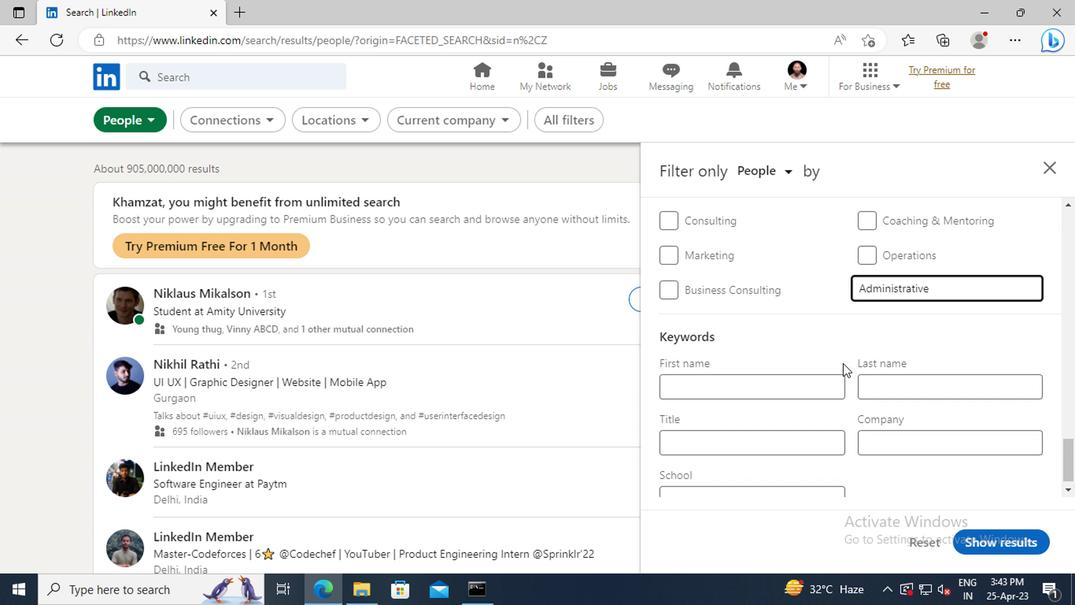 
Action: Mouse scrolled (841, 363) with delta (0, 0)
Screenshot: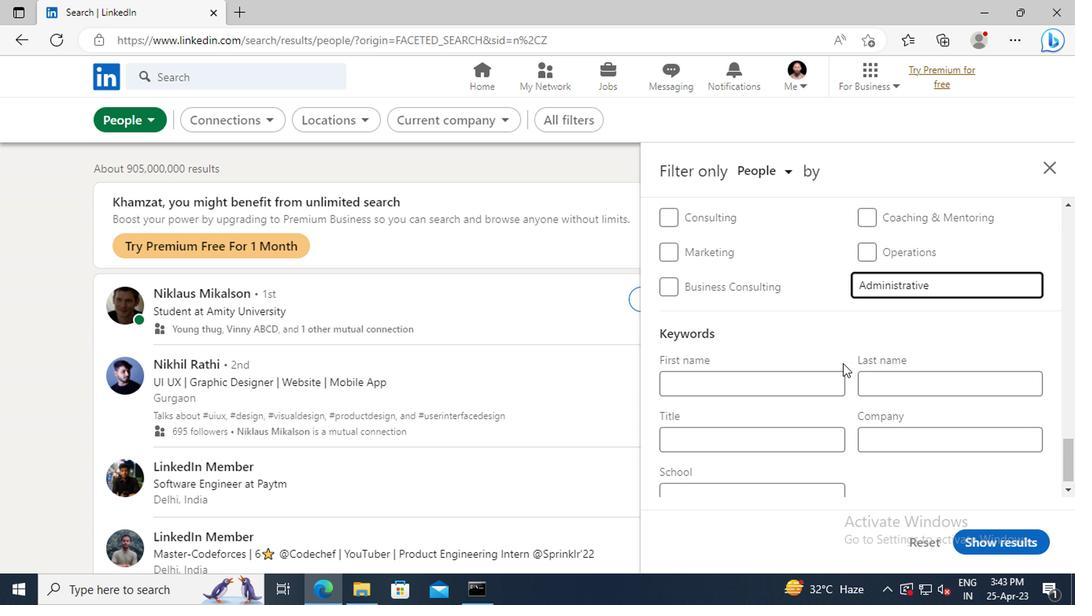 
Action: Mouse moved to (725, 420)
Screenshot: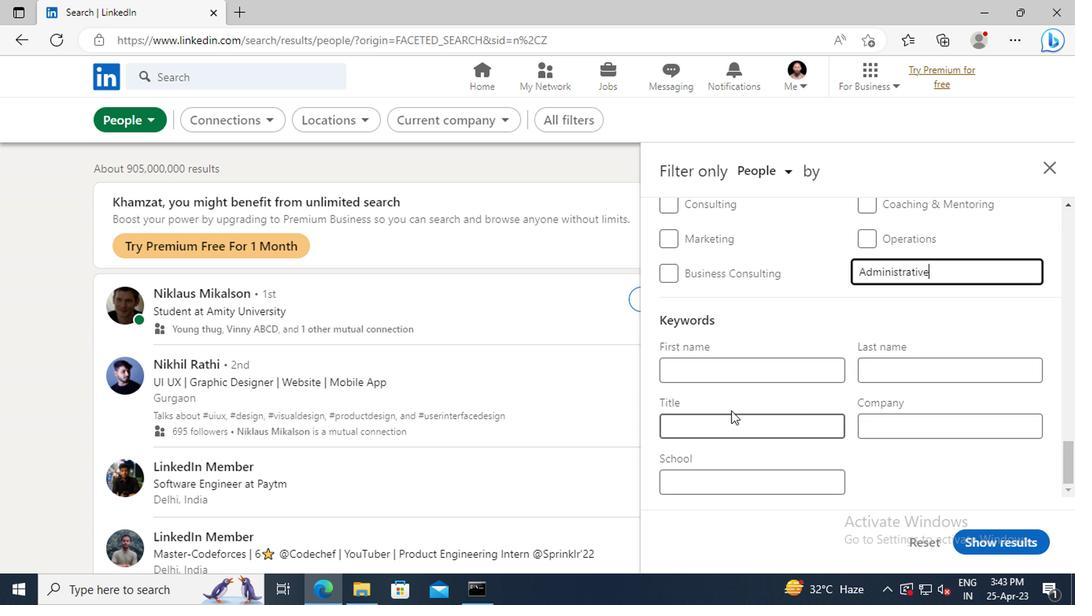 
Action: Mouse pressed left at (725, 420)
Screenshot: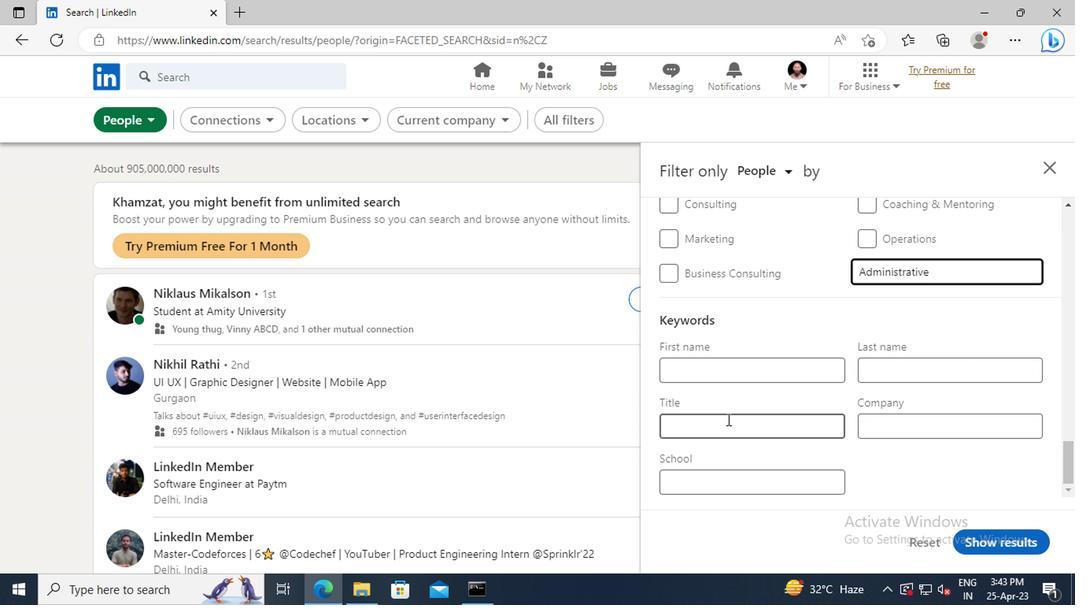 
Action: Key pressed <Key.shift_r>APPLICATION<Key.space><Key.shift>DEVELOPER
Screenshot: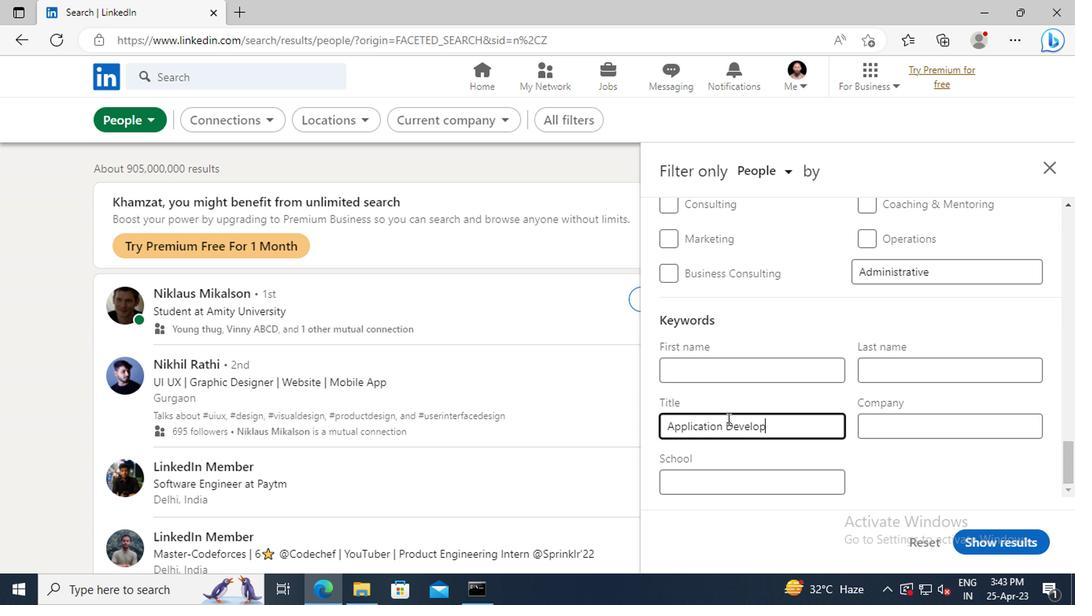 
Action: Mouse moved to (982, 541)
Screenshot: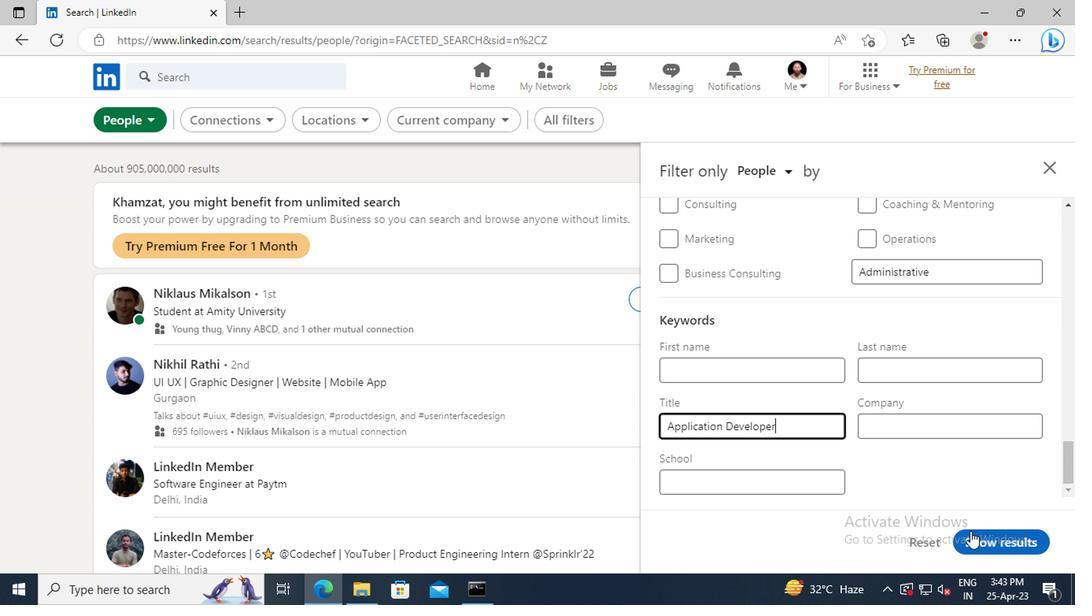 
Action: Mouse pressed left at (982, 541)
Screenshot: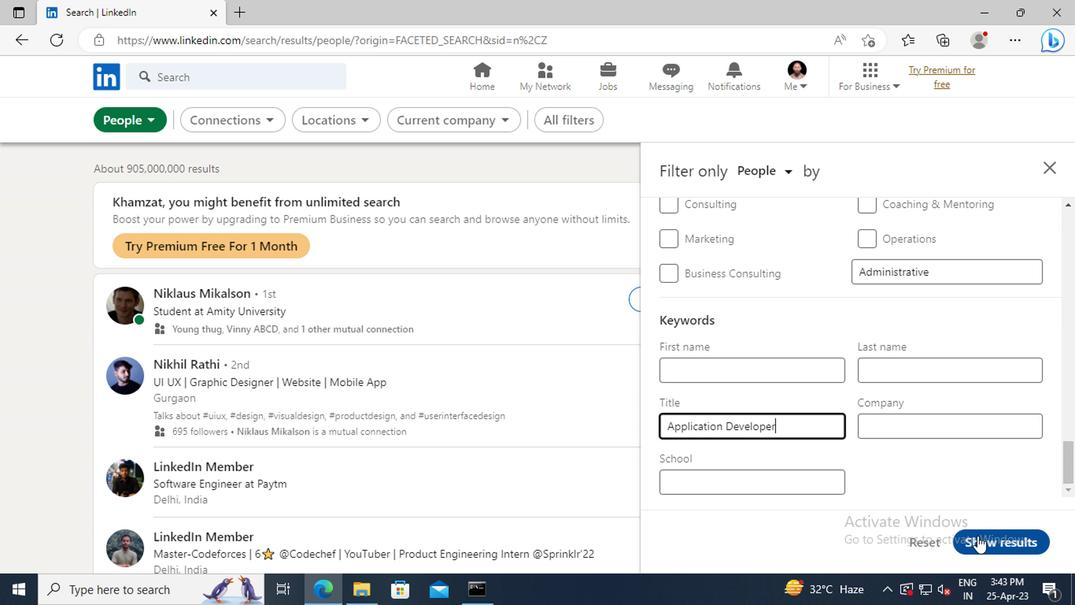 
